 Task: Search one way flight ticket for 5 adults, 2 children, 1 infant in seat and 2 infants on lap in economy from Cedar City: Cedar City Regional Airport to Evansville: Evansville Regional Airport on 8-3-2023. Choice of flights is Emirates. Number of bags: 2 checked bags. Price is upto 35000. Outbound departure time preference is 19:00.
Action: Mouse moved to (423, 174)
Screenshot: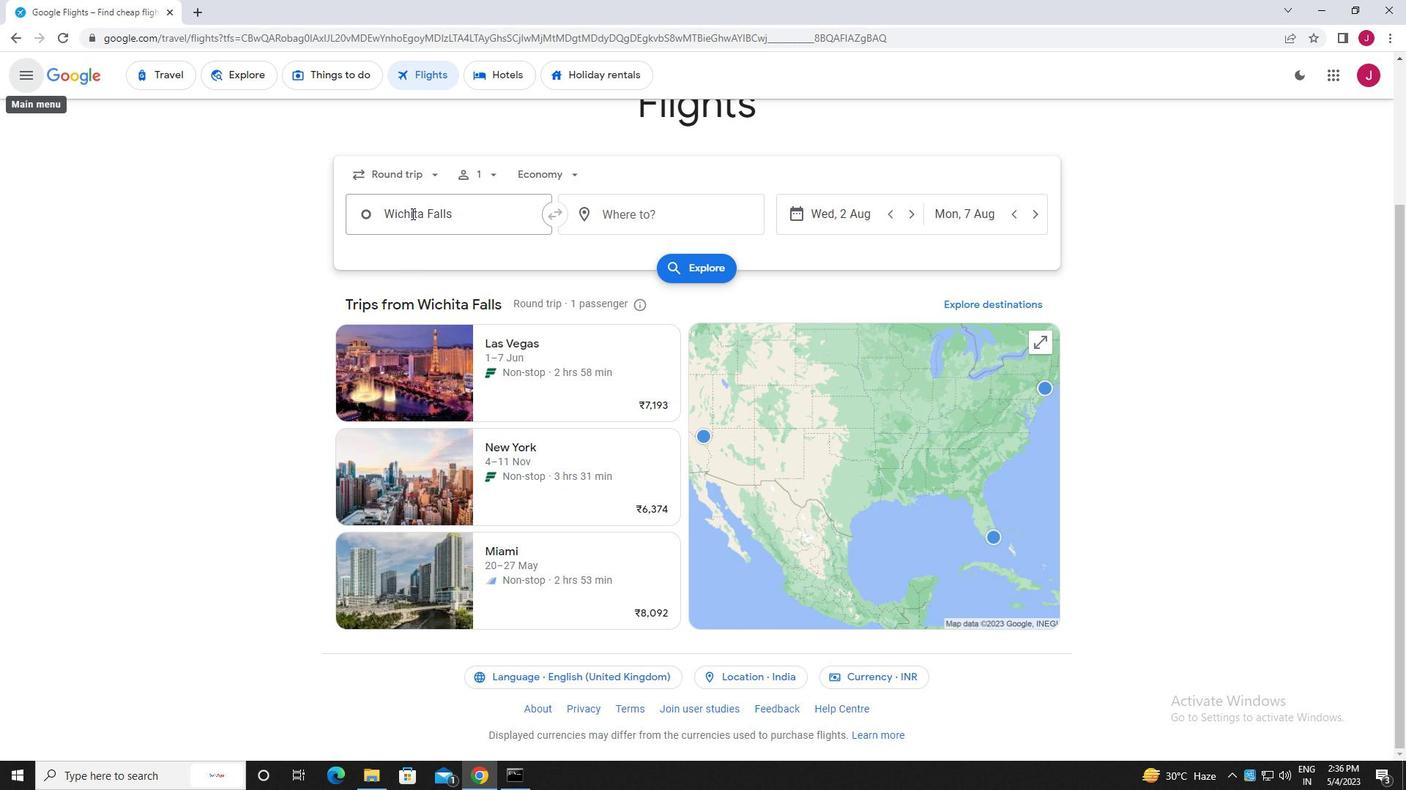
Action: Mouse pressed left at (423, 174)
Screenshot: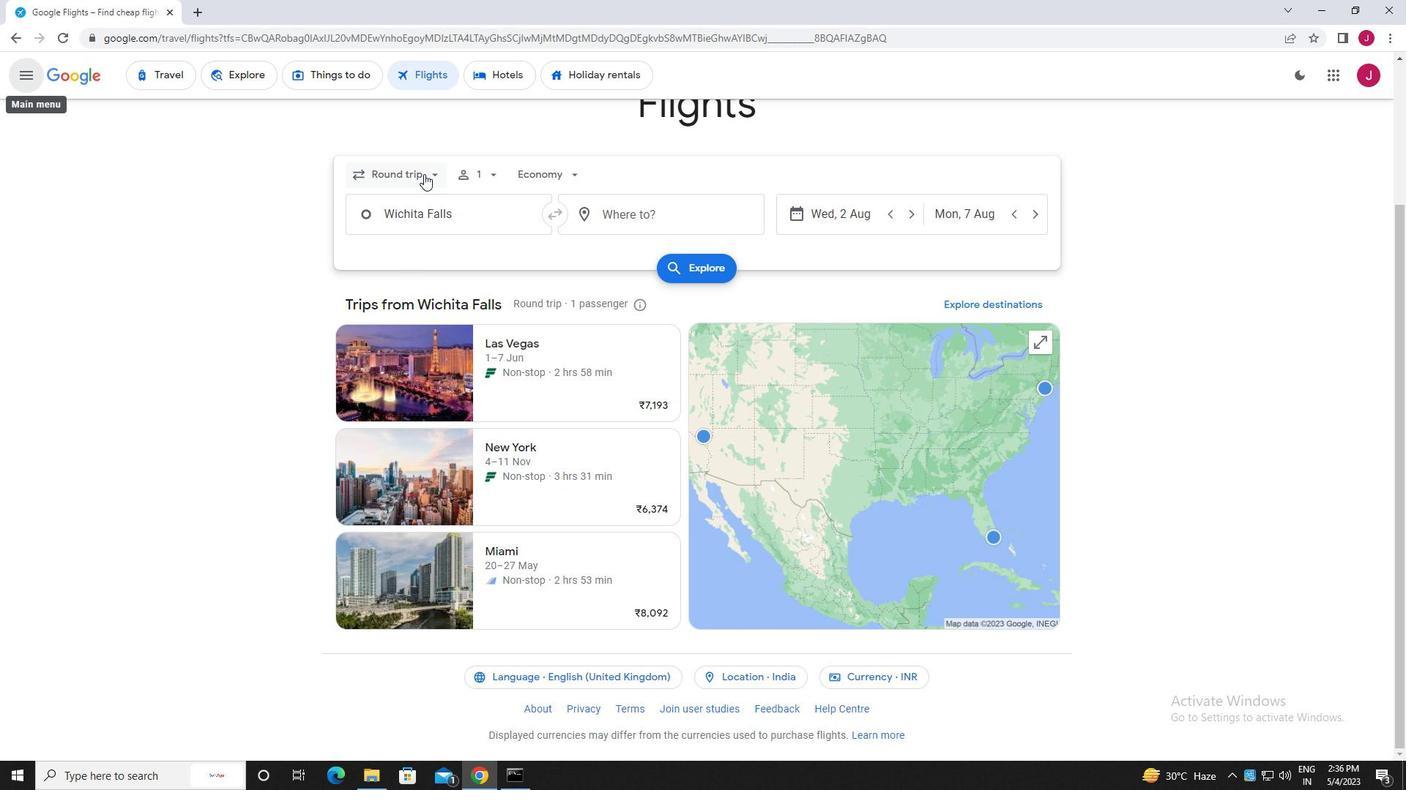 
Action: Mouse moved to (424, 241)
Screenshot: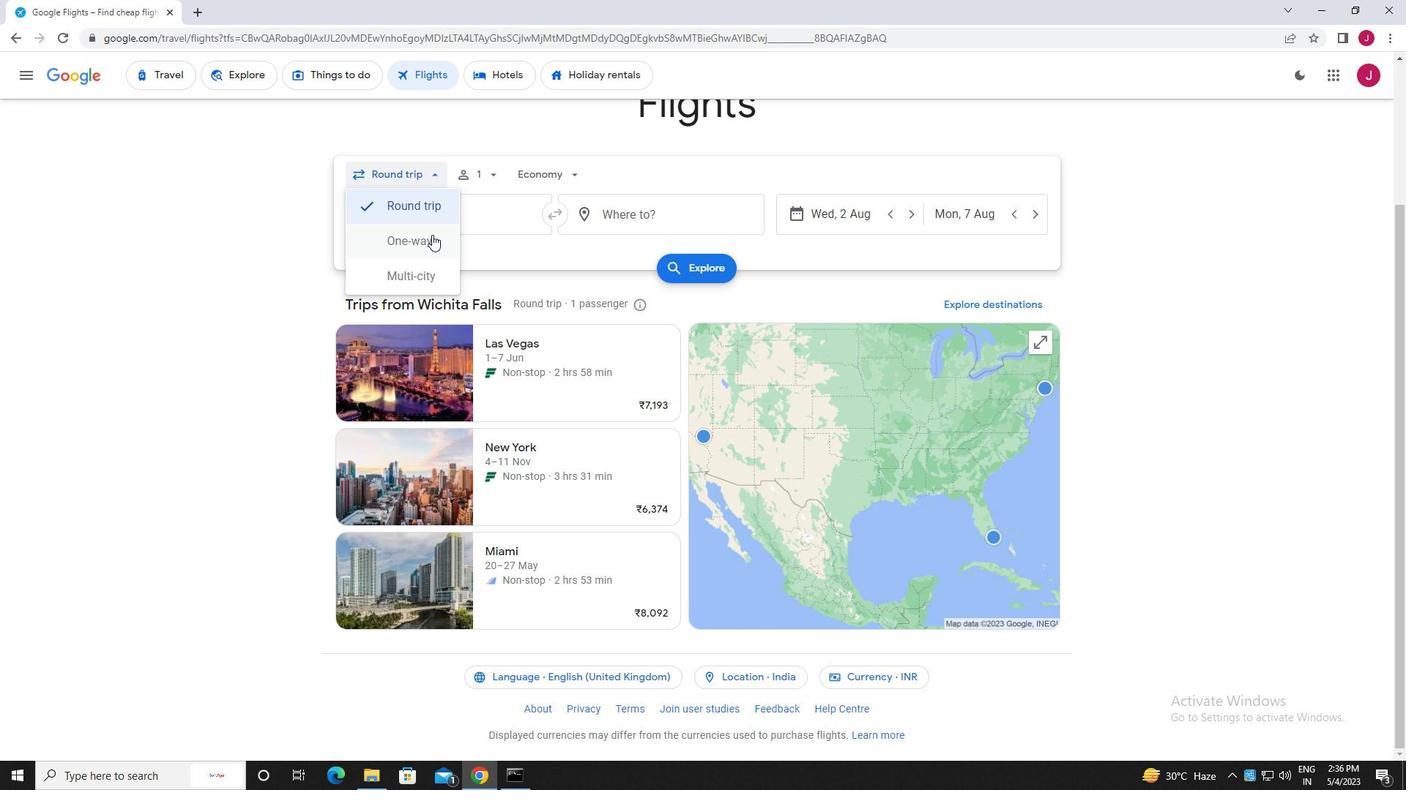 
Action: Mouse pressed left at (424, 241)
Screenshot: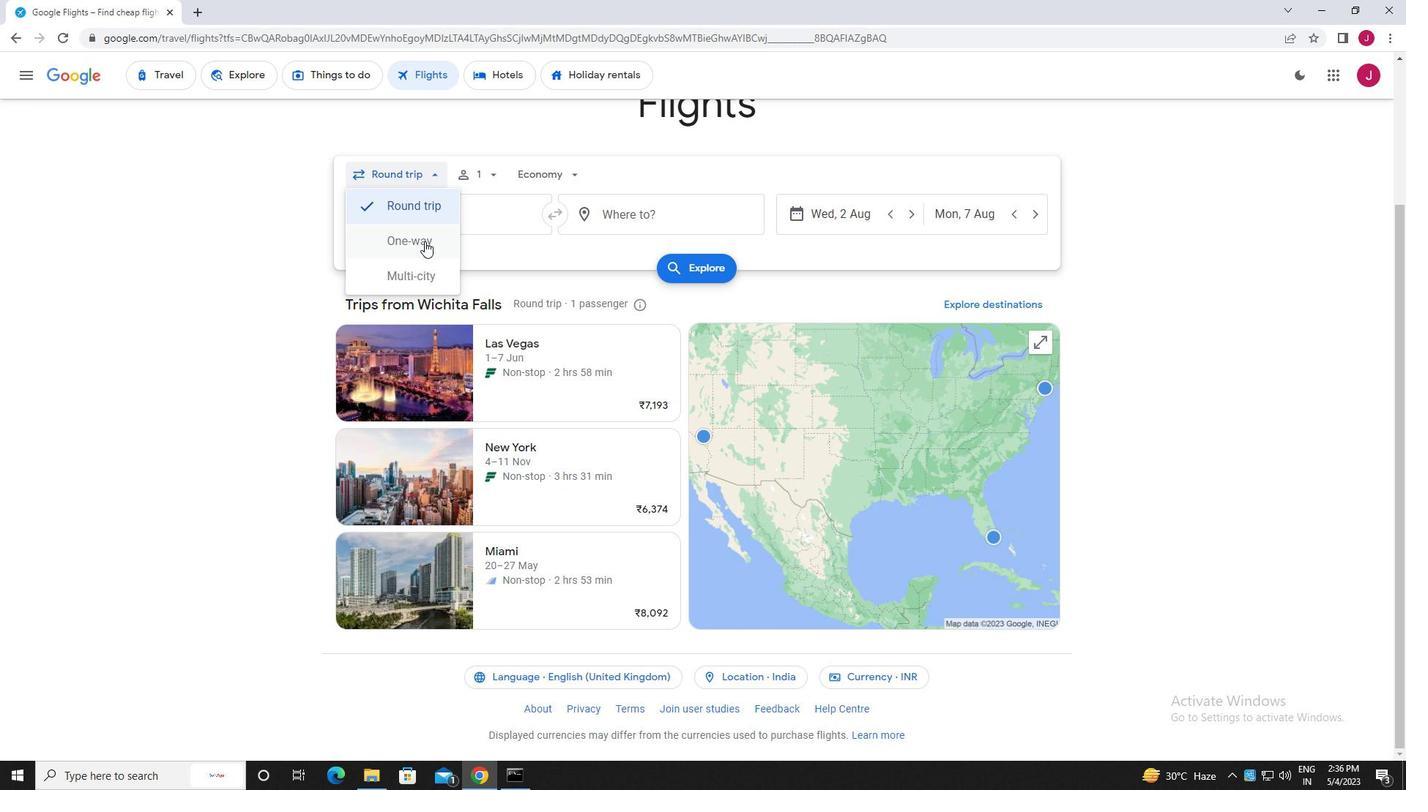 
Action: Mouse moved to (483, 175)
Screenshot: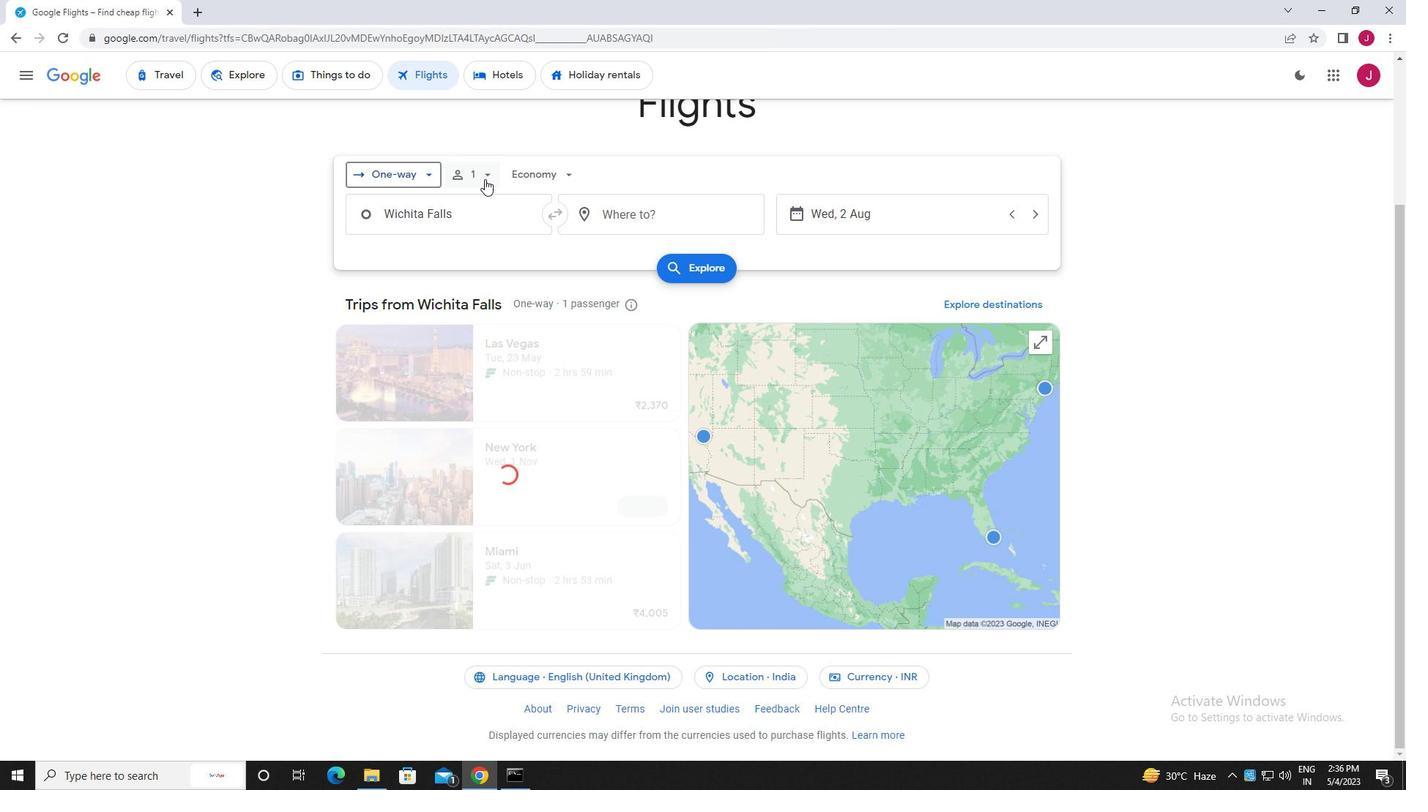 
Action: Mouse pressed left at (483, 175)
Screenshot: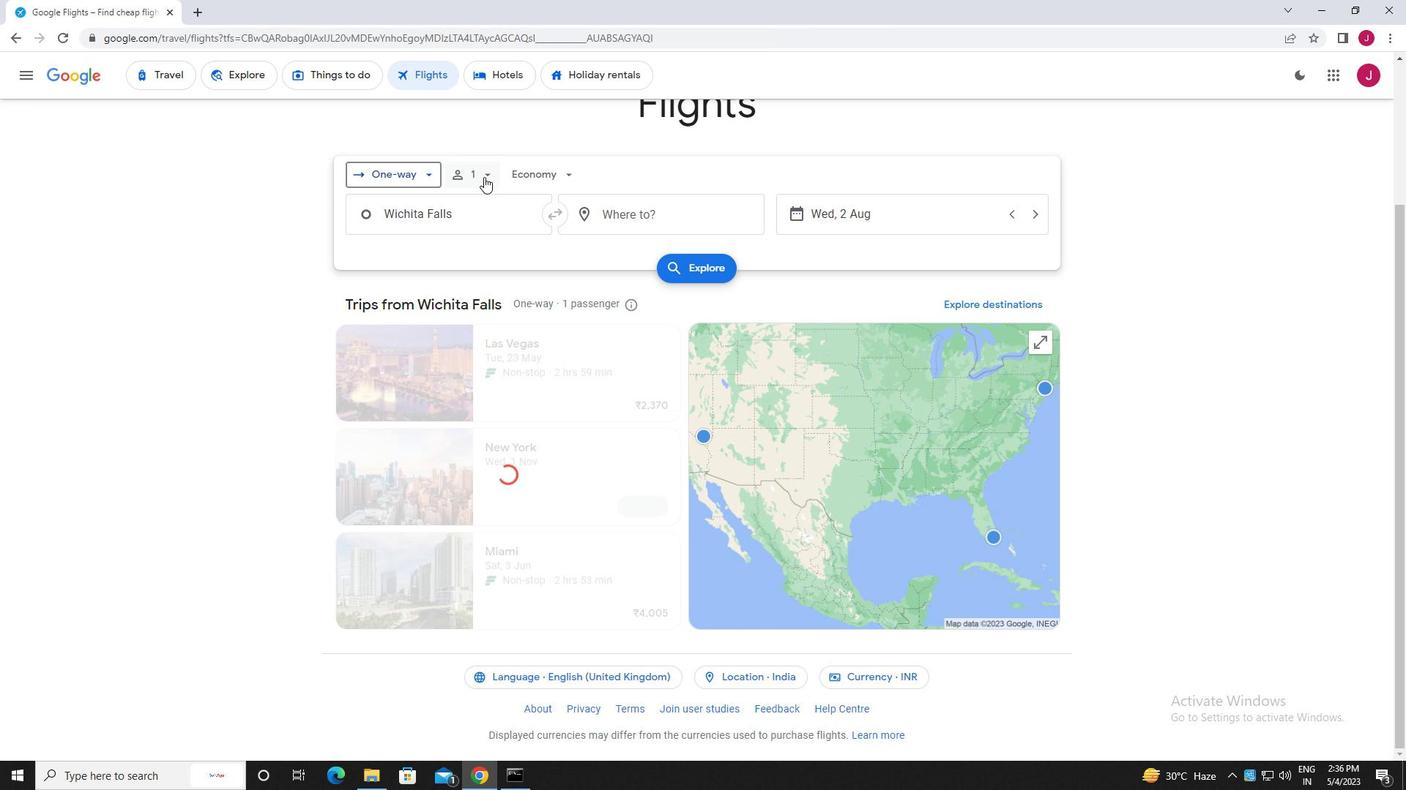 
Action: Mouse moved to (598, 213)
Screenshot: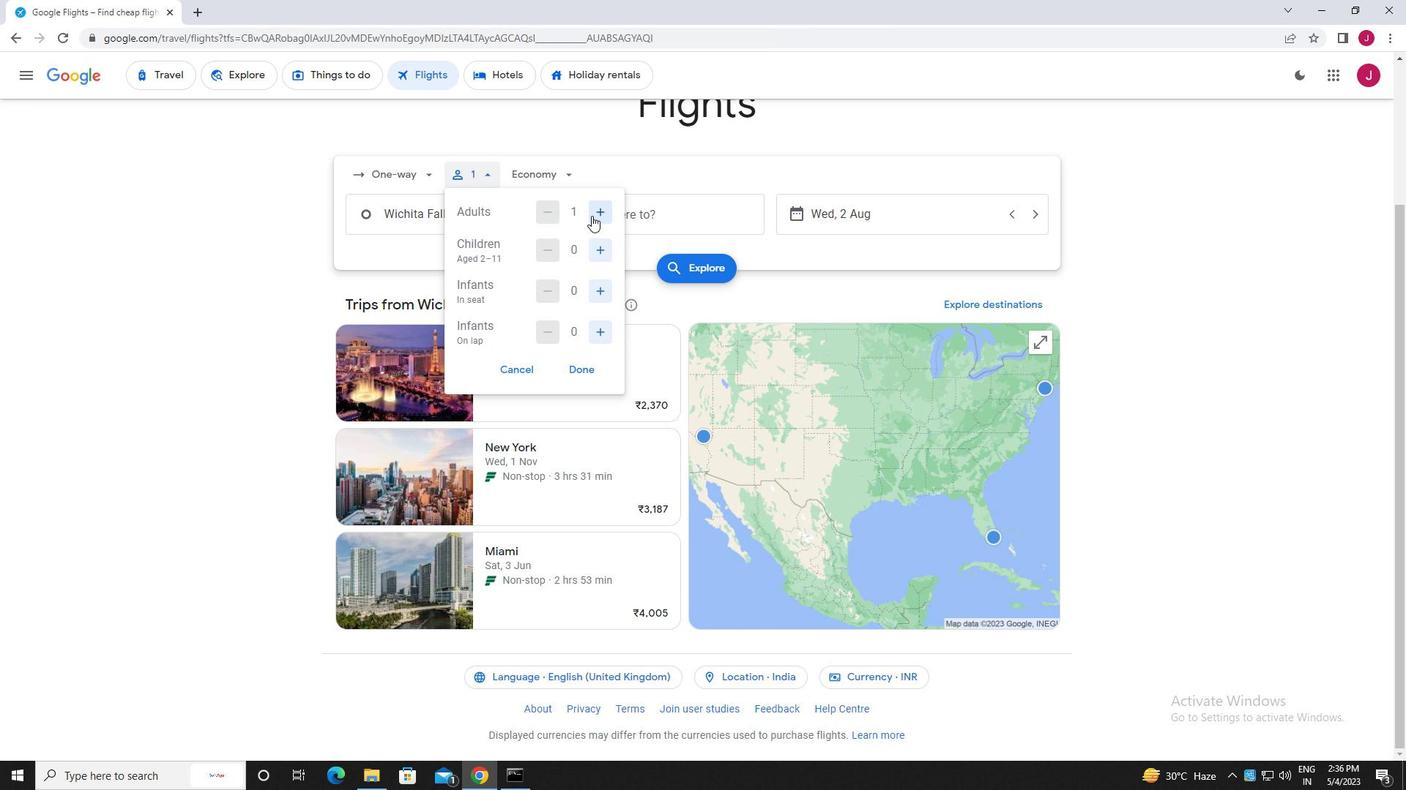 
Action: Mouse pressed left at (598, 213)
Screenshot: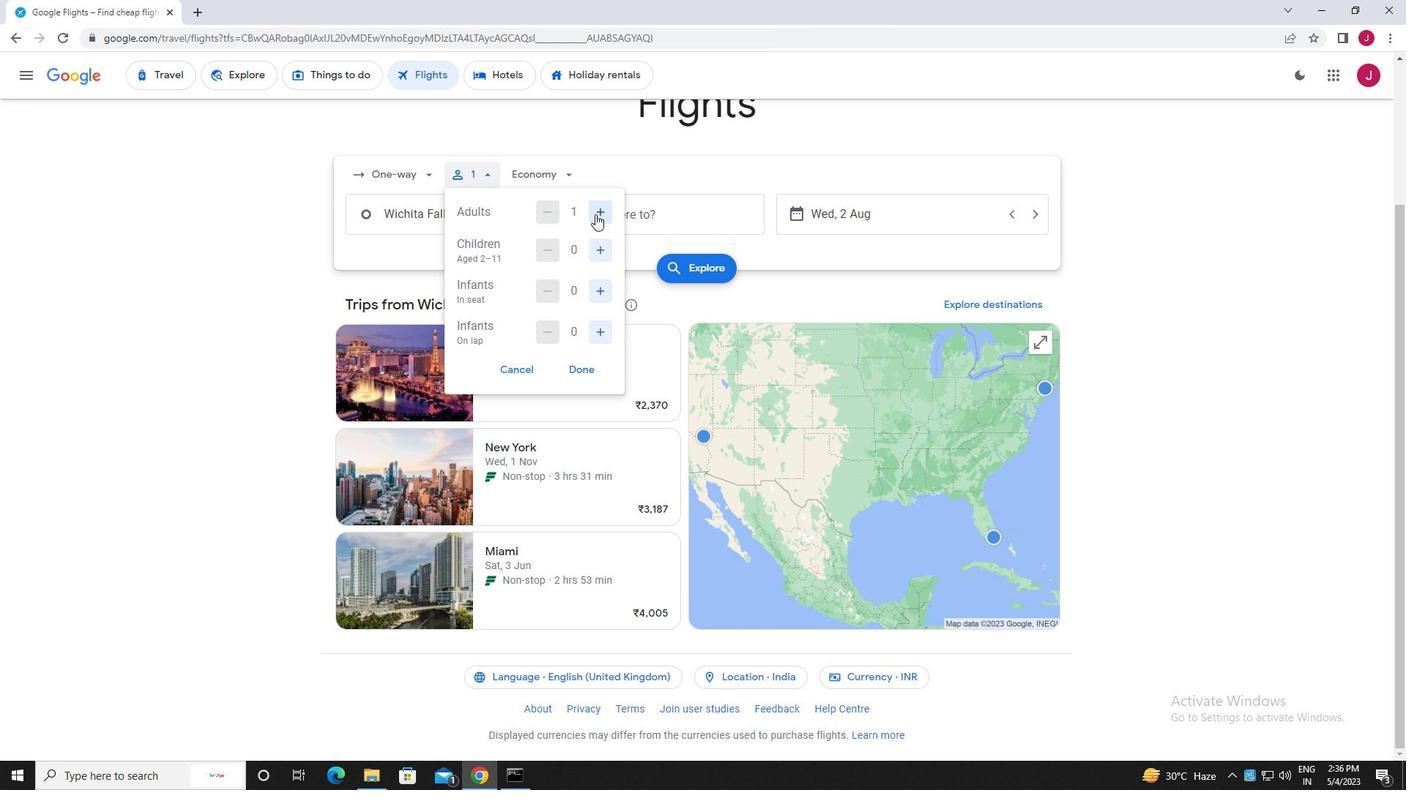 
Action: Mouse moved to (599, 213)
Screenshot: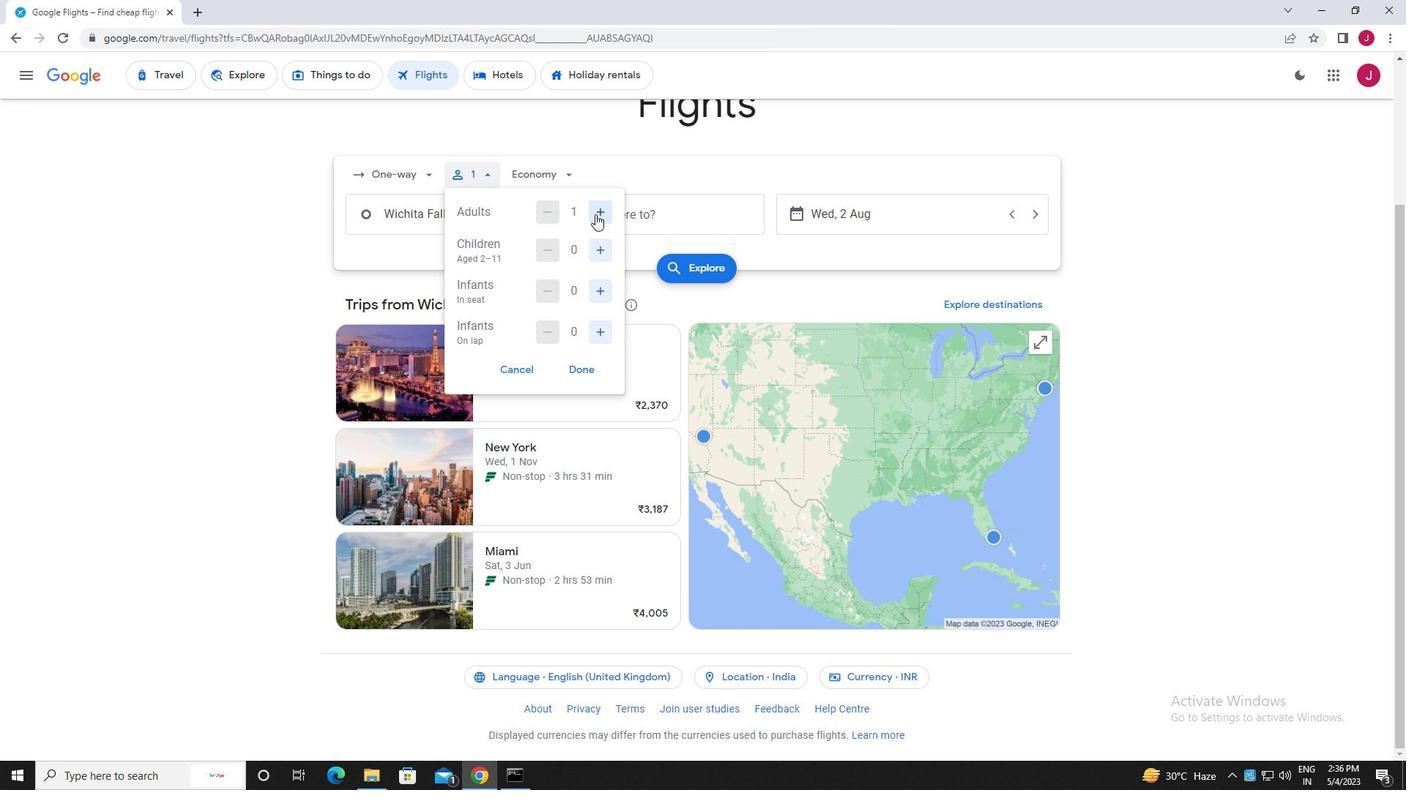 
Action: Mouse pressed left at (599, 213)
Screenshot: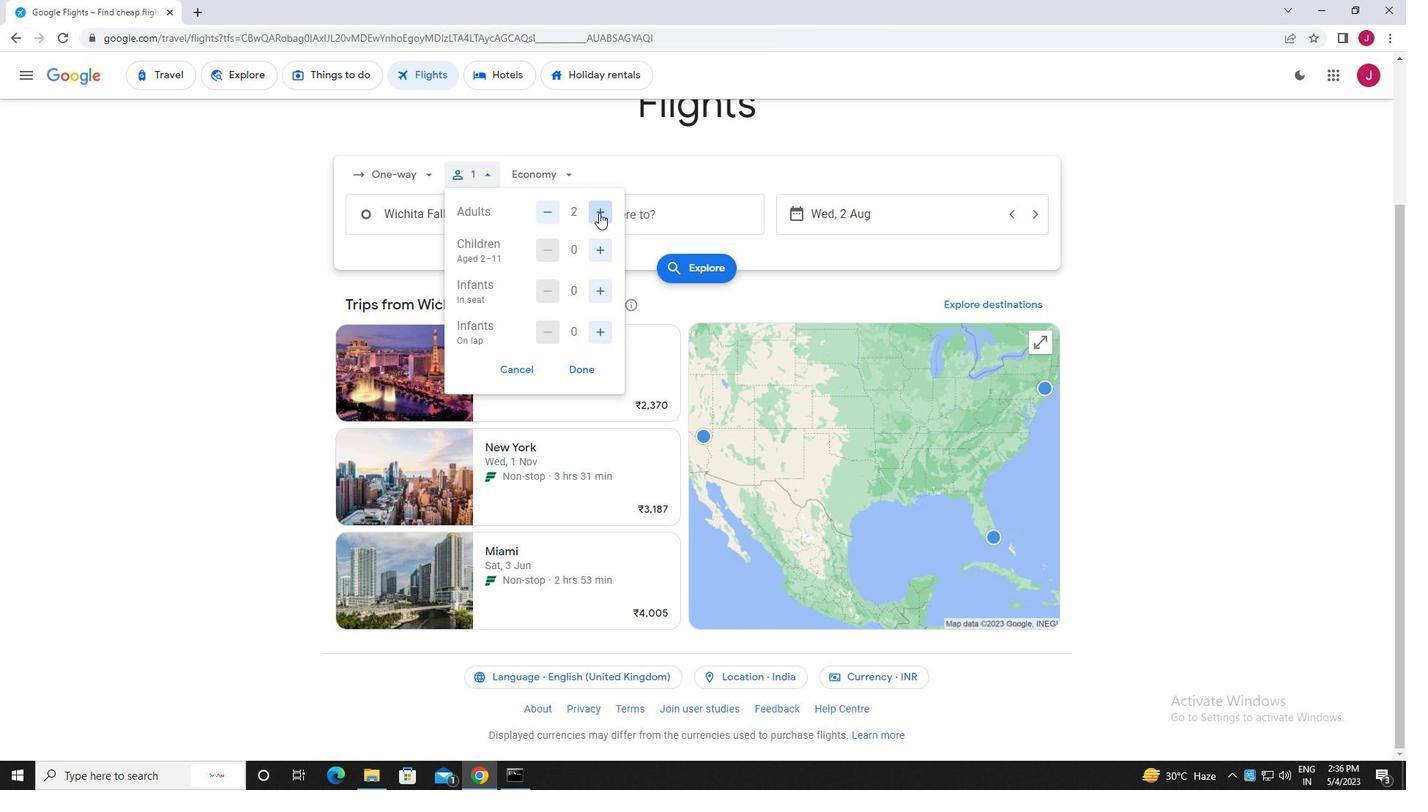 
Action: Mouse pressed left at (599, 213)
Screenshot: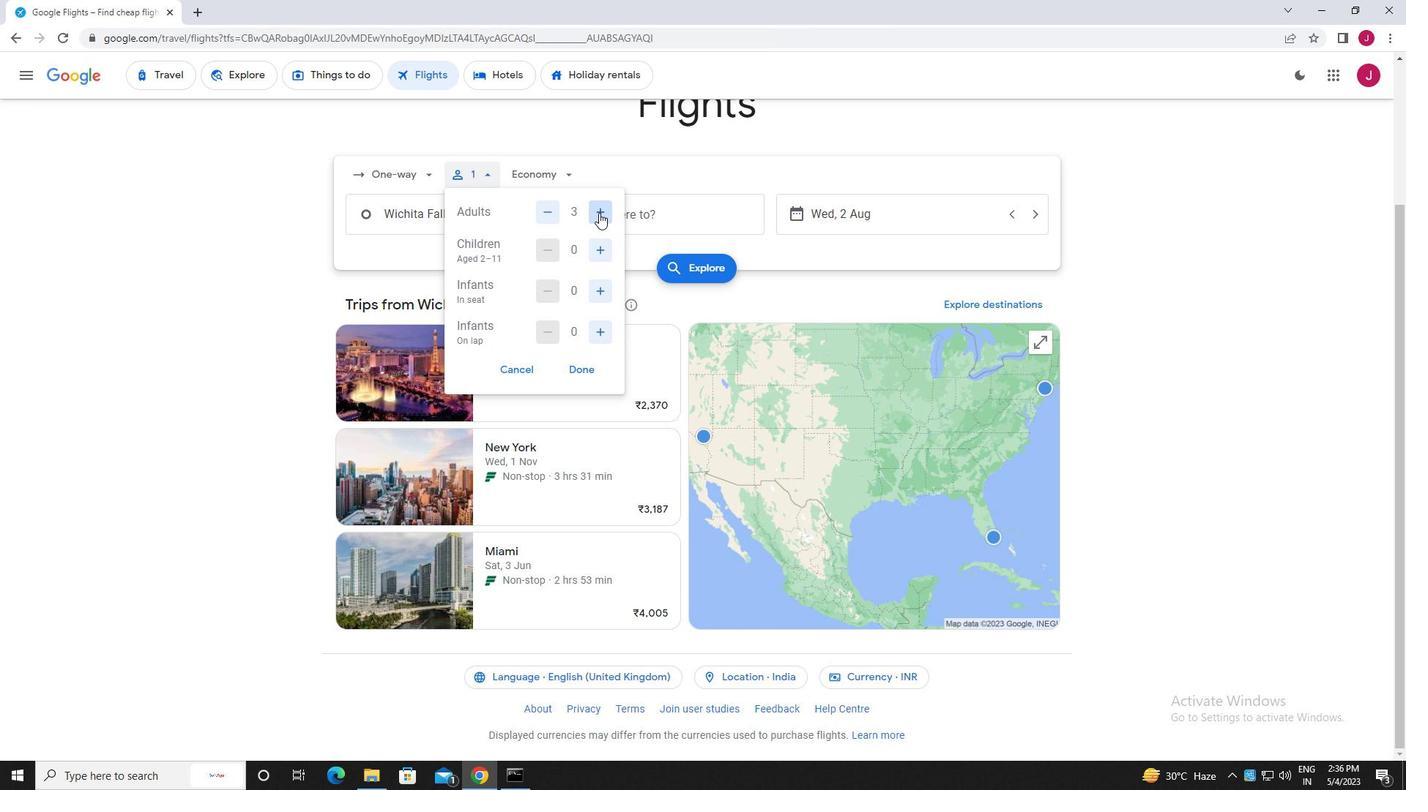 
Action: Mouse pressed left at (599, 213)
Screenshot: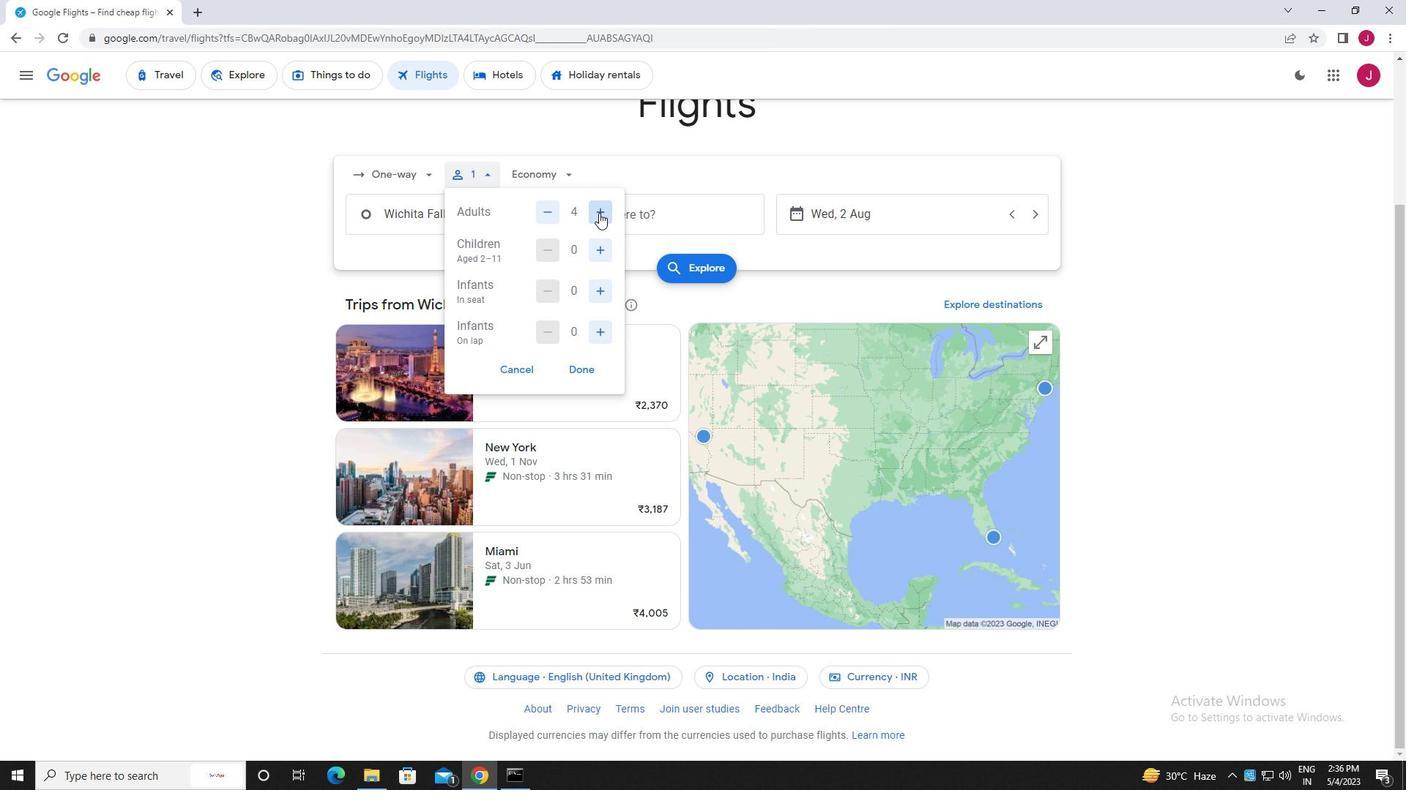 
Action: Mouse moved to (604, 249)
Screenshot: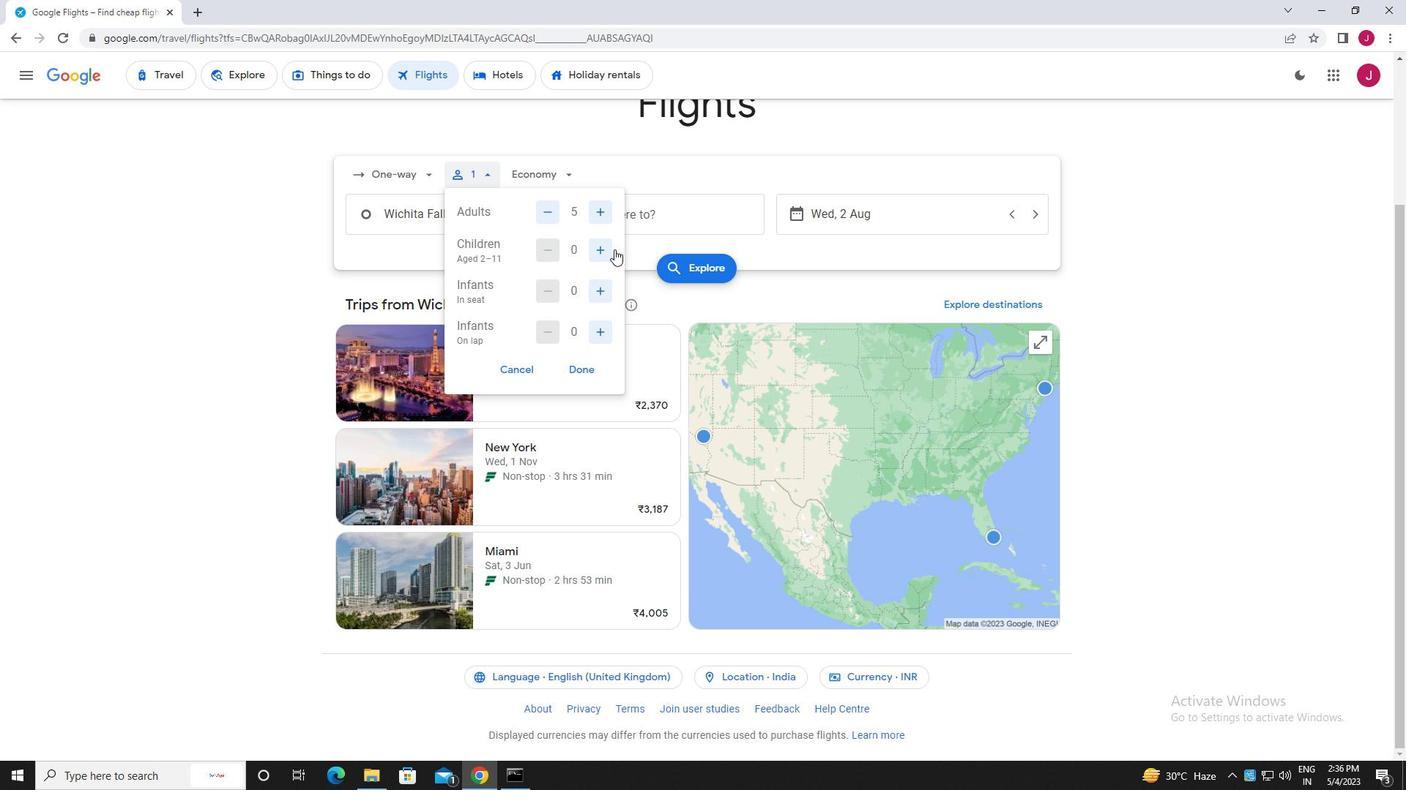 
Action: Mouse pressed left at (604, 249)
Screenshot: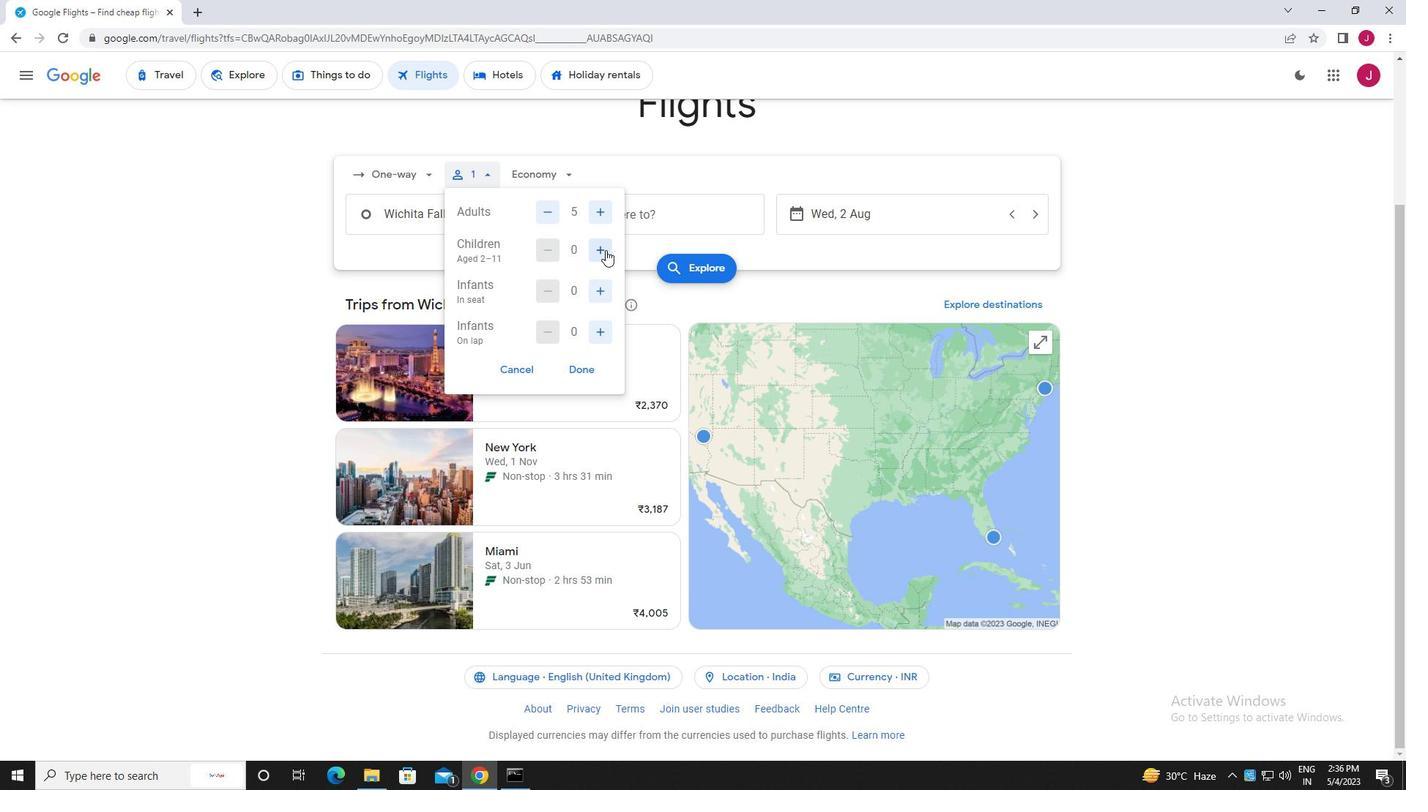 
Action: Mouse pressed left at (604, 249)
Screenshot: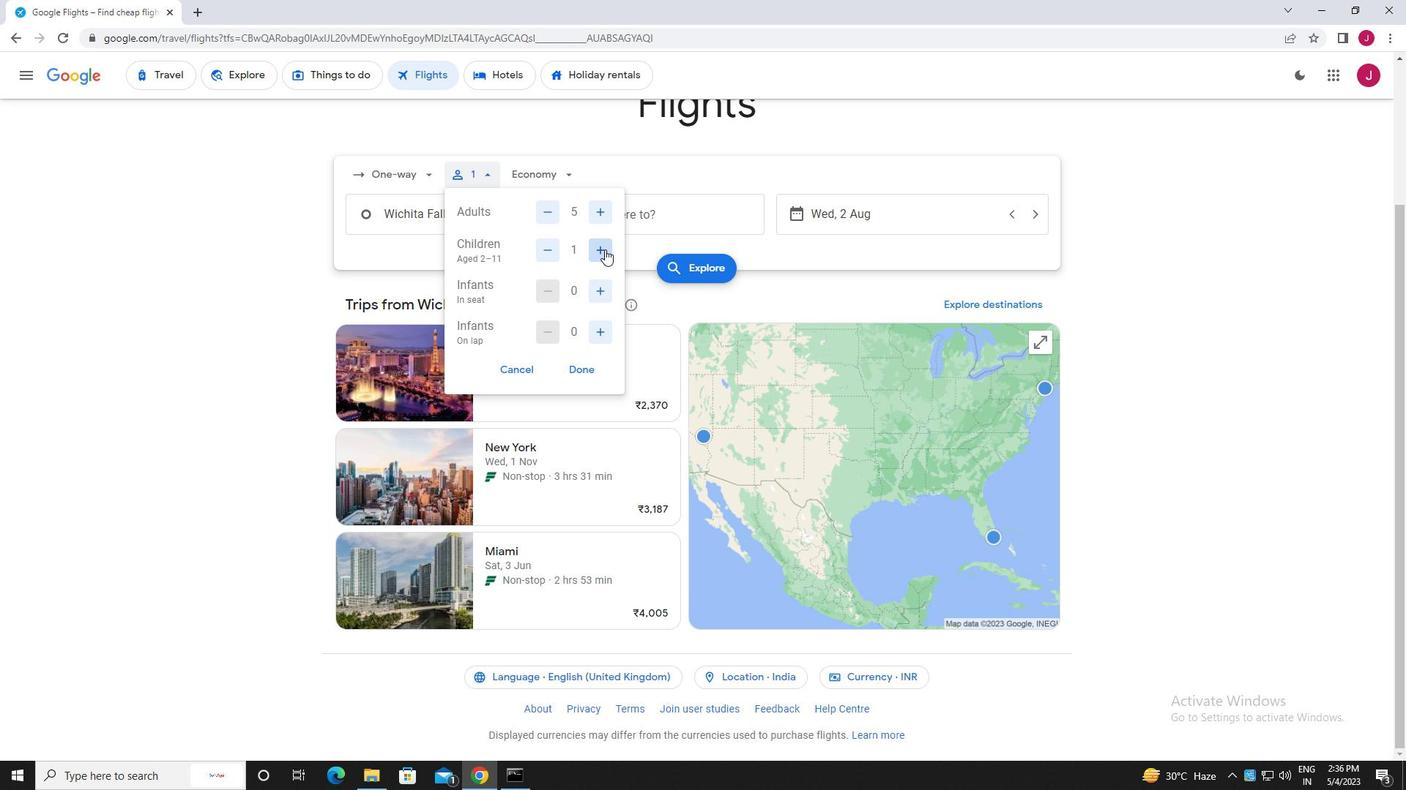 
Action: Mouse moved to (601, 289)
Screenshot: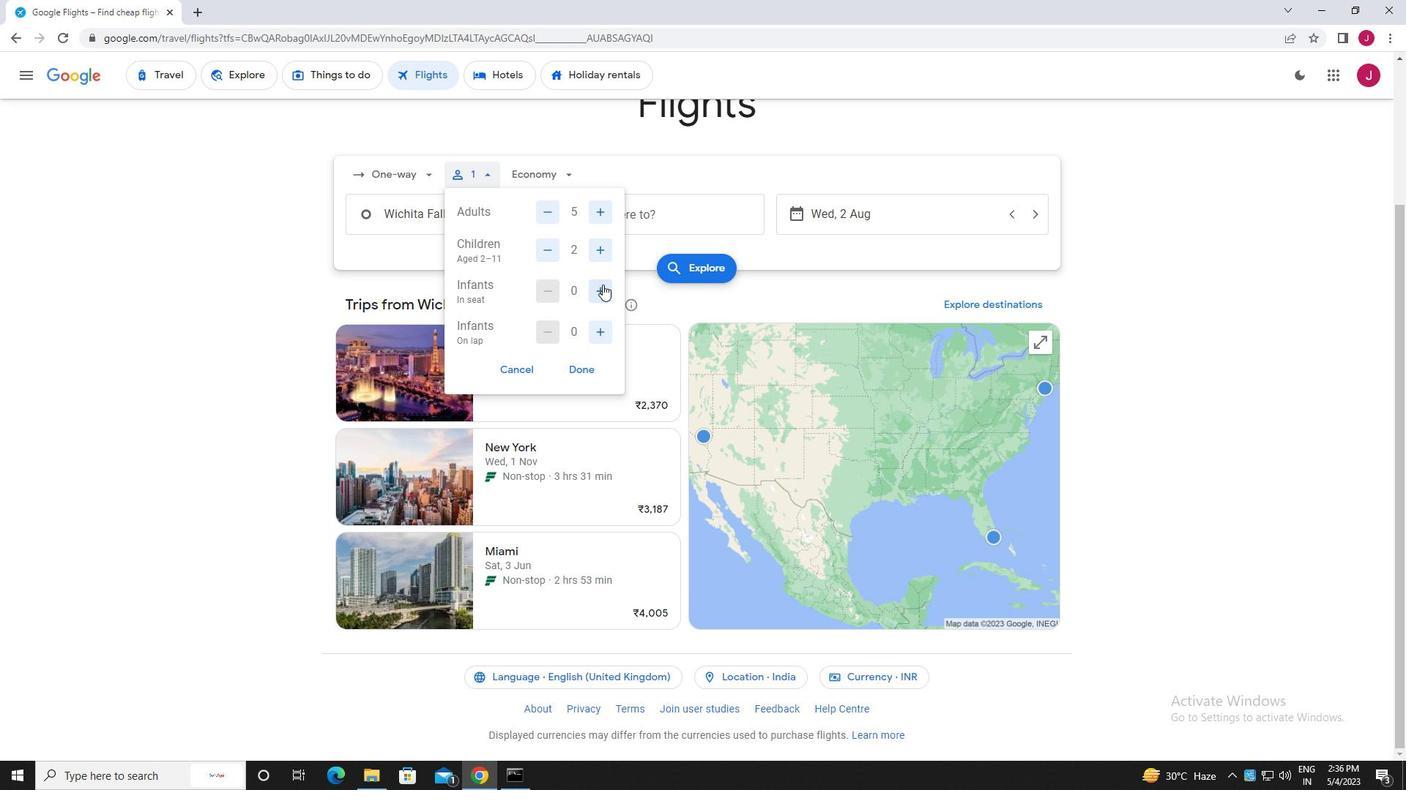 
Action: Mouse pressed left at (601, 289)
Screenshot: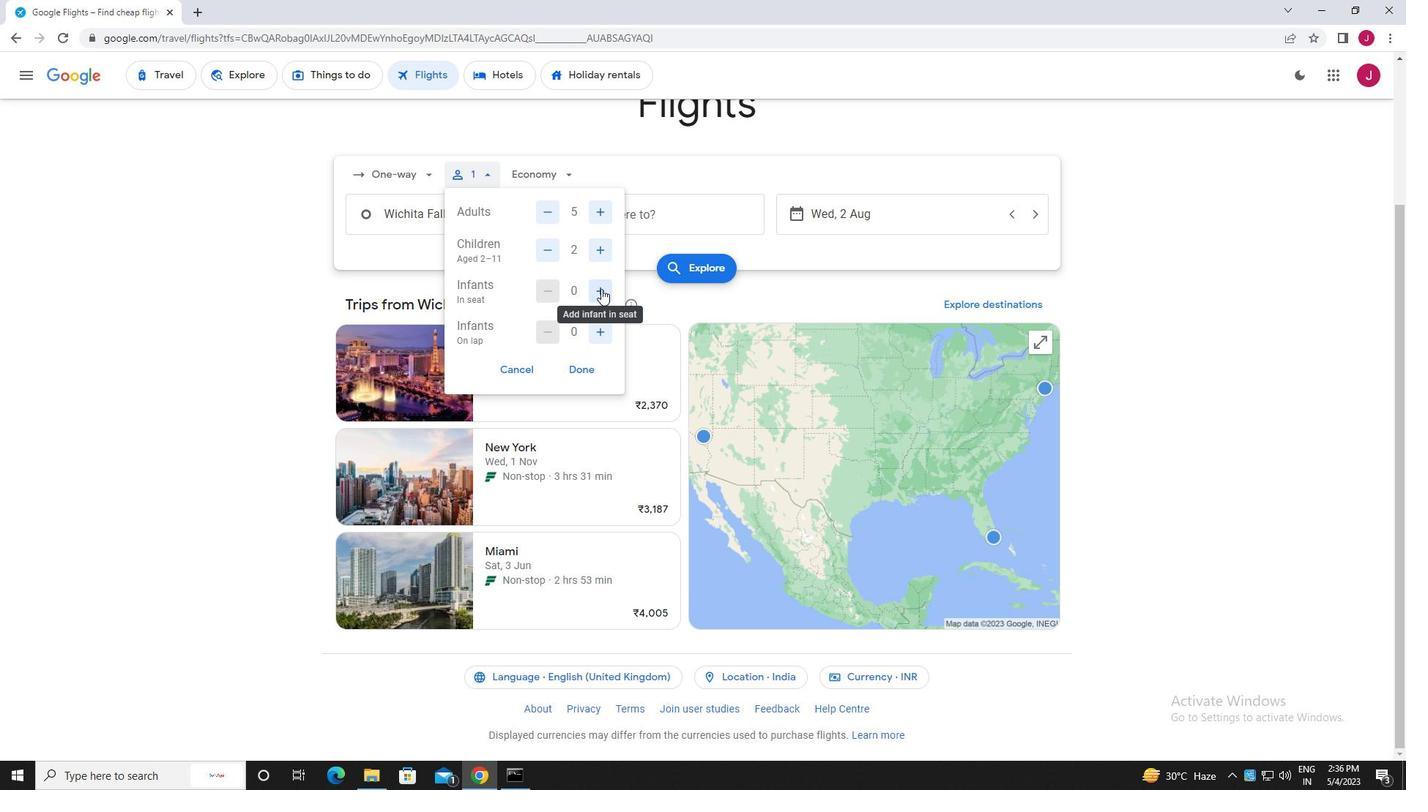 
Action: Mouse moved to (601, 324)
Screenshot: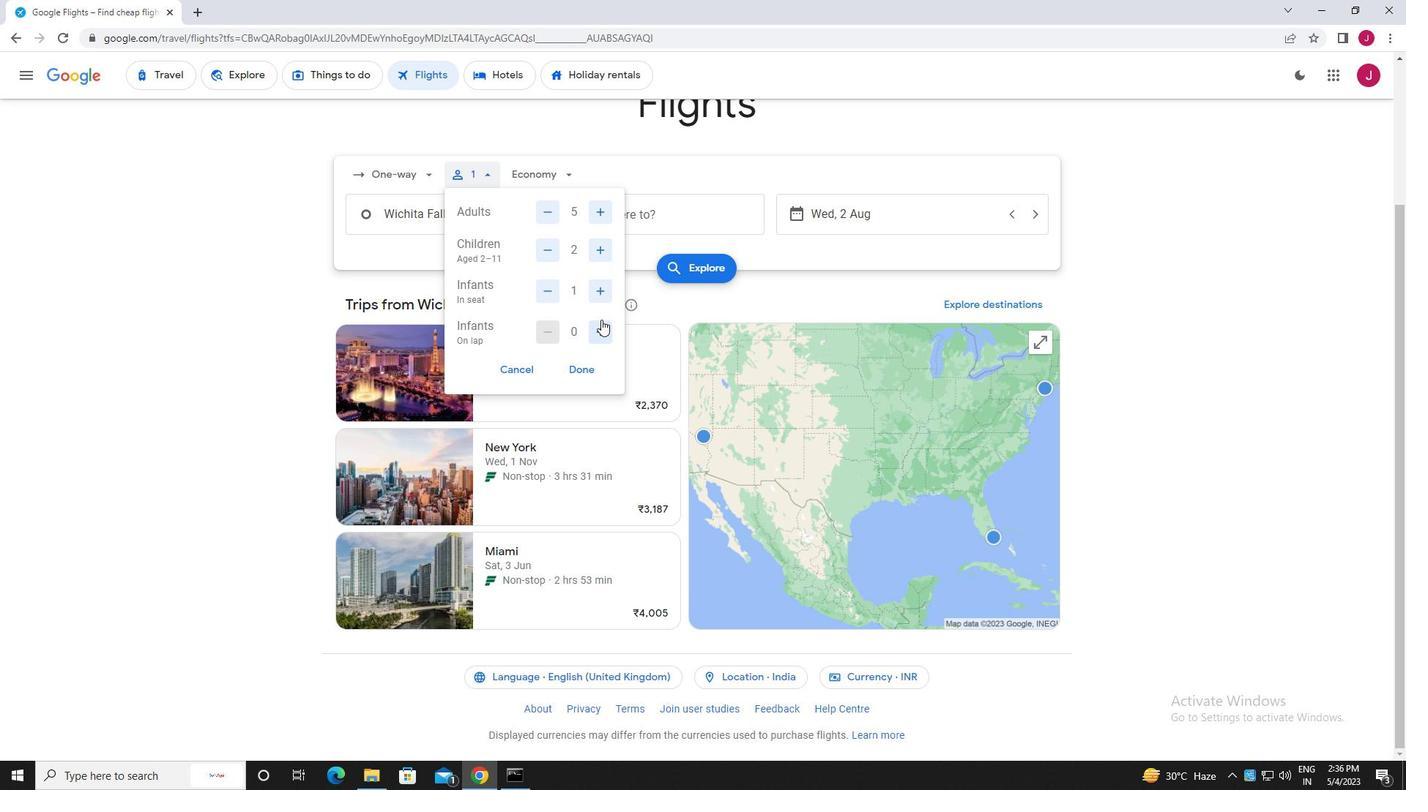 
Action: Mouse pressed left at (601, 324)
Screenshot: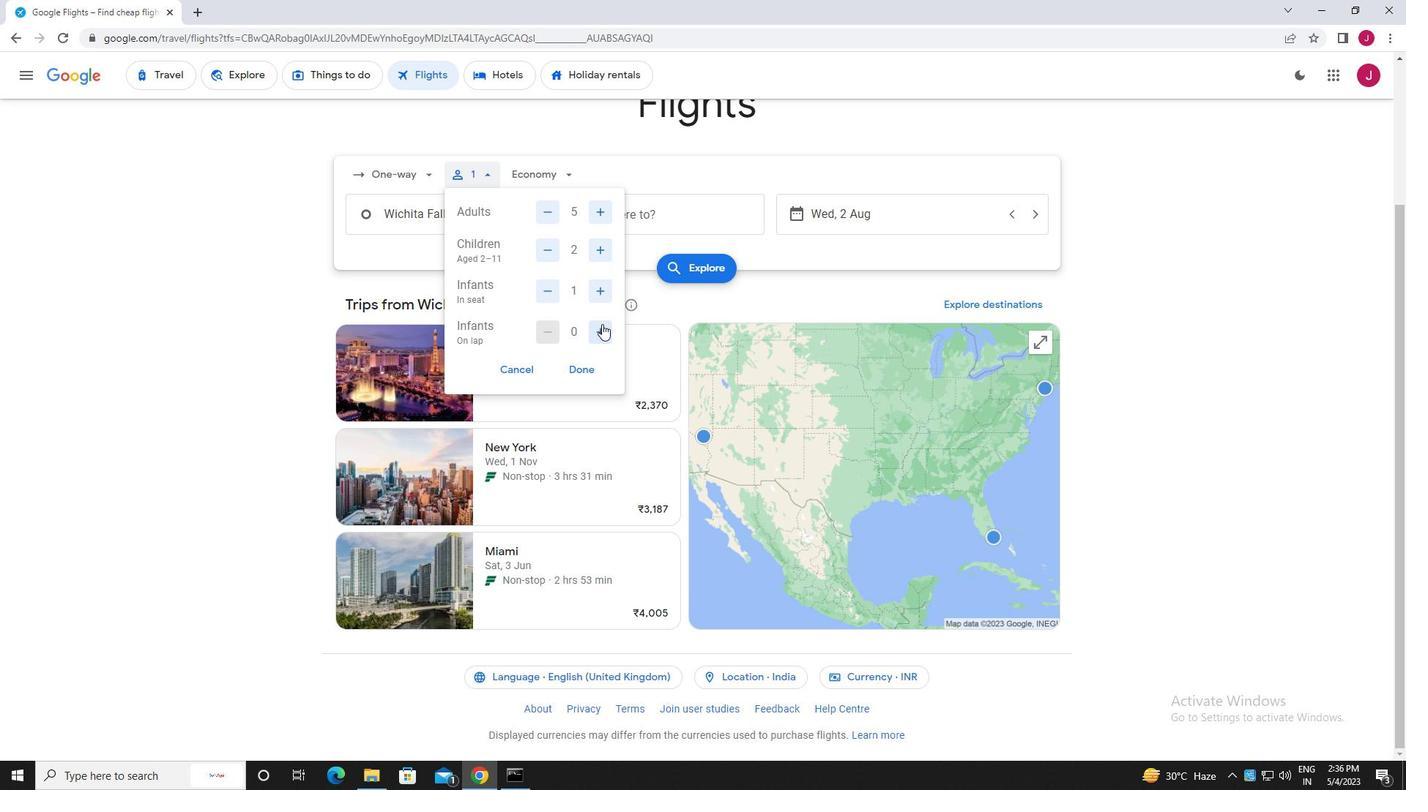 
Action: Mouse moved to (601, 327)
Screenshot: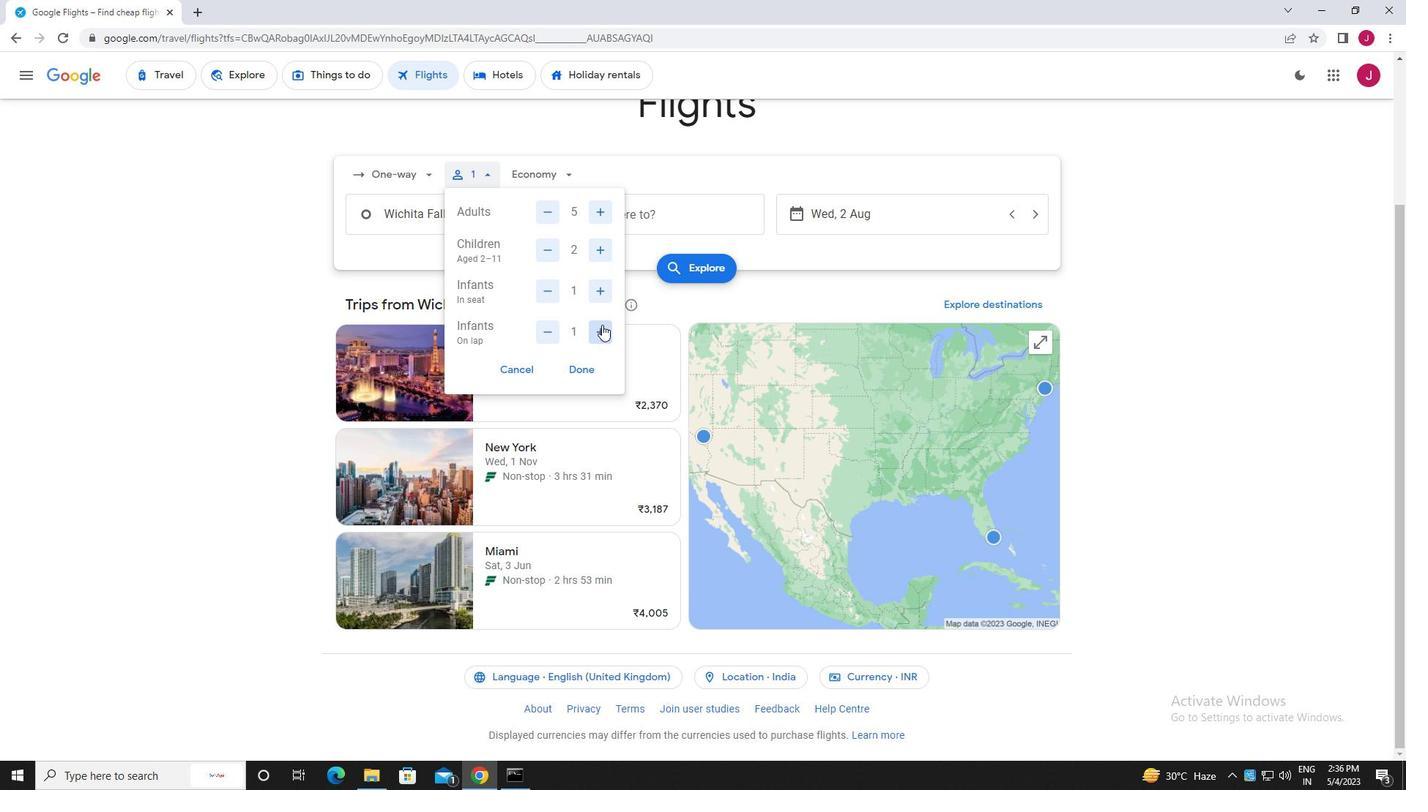
Action: Mouse pressed left at (601, 327)
Screenshot: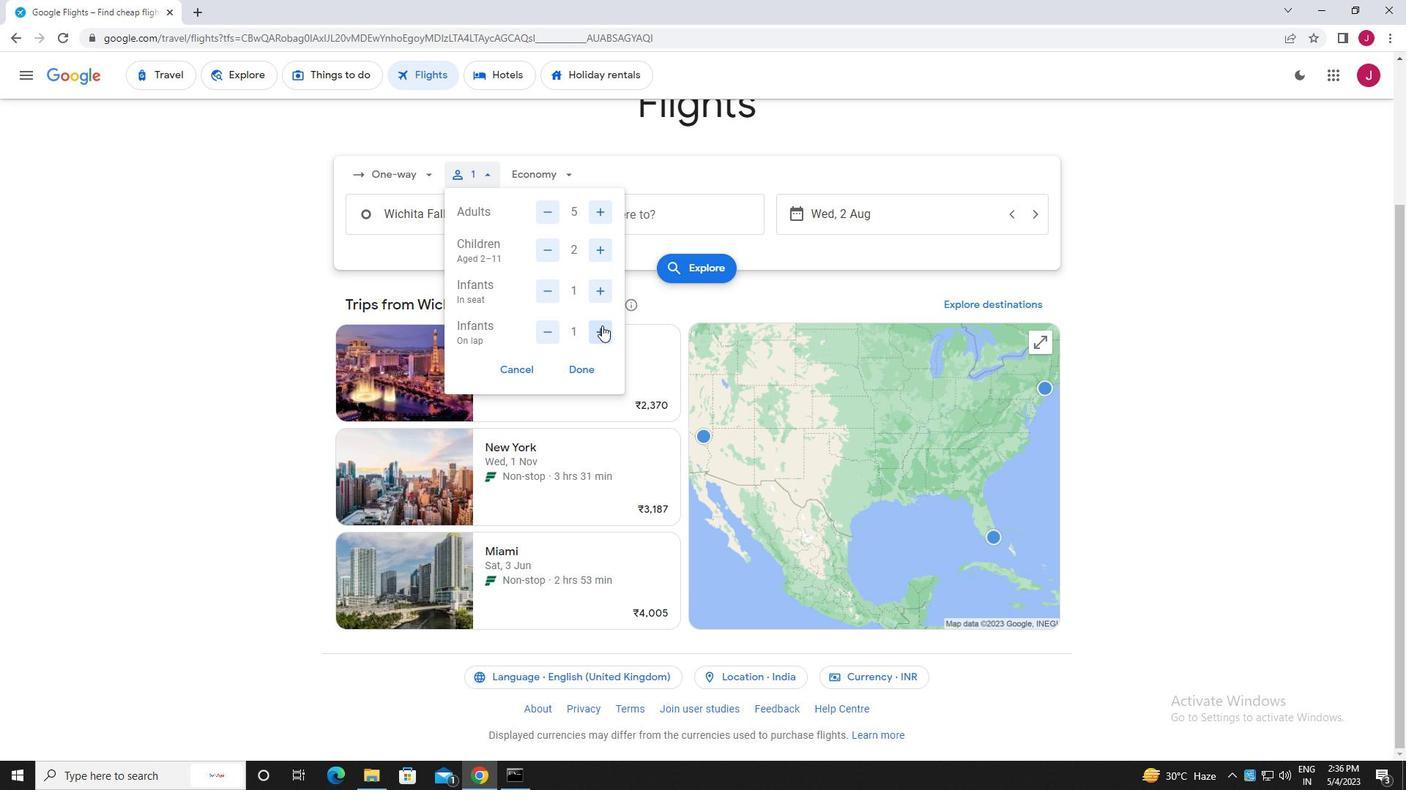 
Action: Mouse moved to (542, 330)
Screenshot: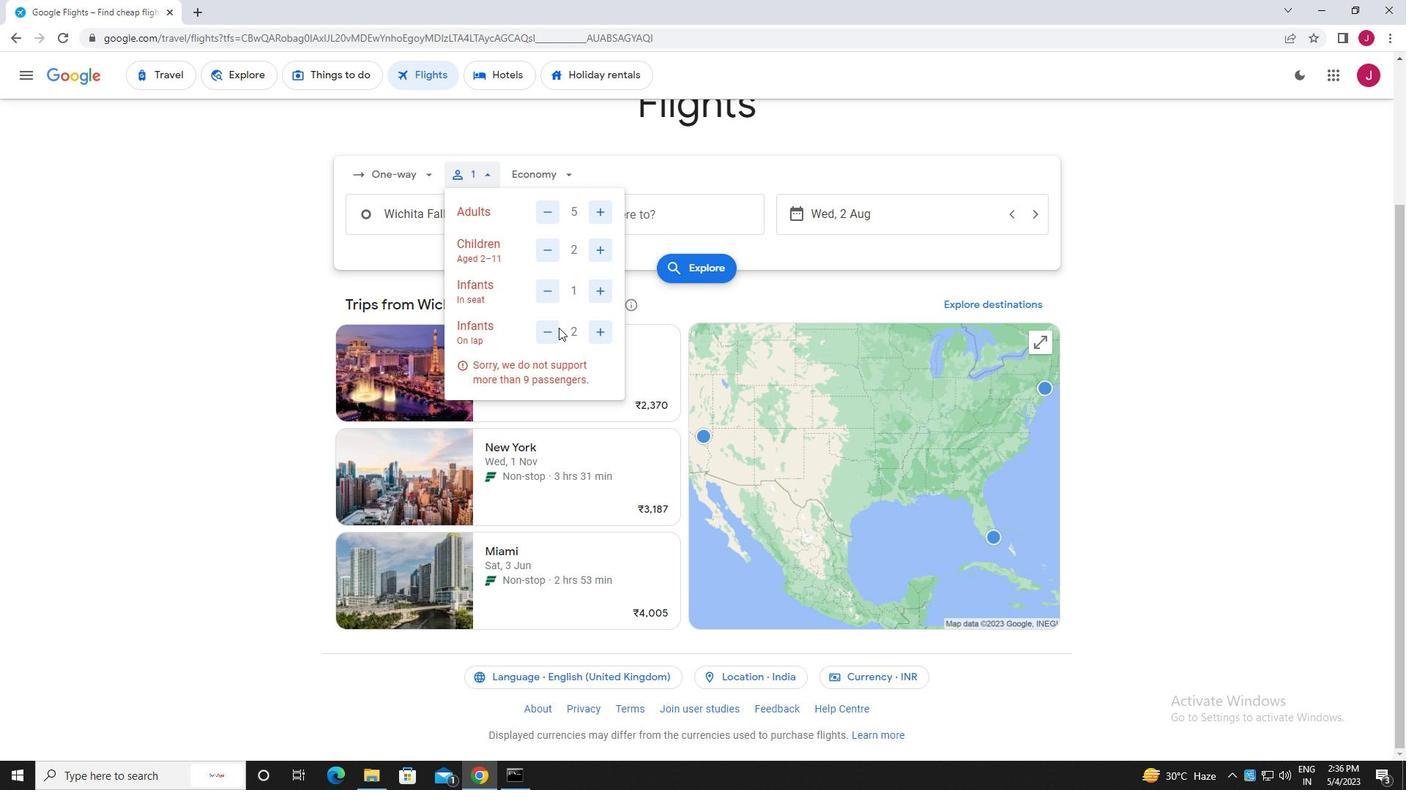 
Action: Mouse pressed left at (542, 330)
Screenshot: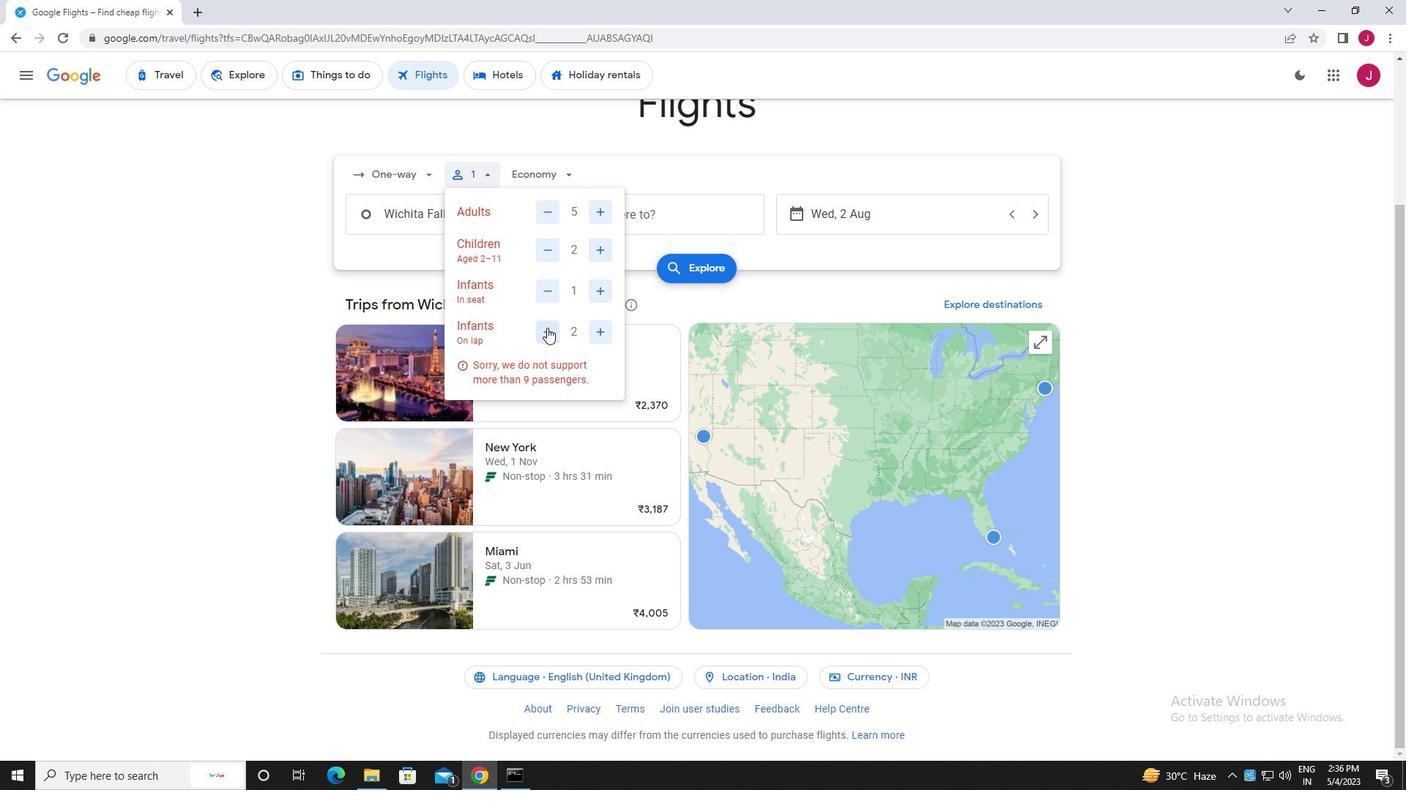 
Action: Mouse moved to (577, 369)
Screenshot: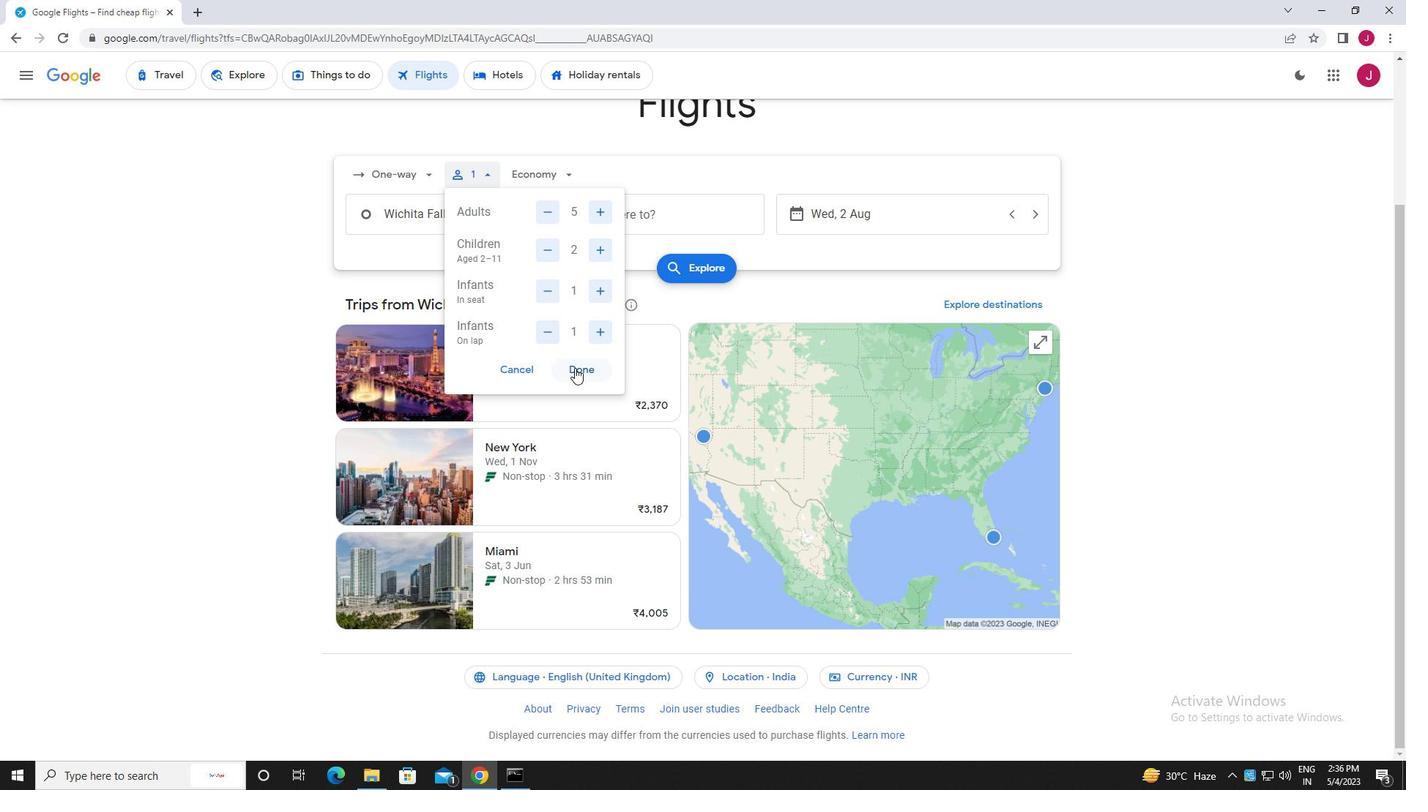 
Action: Mouse pressed left at (577, 369)
Screenshot: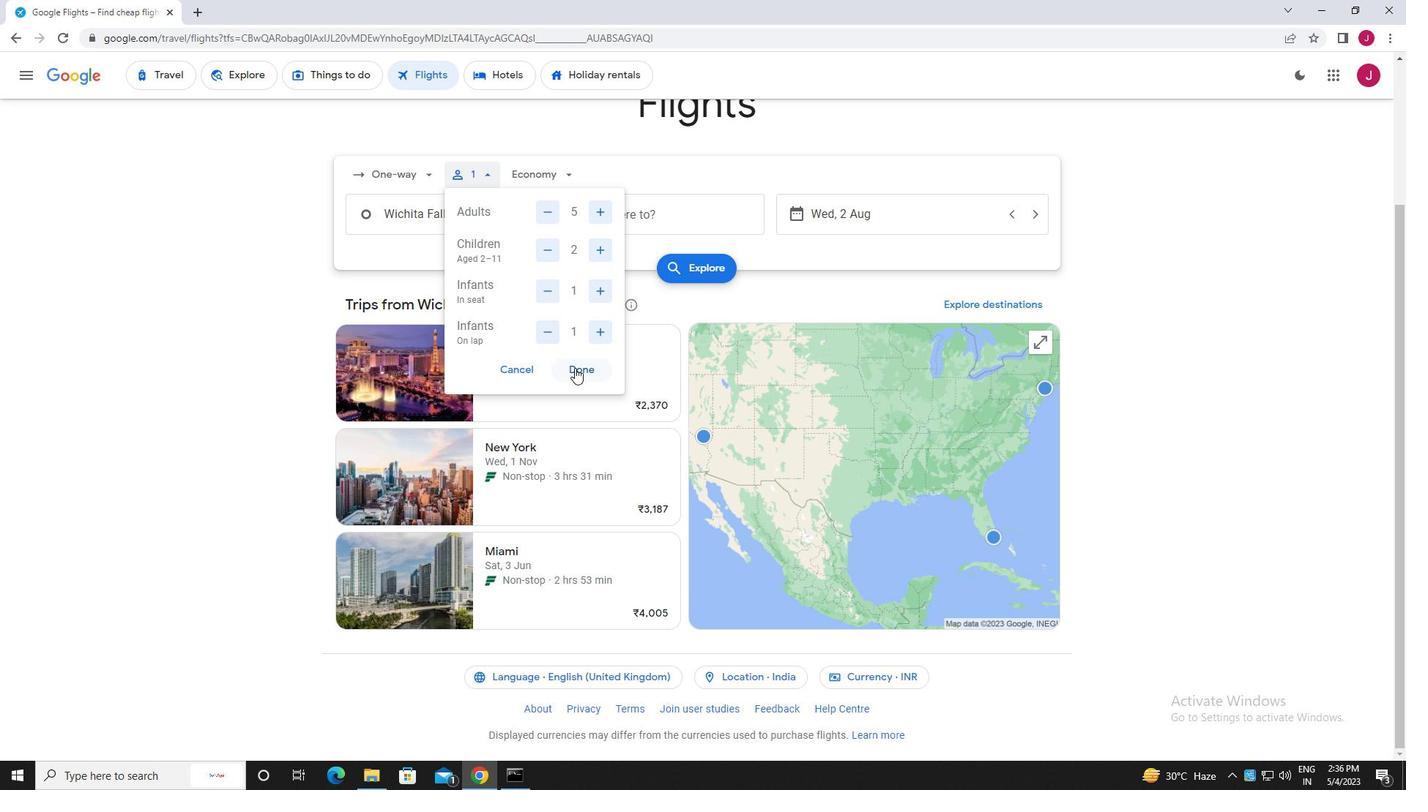 
Action: Mouse moved to (546, 174)
Screenshot: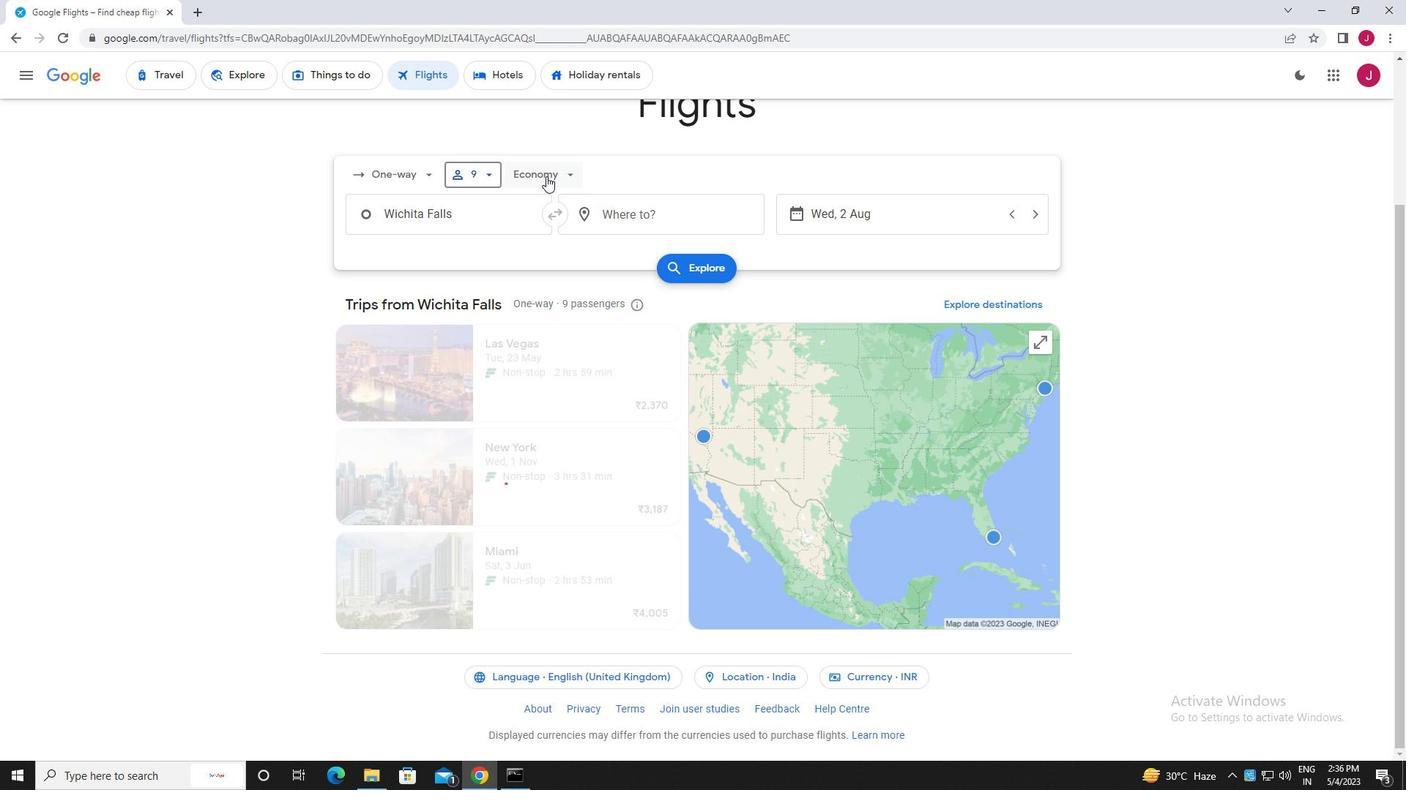 
Action: Mouse pressed left at (546, 174)
Screenshot: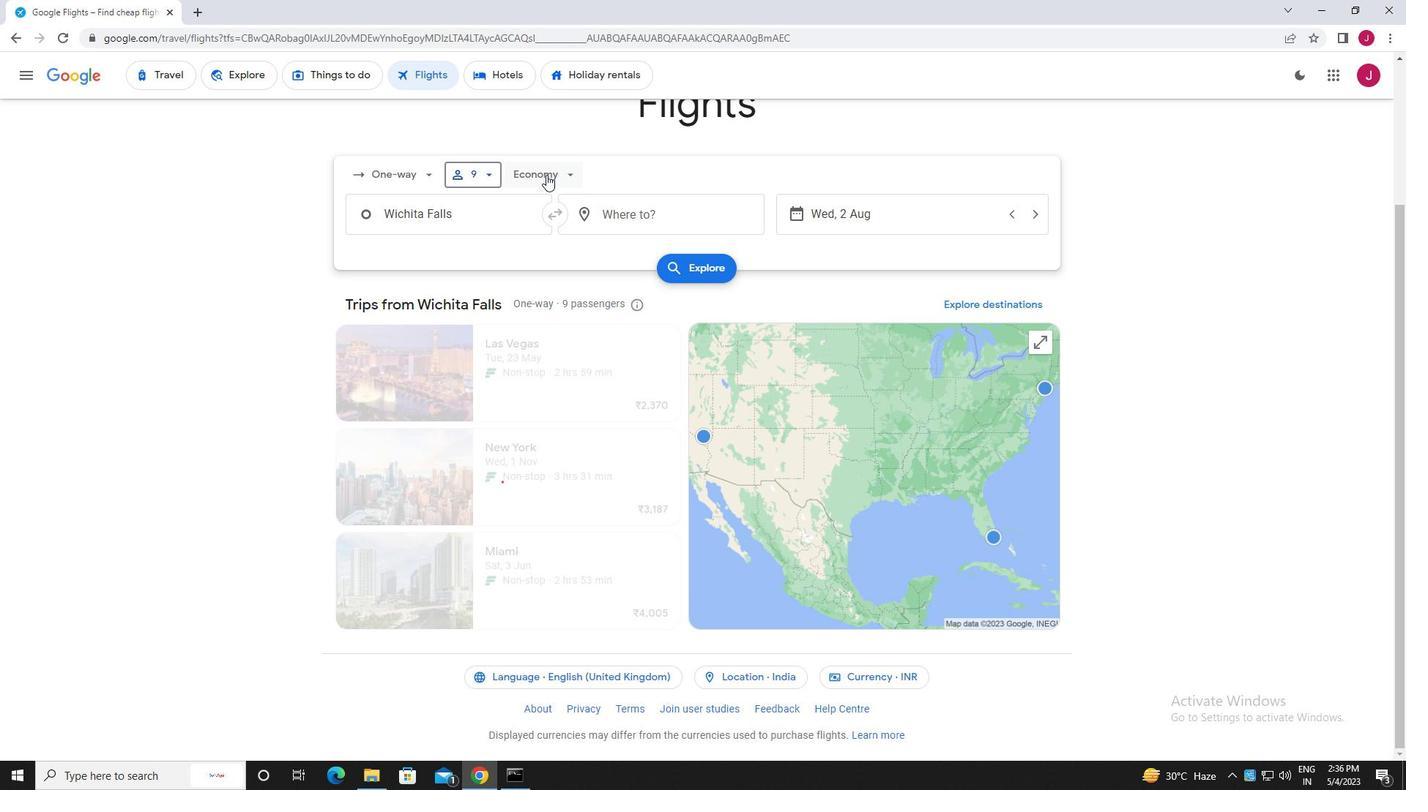 
Action: Mouse moved to (560, 194)
Screenshot: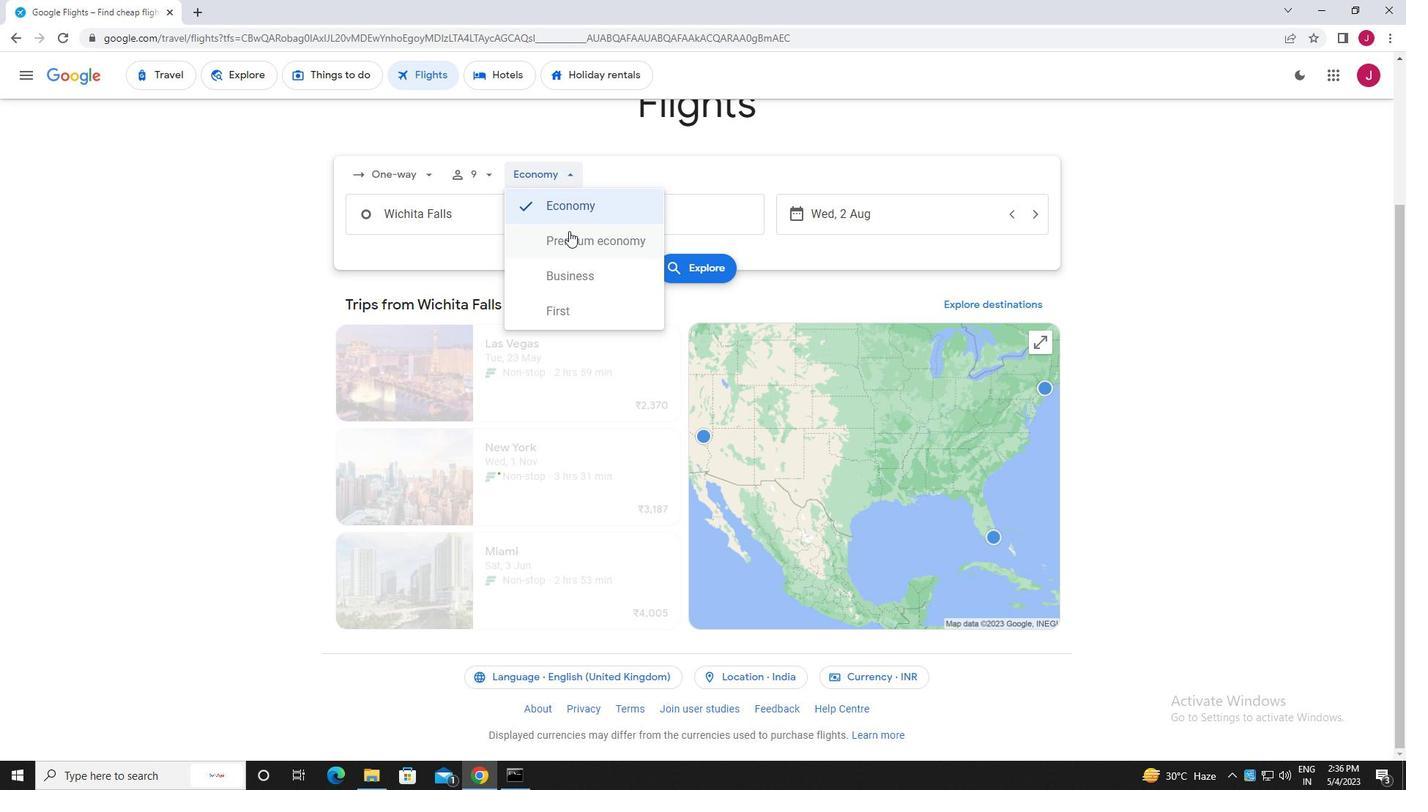 
Action: Mouse pressed left at (560, 194)
Screenshot: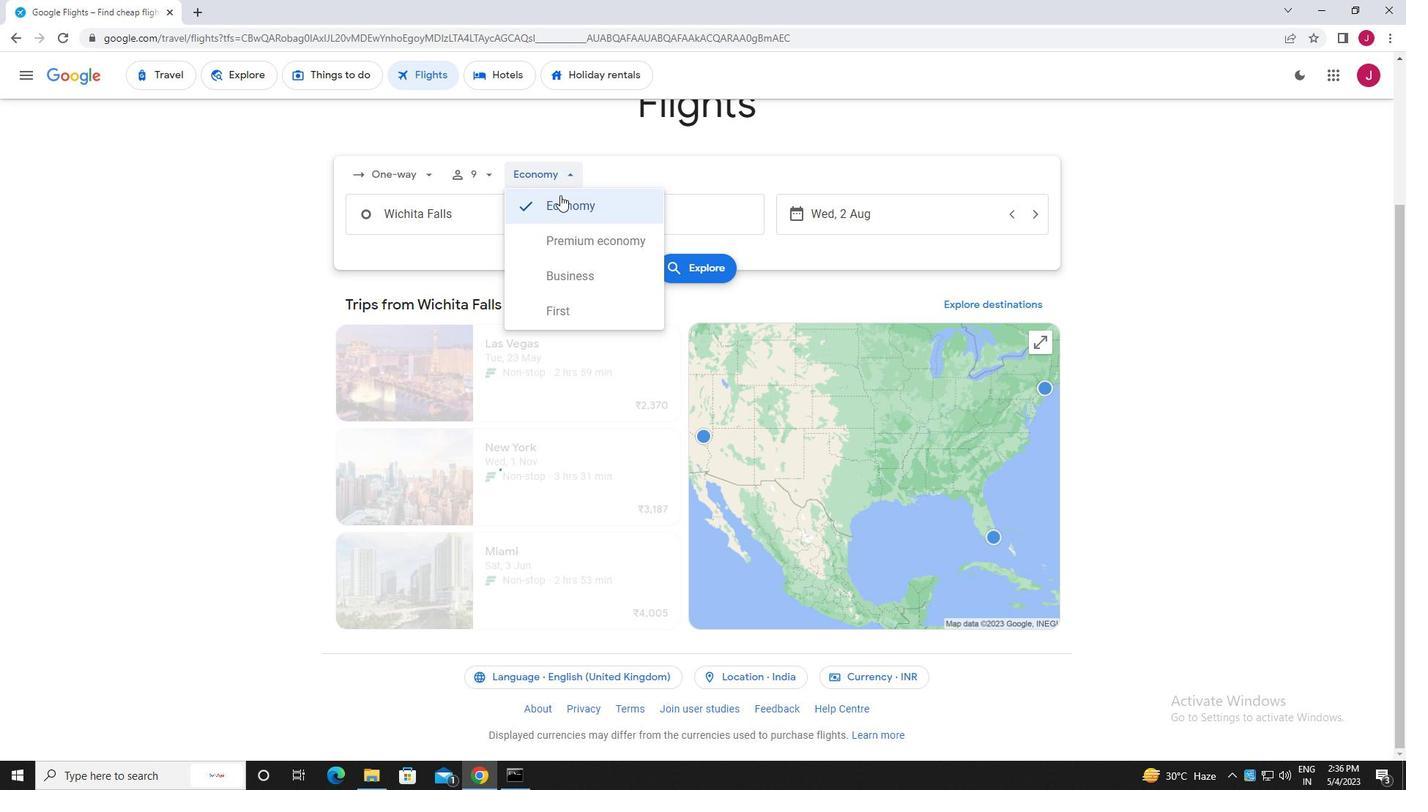 
Action: Mouse moved to (471, 222)
Screenshot: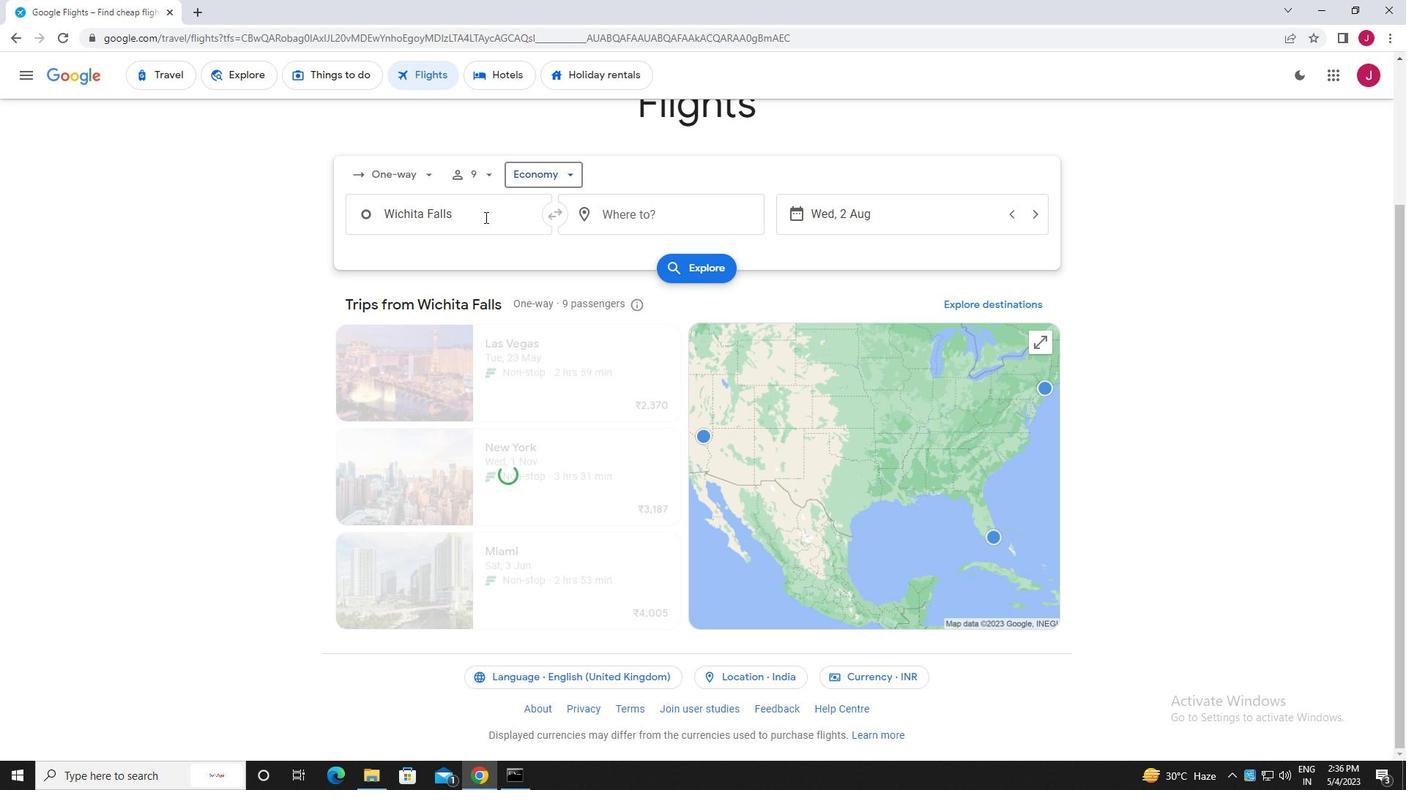 
Action: Mouse pressed left at (471, 222)
Screenshot: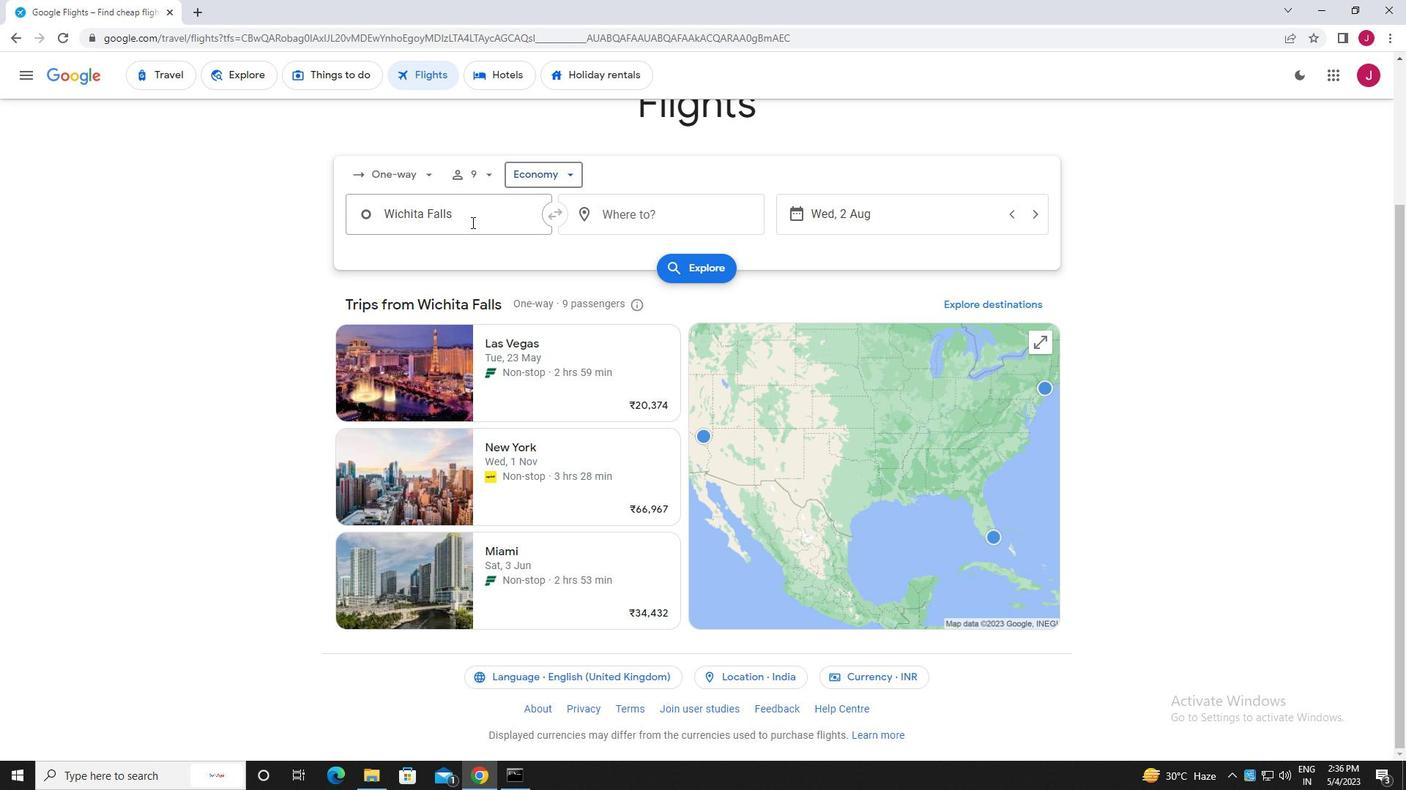 
Action: Mouse moved to (471, 222)
Screenshot: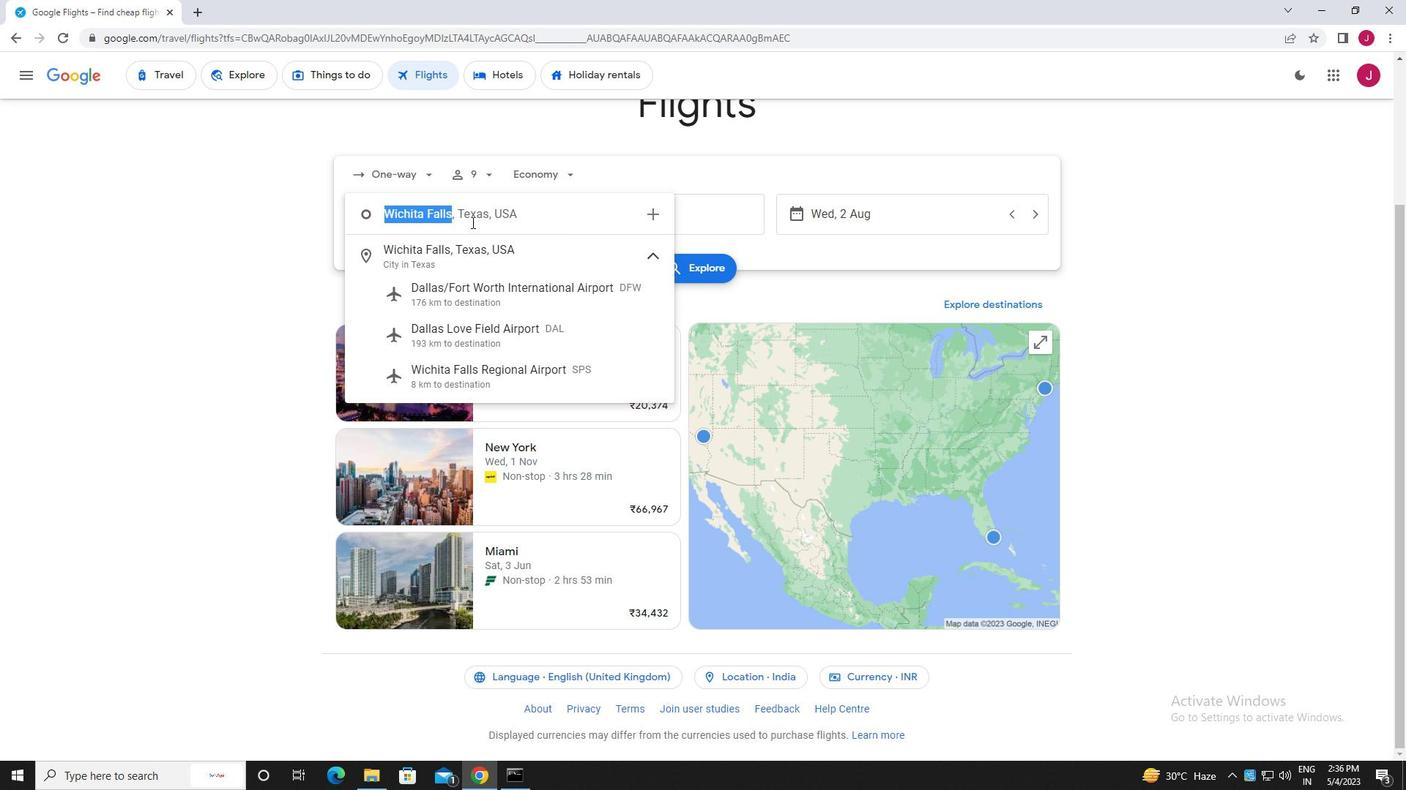 
Action: Key pressed cedar<Key.space>city
Screenshot: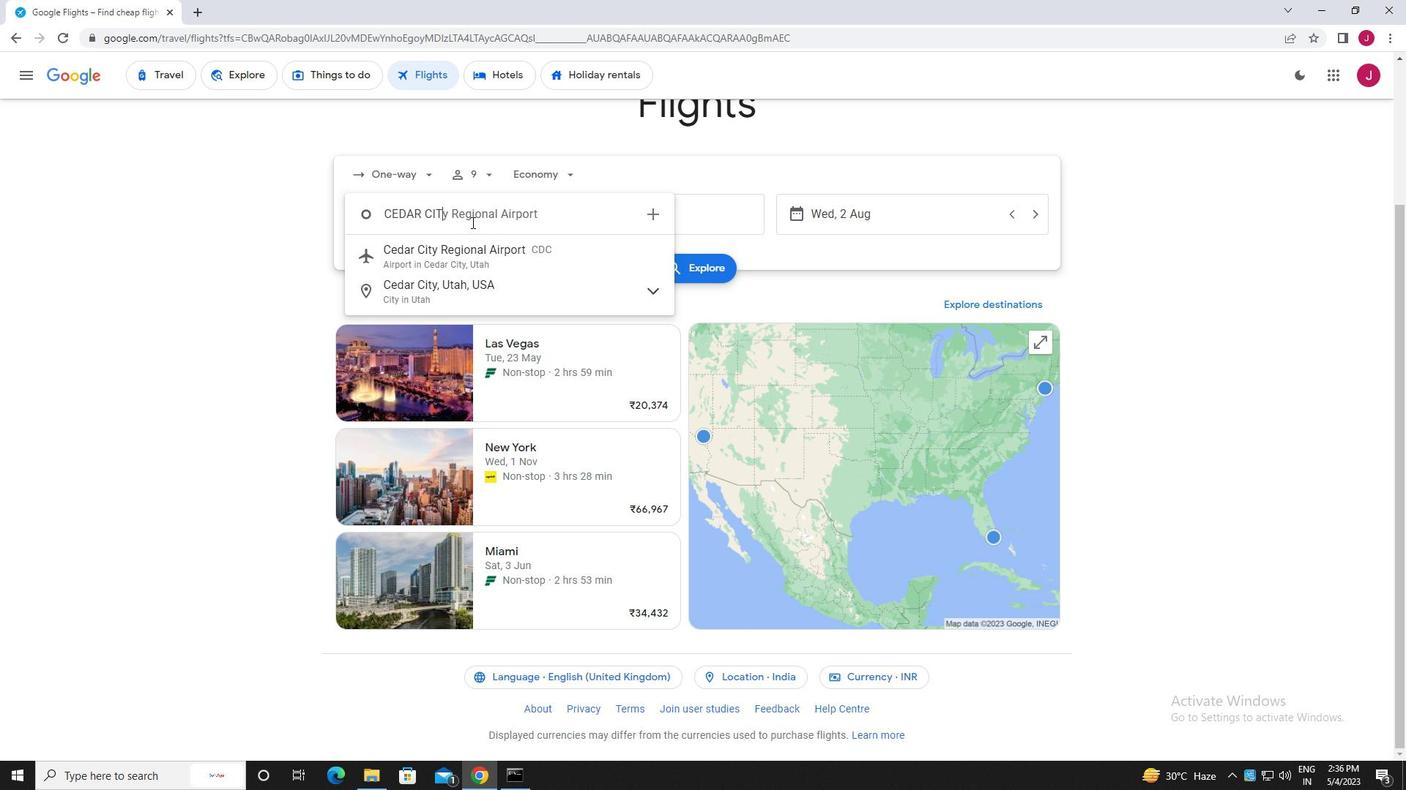 
Action: Mouse moved to (507, 253)
Screenshot: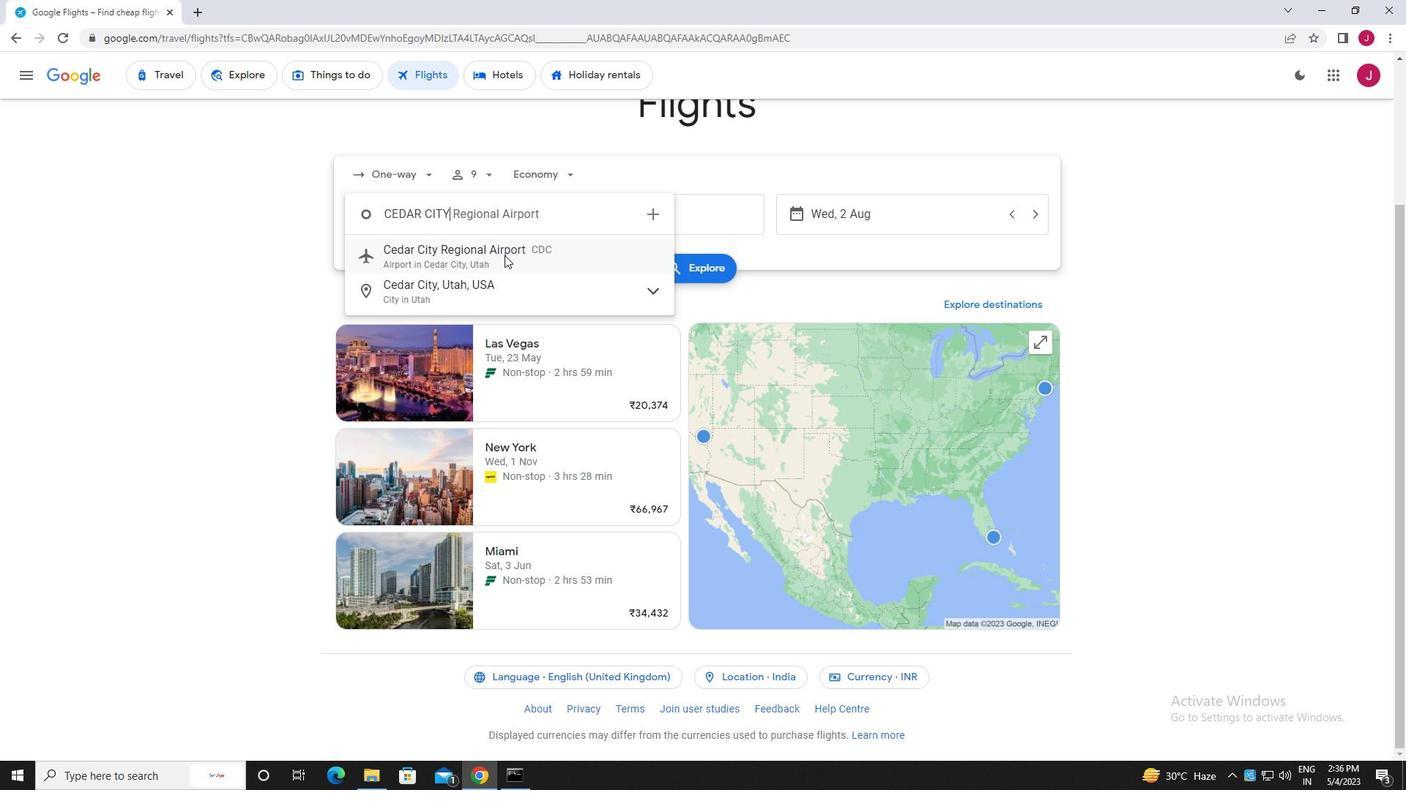
Action: Mouse pressed left at (507, 253)
Screenshot: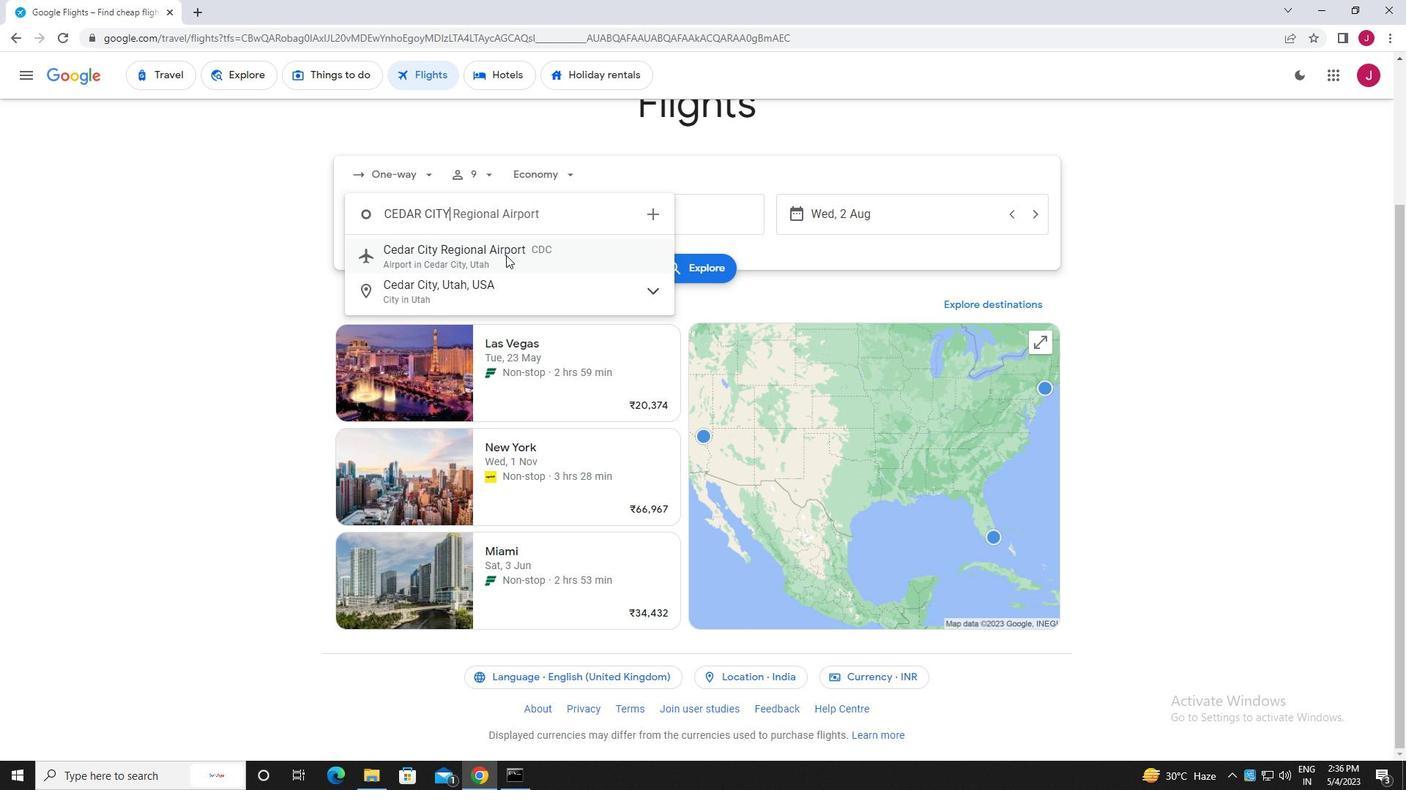 
Action: Mouse moved to (659, 218)
Screenshot: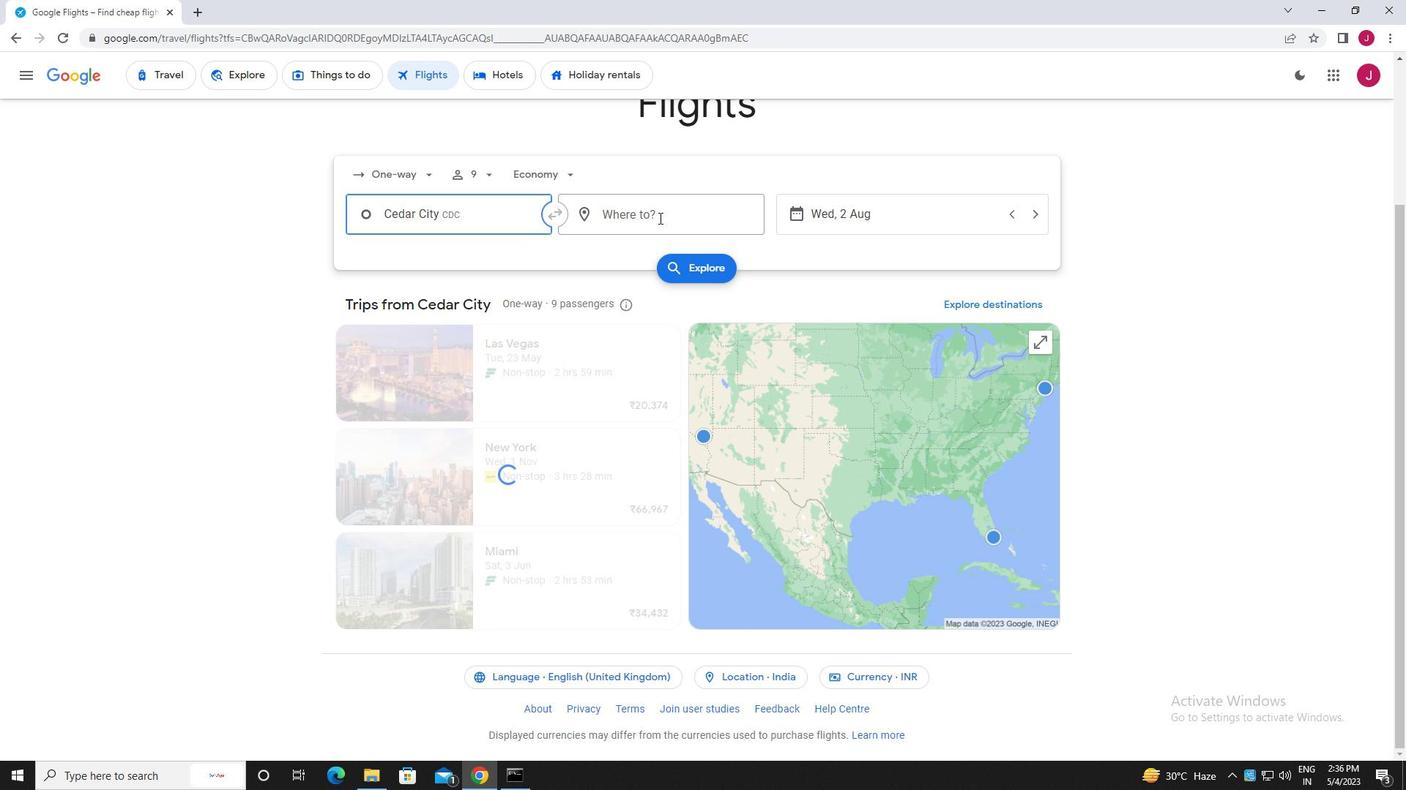 
Action: Mouse pressed left at (659, 218)
Screenshot: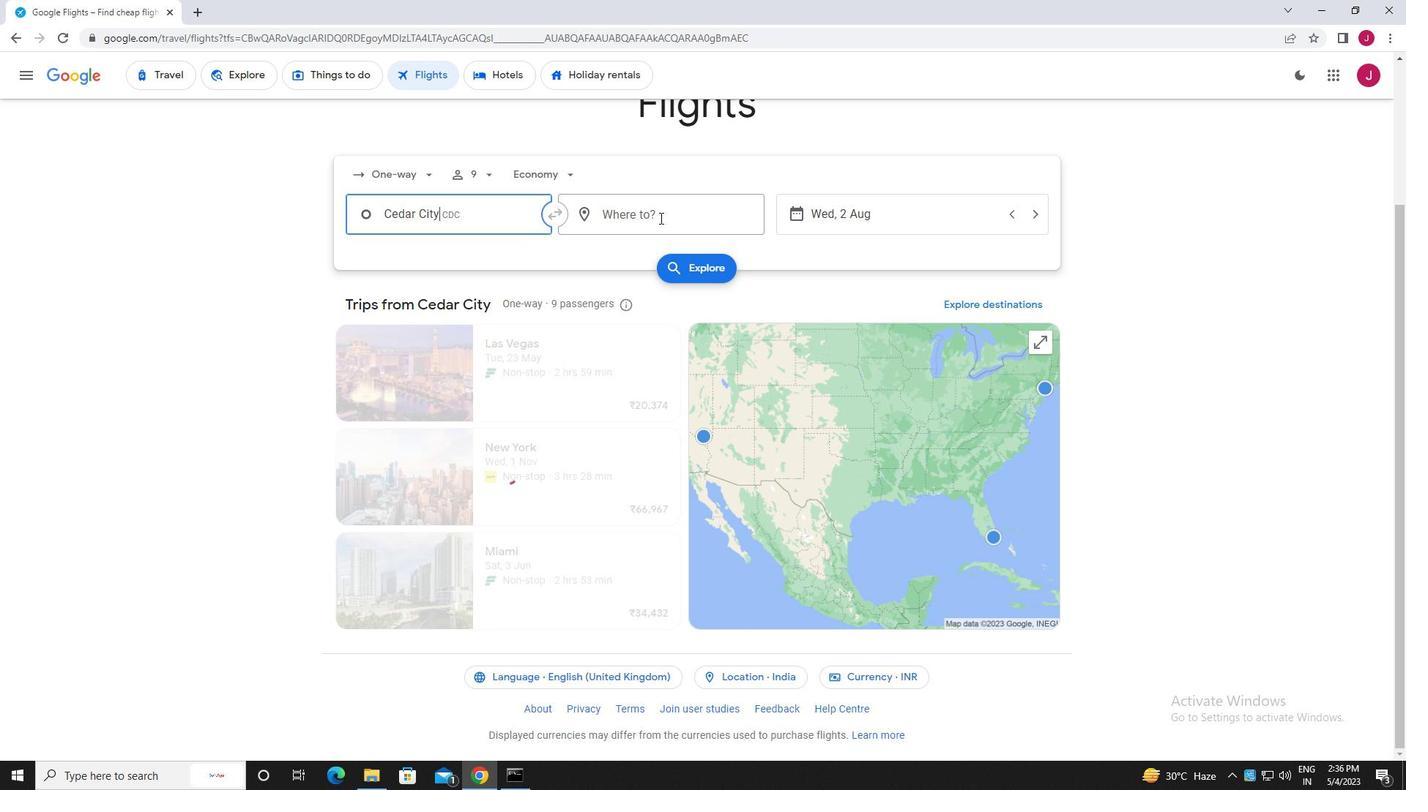 
Action: Mouse moved to (659, 218)
Screenshot: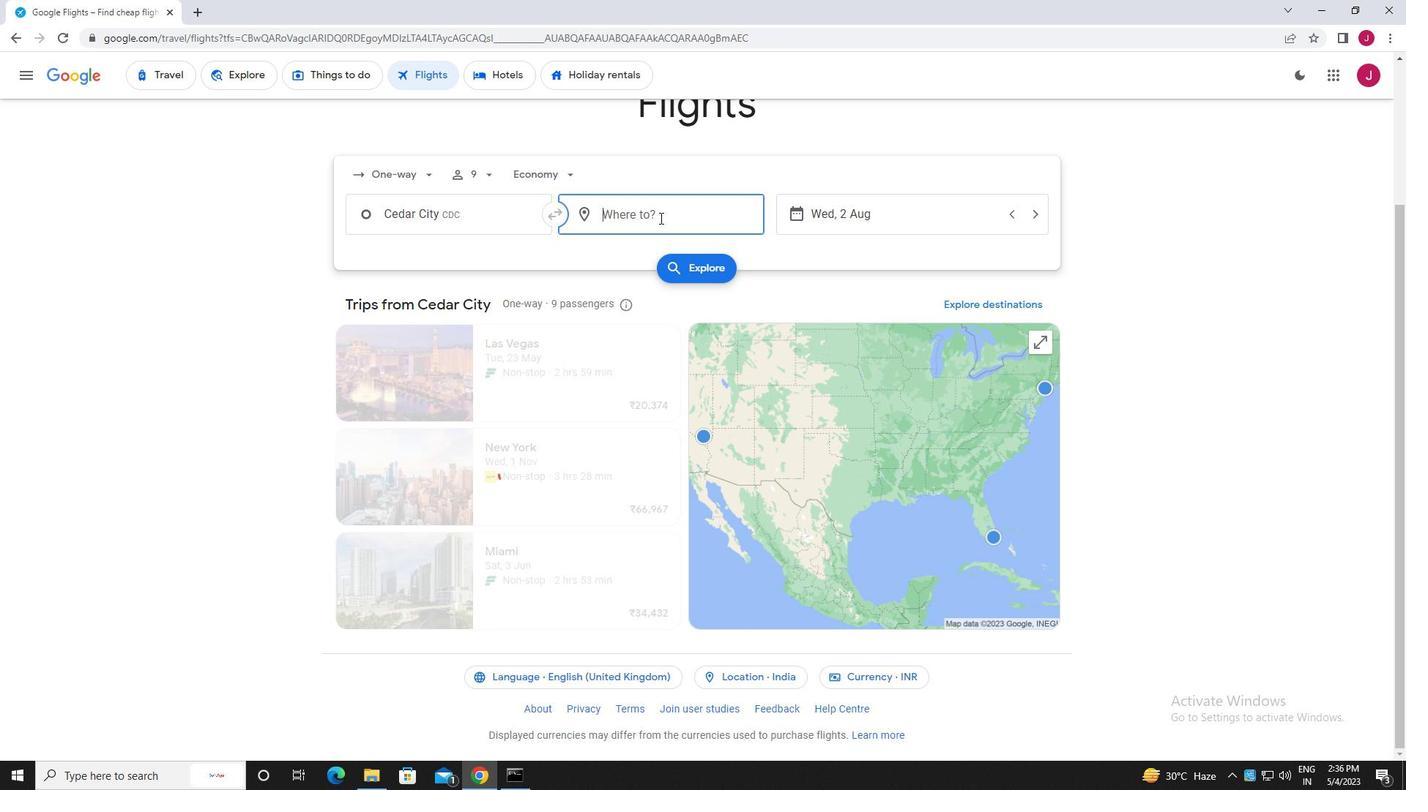 
Action: Key pressed envans
Screenshot: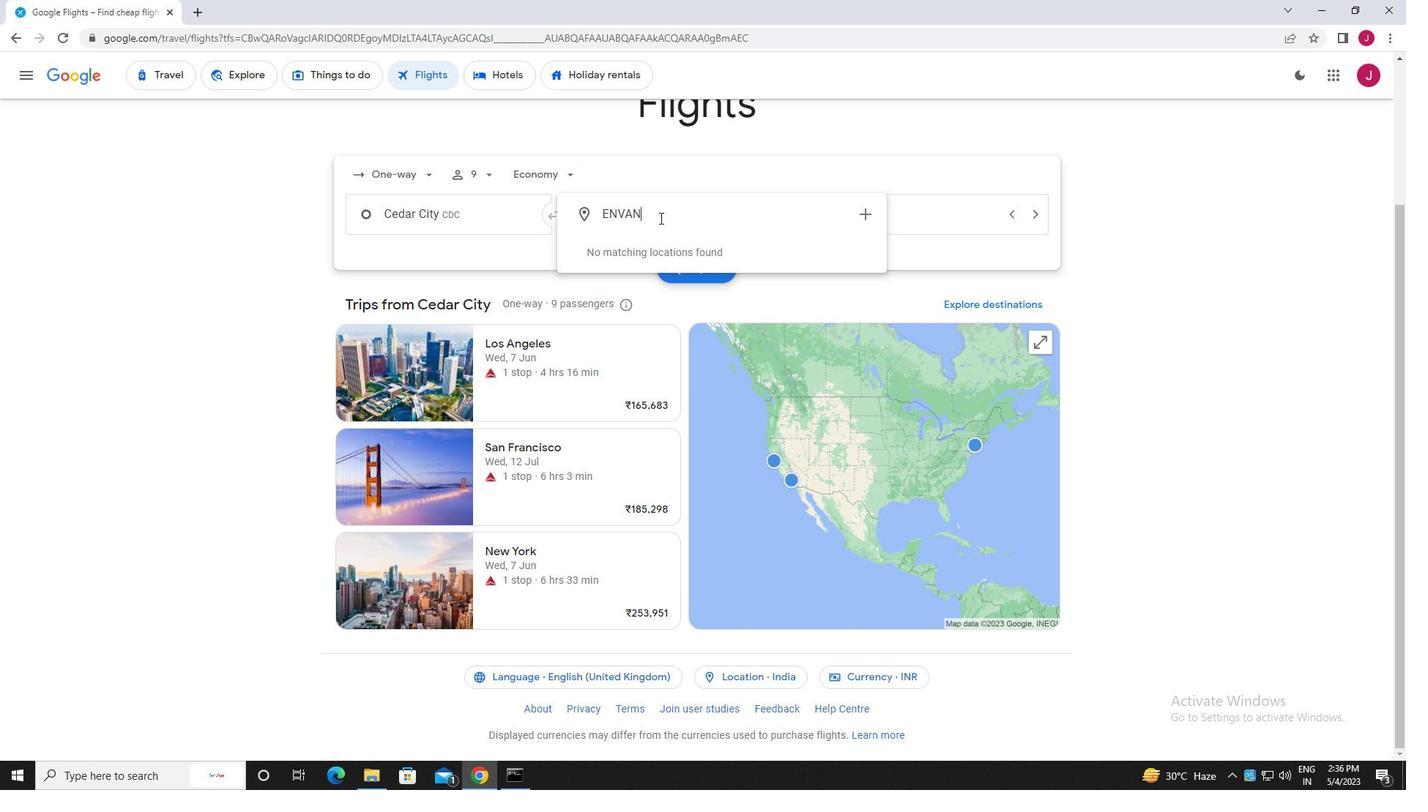 
Action: Mouse moved to (727, 299)
Screenshot: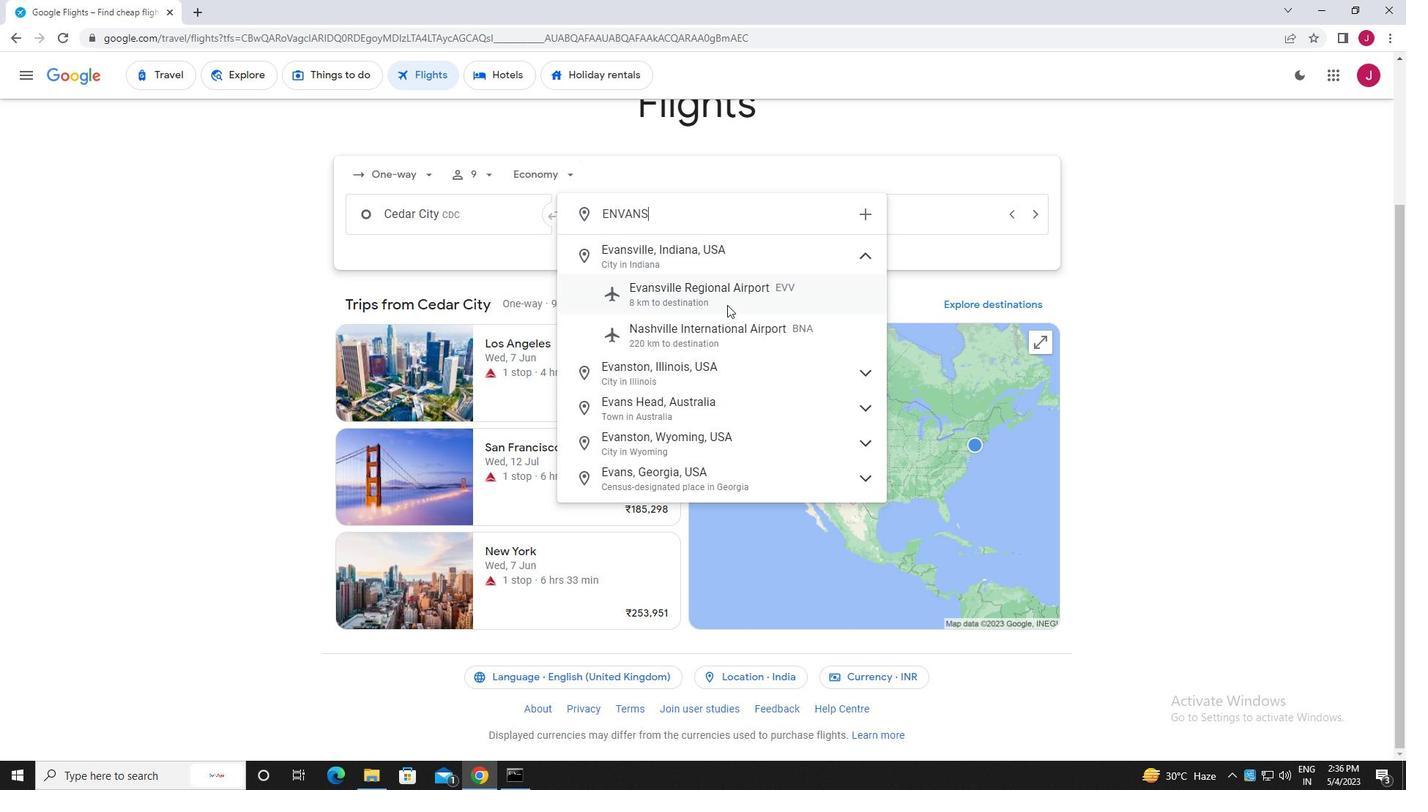 
Action: Mouse pressed left at (727, 299)
Screenshot: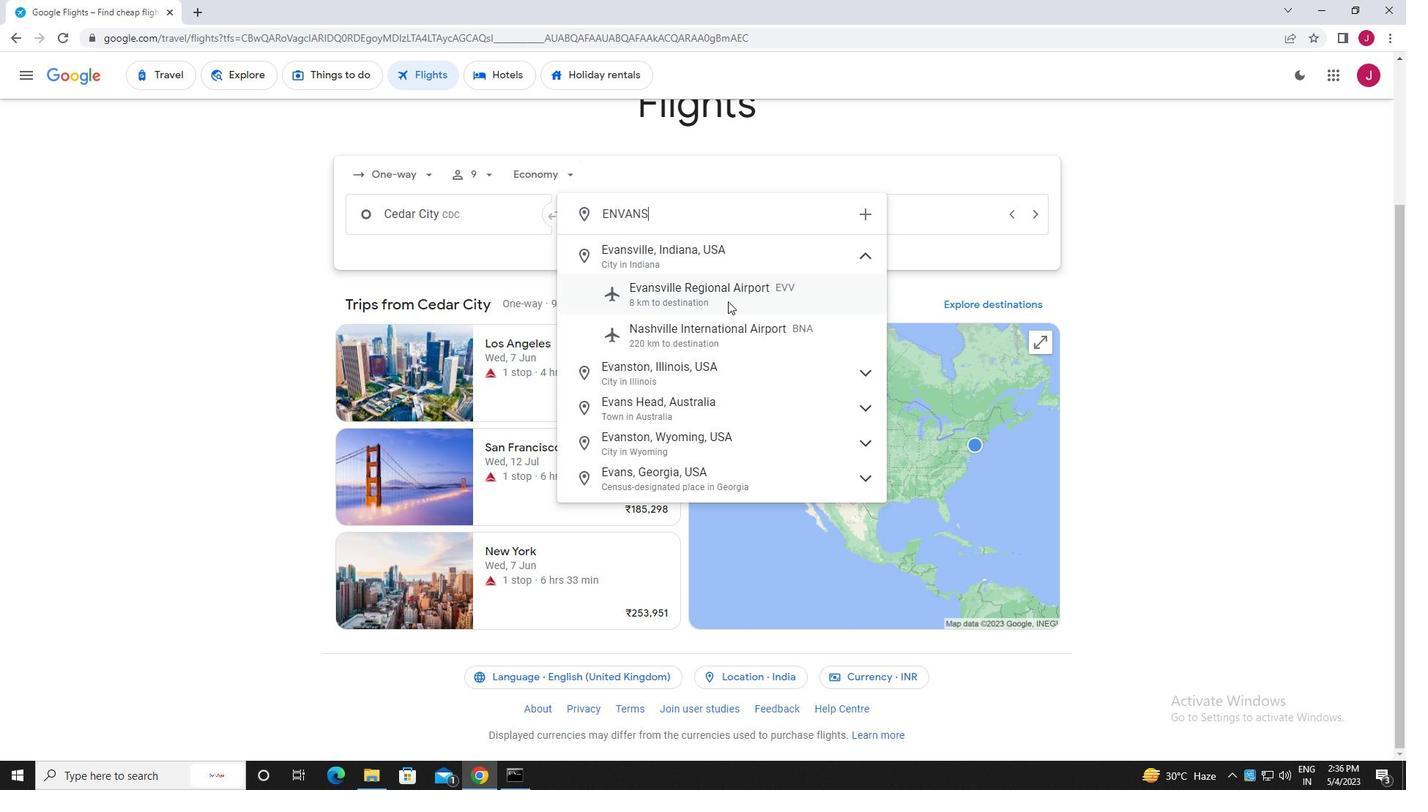 
Action: Mouse moved to (837, 225)
Screenshot: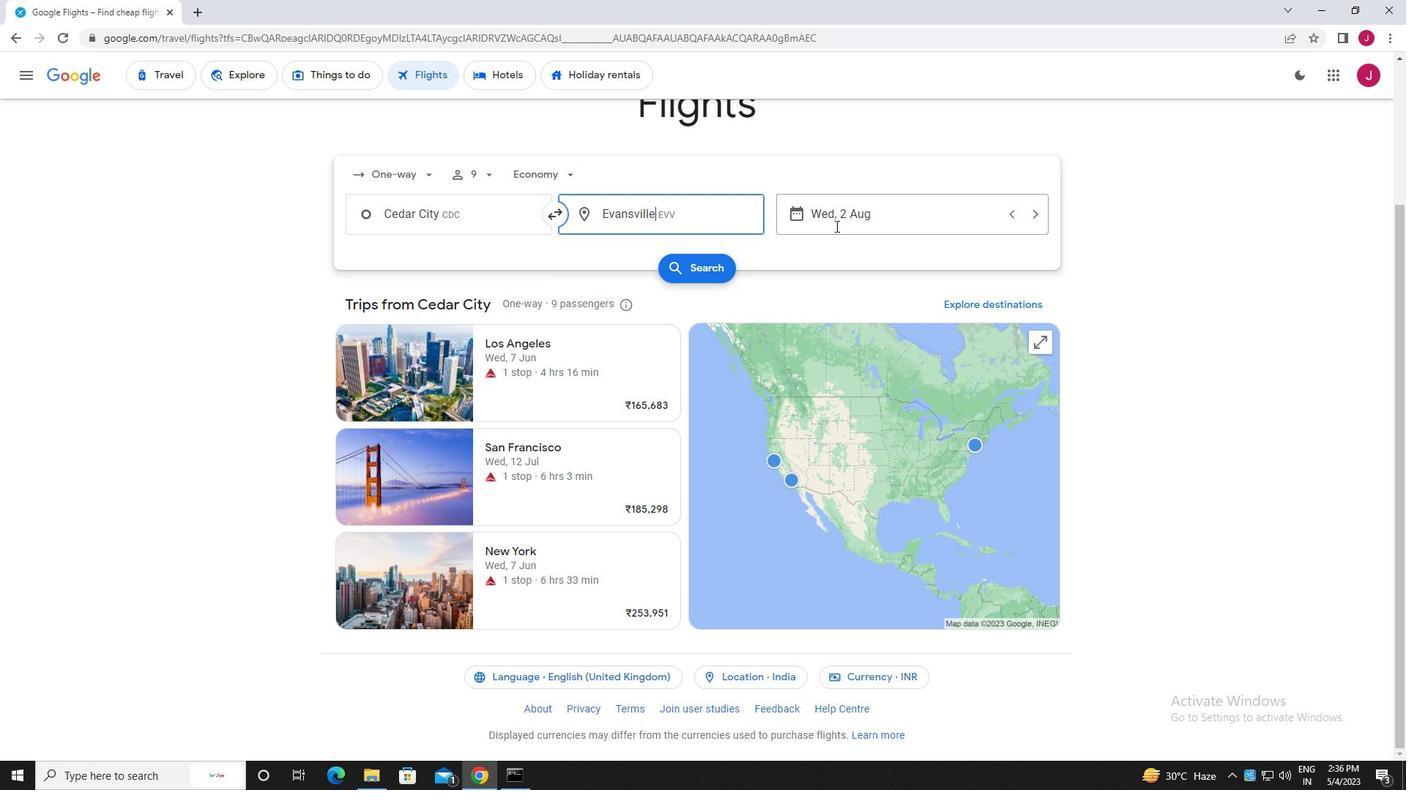 
Action: Mouse pressed left at (837, 225)
Screenshot: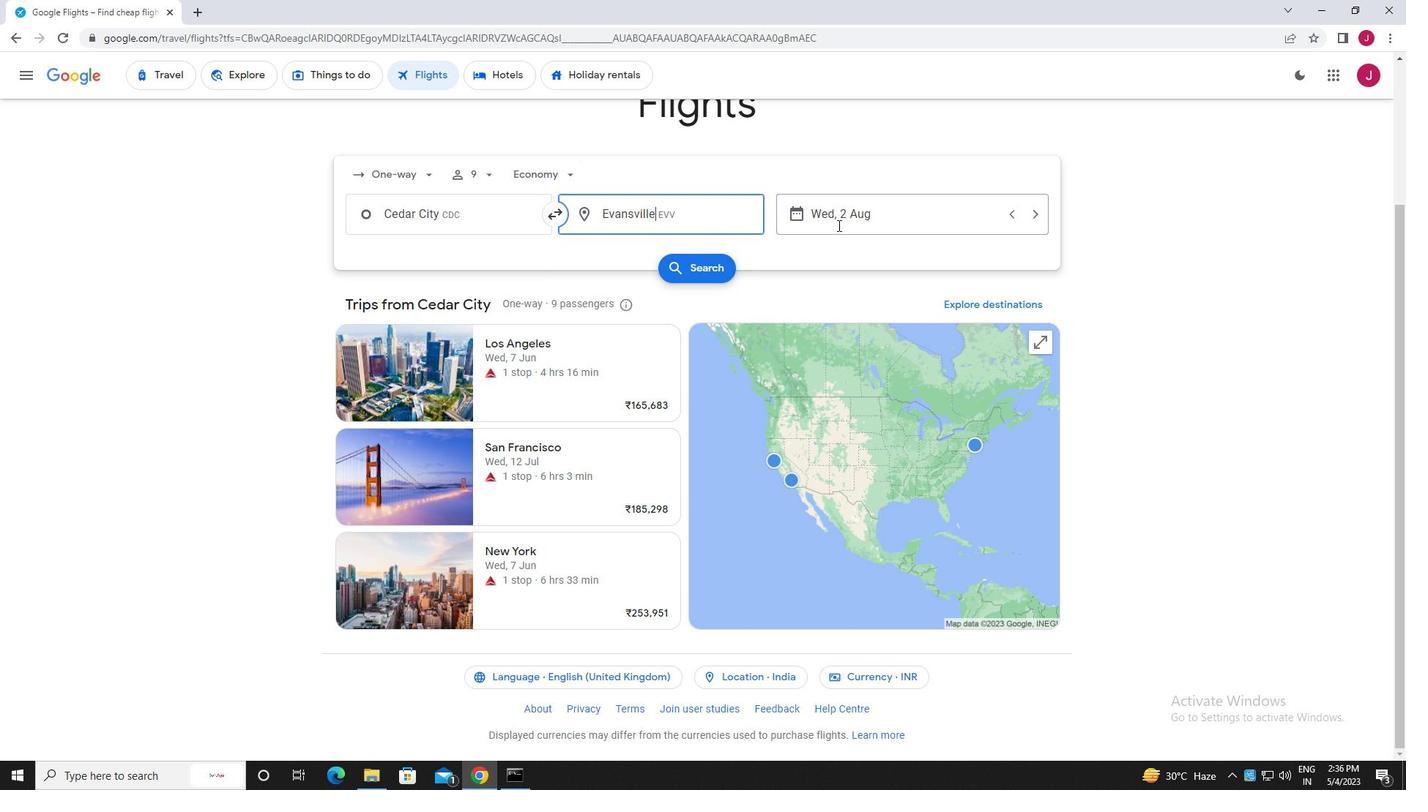 
Action: Mouse moved to (677, 326)
Screenshot: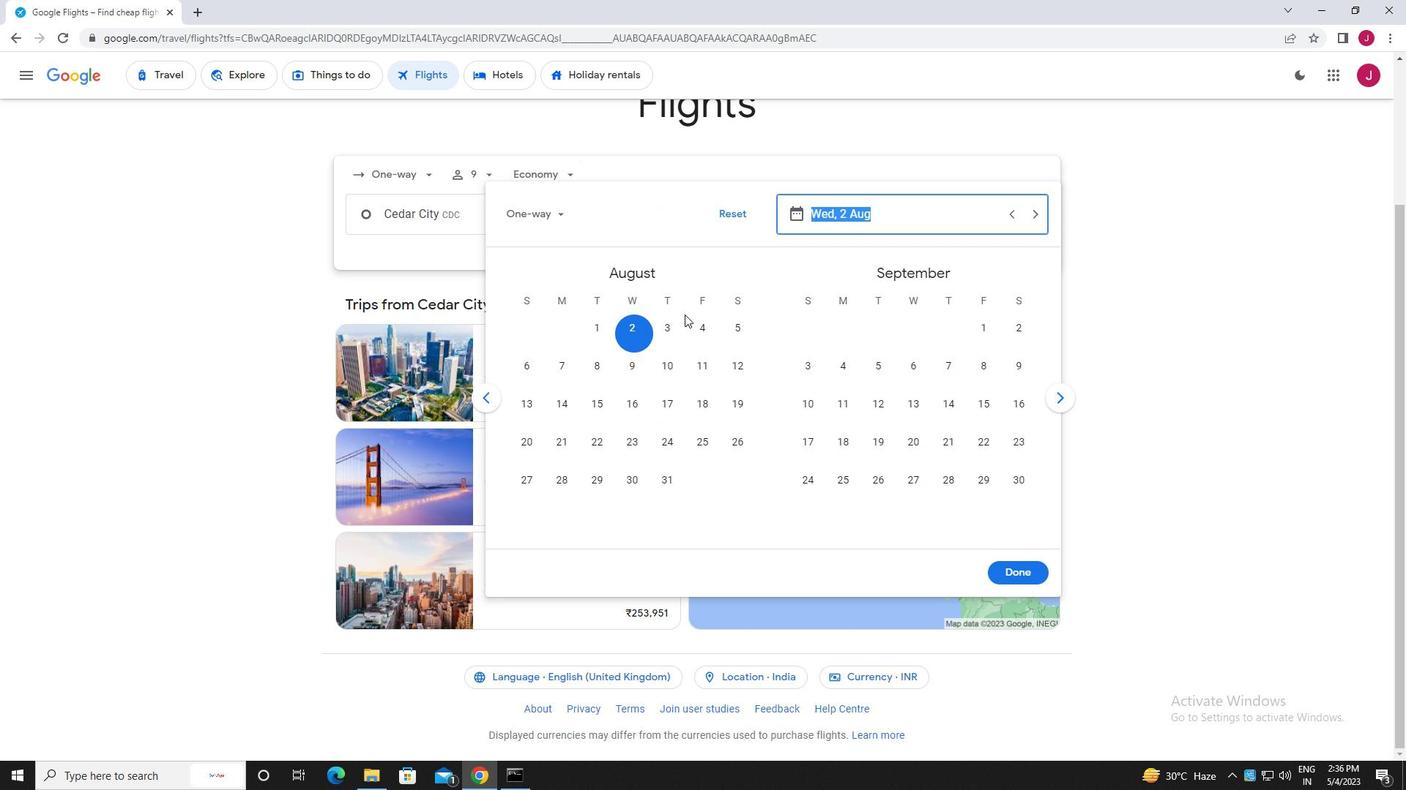 
Action: Mouse pressed left at (677, 326)
Screenshot: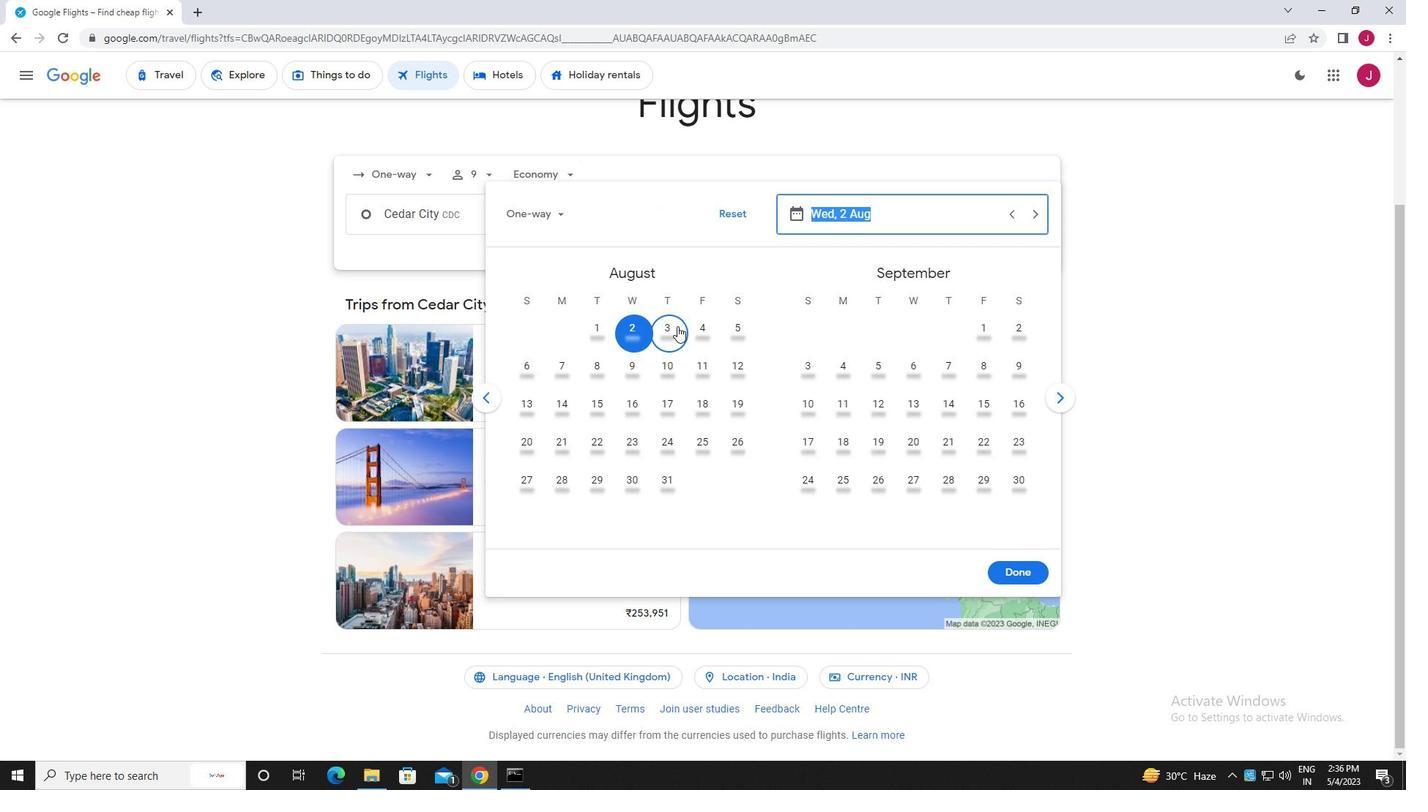 
Action: Mouse moved to (1031, 571)
Screenshot: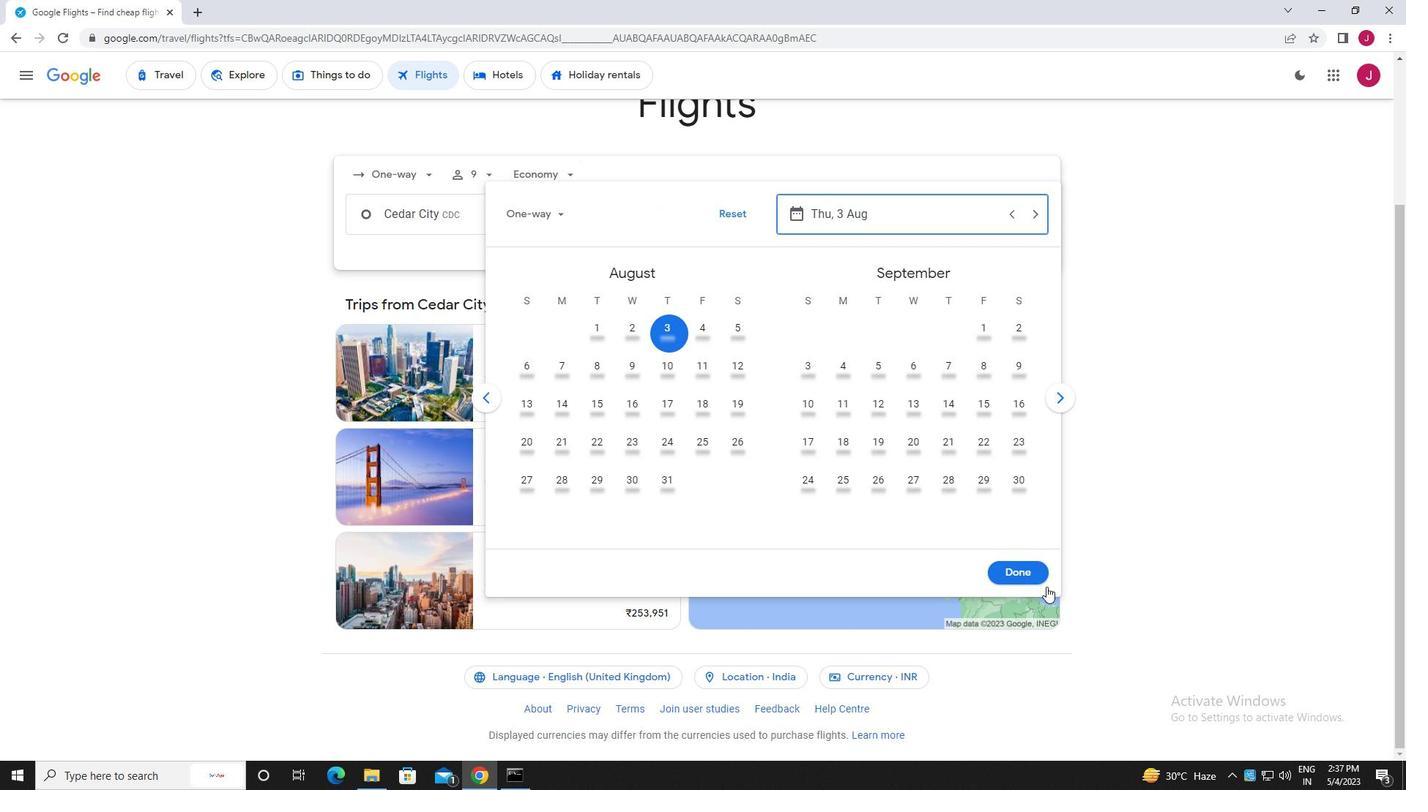 
Action: Mouse pressed left at (1031, 571)
Screenshot: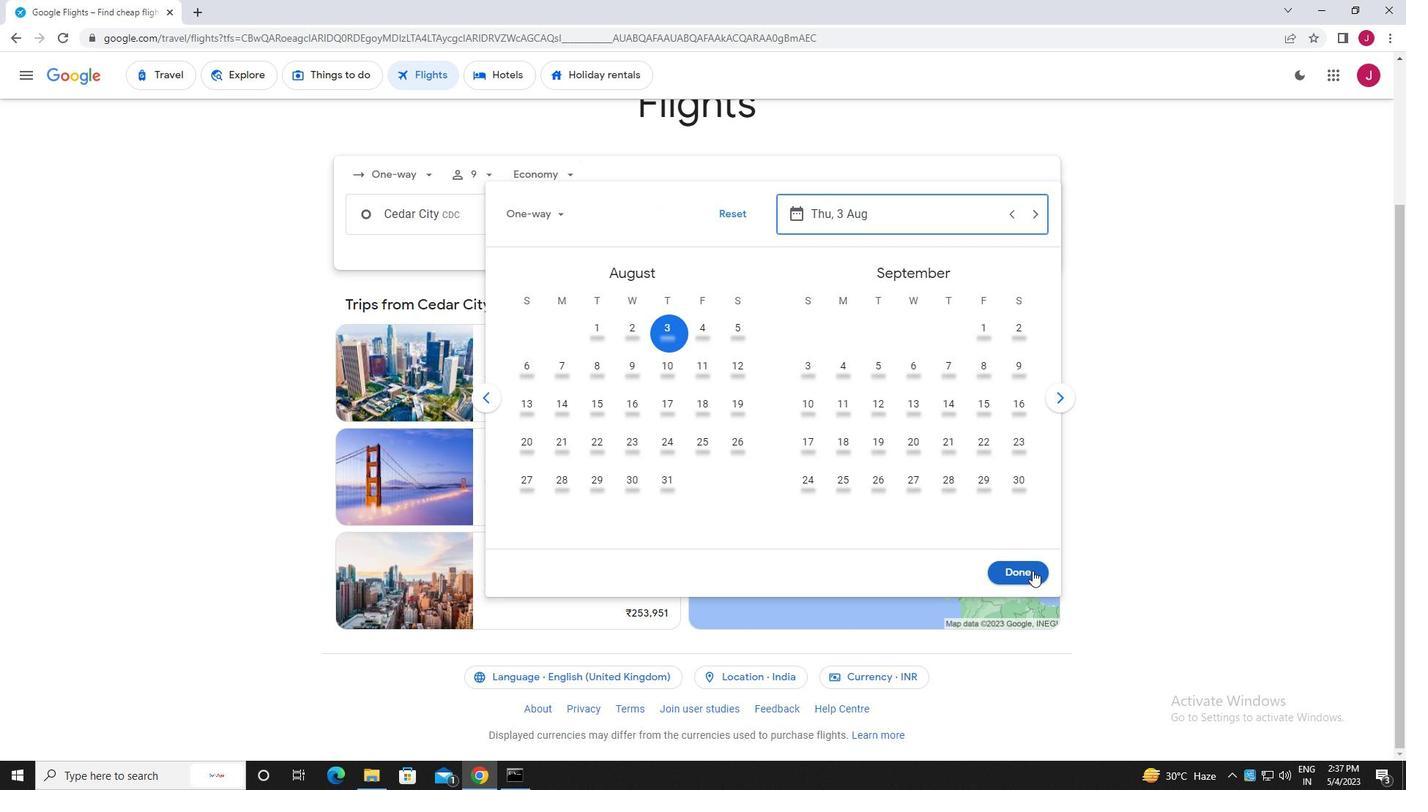 
Action: Mouse moved to (705, 268)
Screenshot: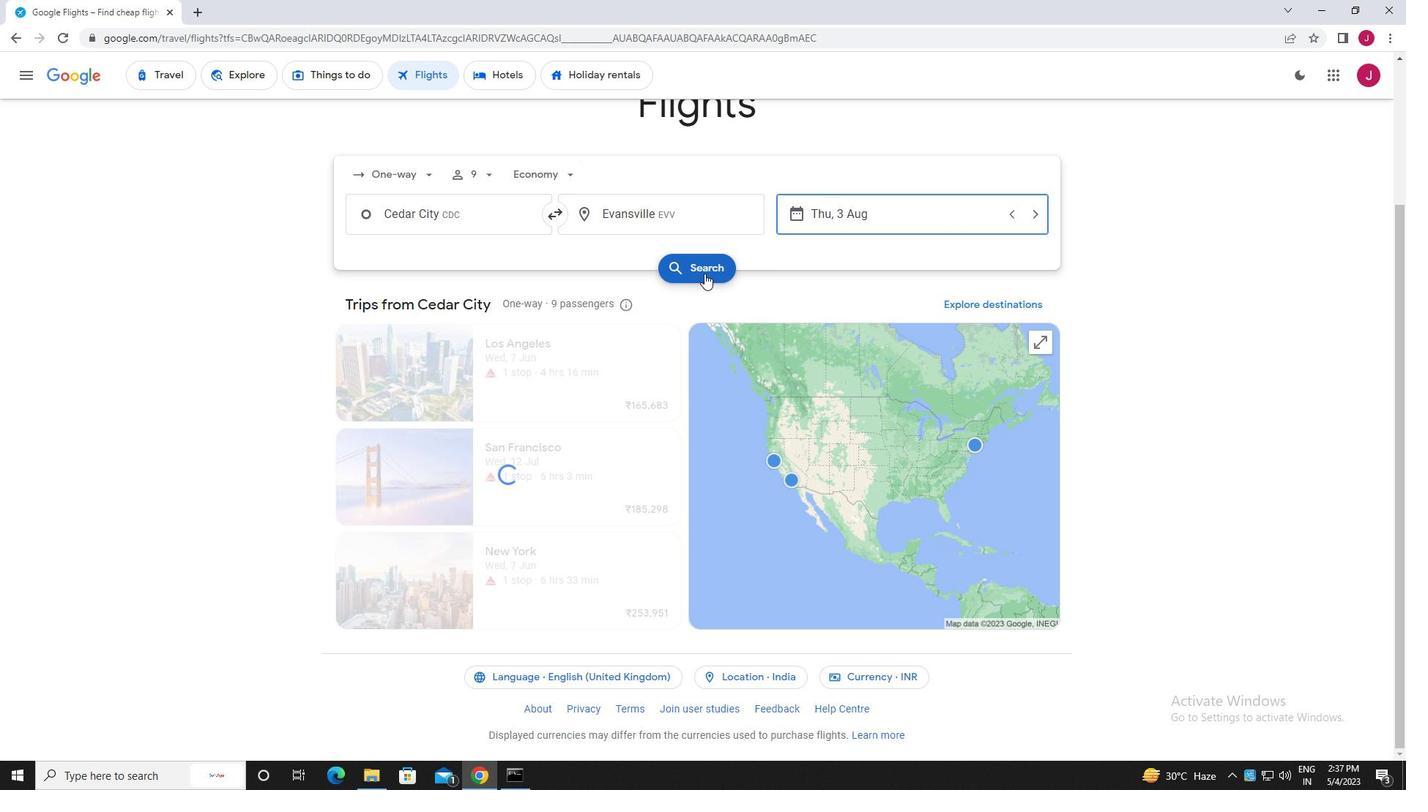 
Action: Mouse pressed left at (705, 268)
Screenshot: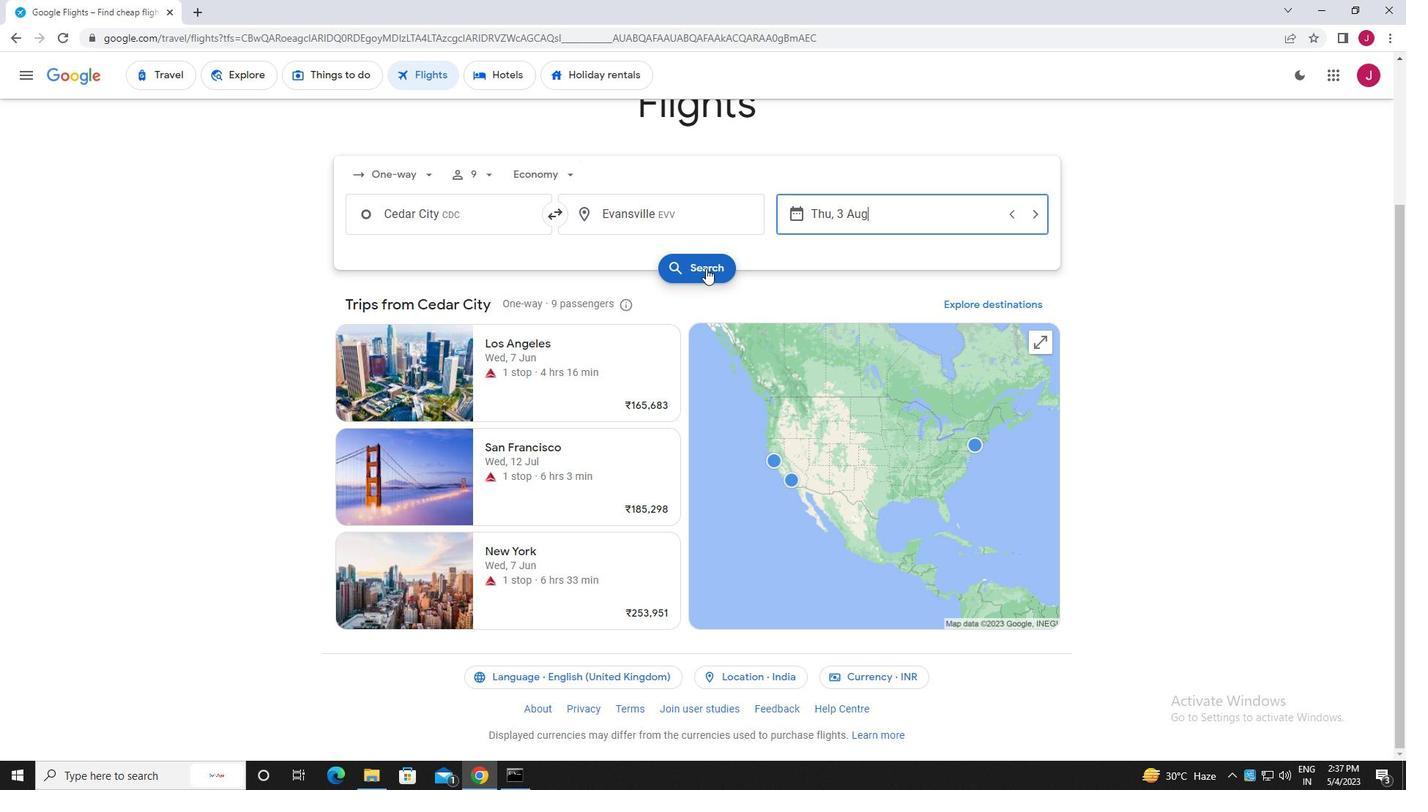 
Action: Mouse moved to (380, 210)
Screenshot: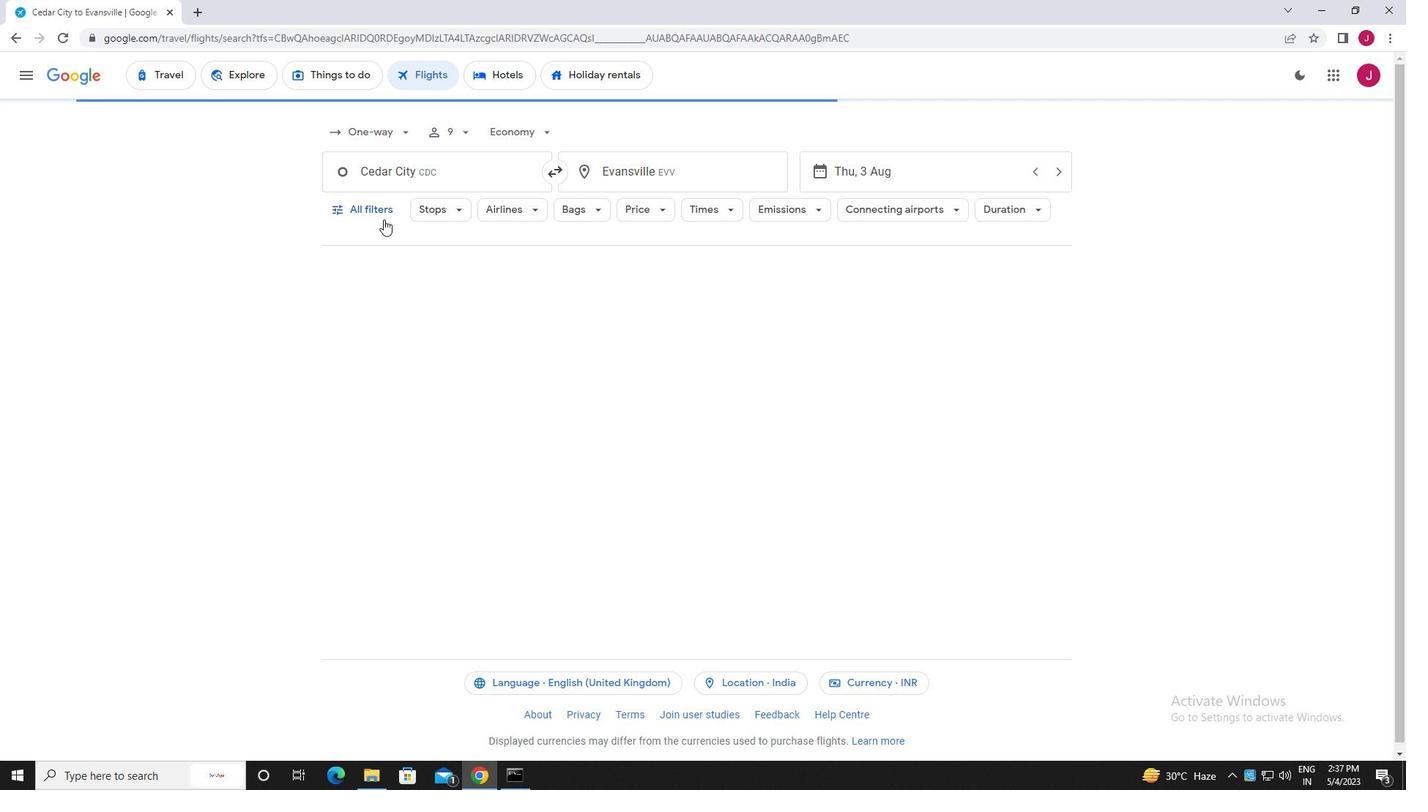 
Action: Mouse pressed left at (380, 210)
Screenshot: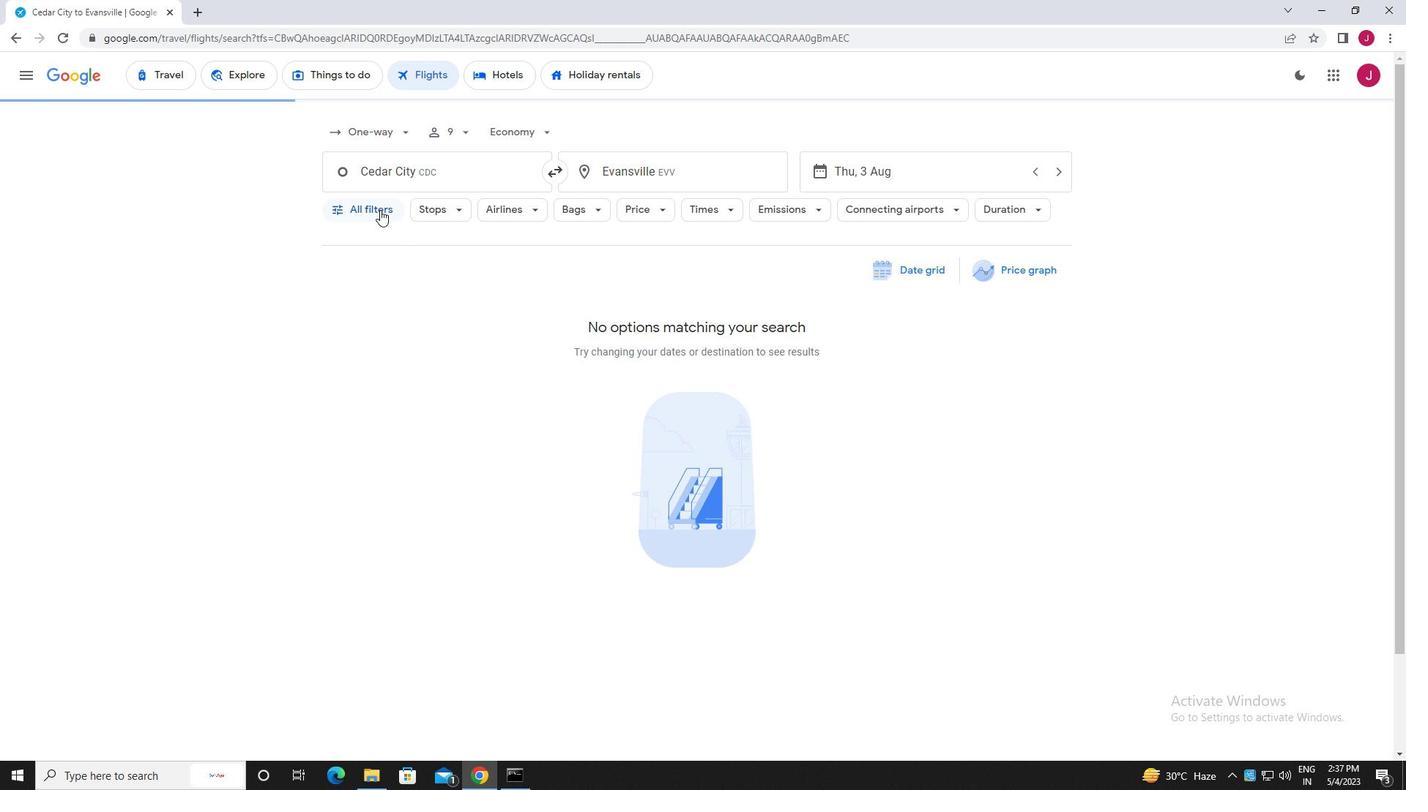 
Action: Mouse moved to (475, 311)
Screenshot: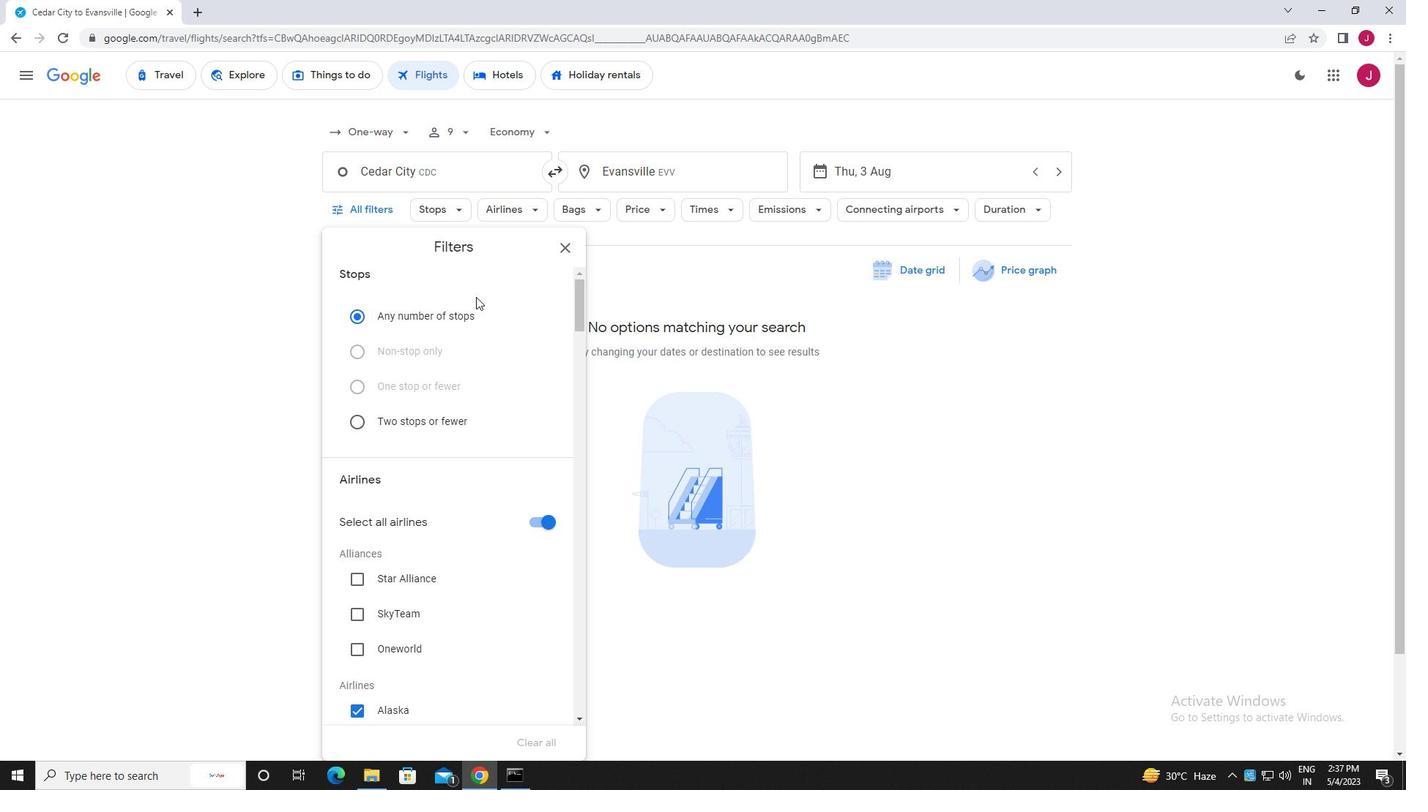 
Action: Mouse scrolled (475, 311) with delta (0, 0)
Screenshot: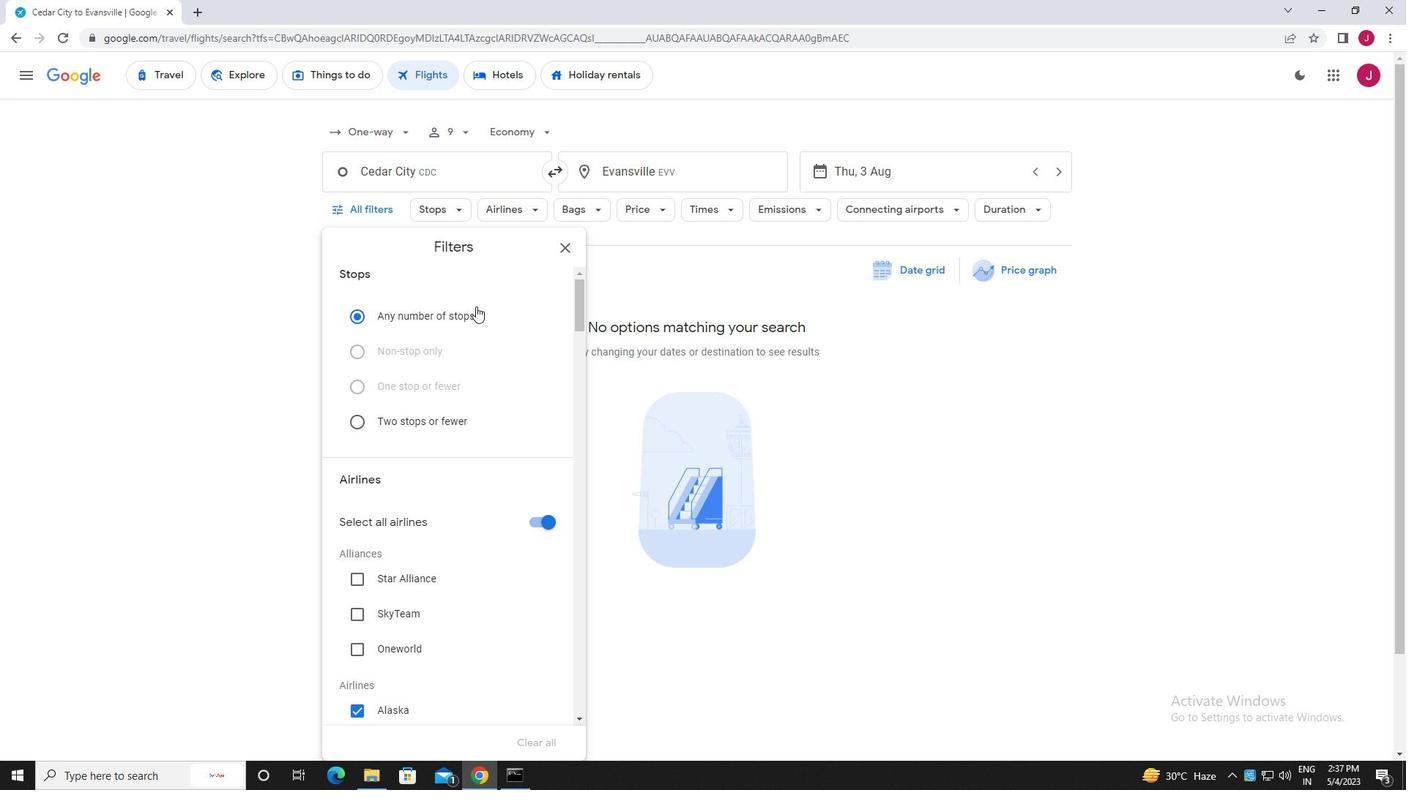 
Action: Mouse moved to (475, 311)
Screenshot: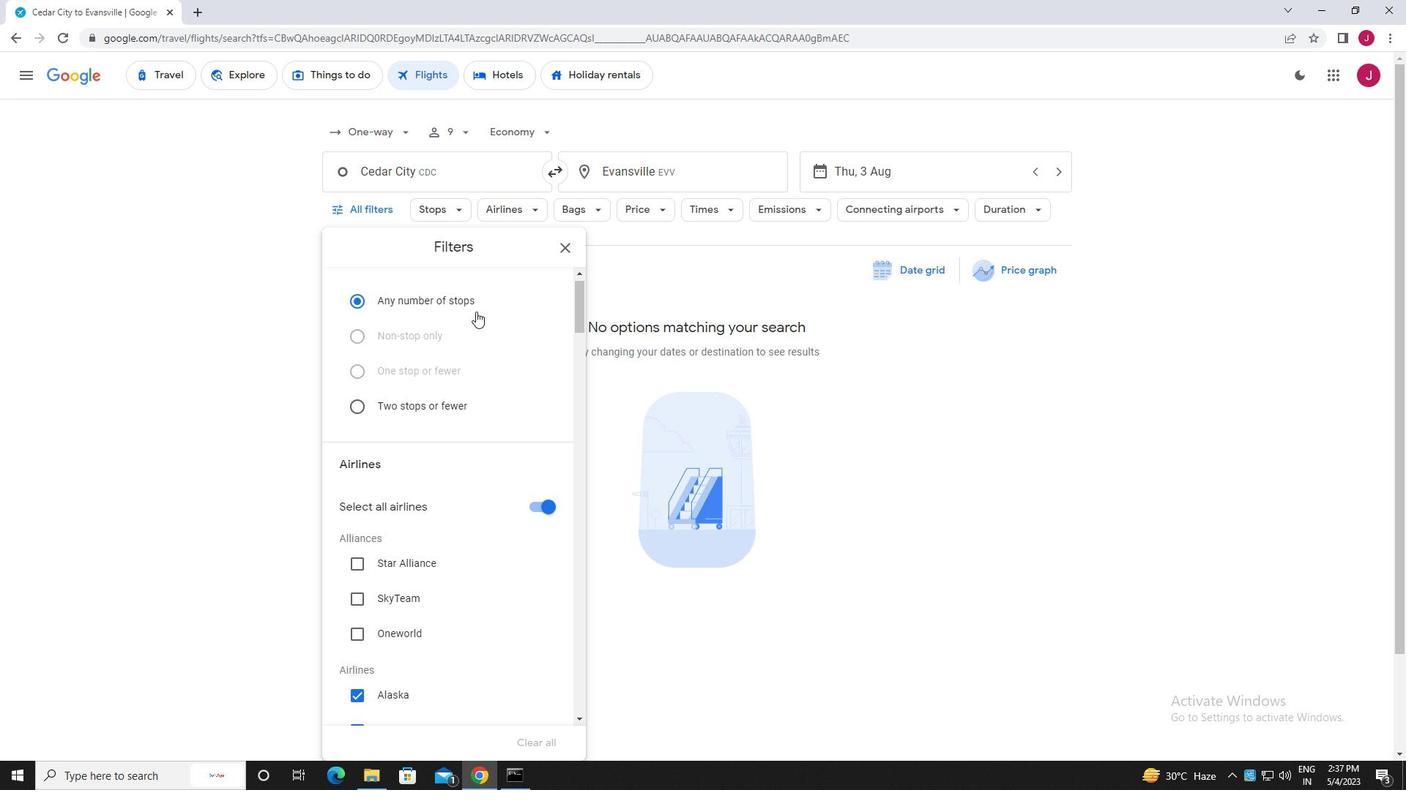 
Action: Mouse scrolled (475, 310) with delta (0, 0)
Screenshot: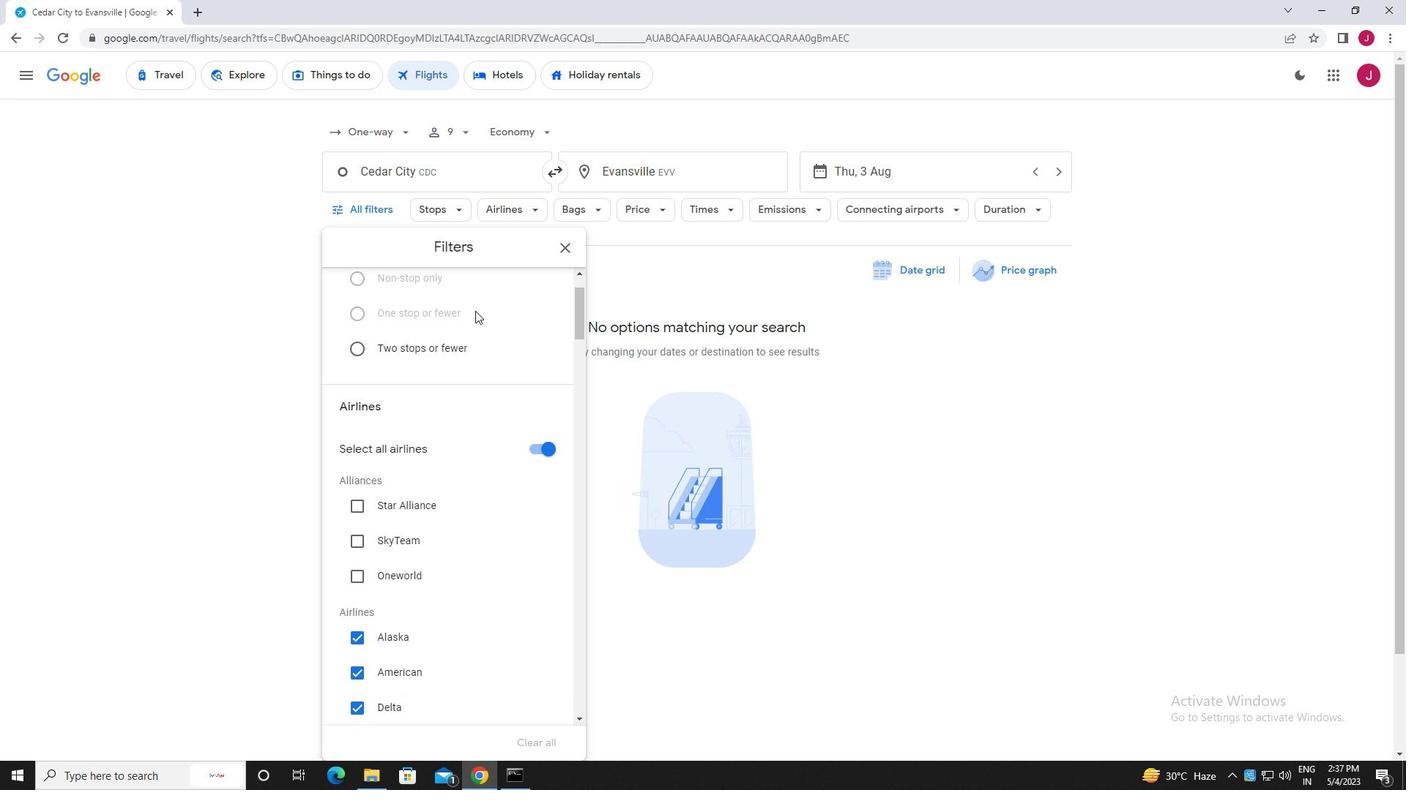 
Action: Mouse scrolled (475, 310) with delta (0, 0)
Screenshot: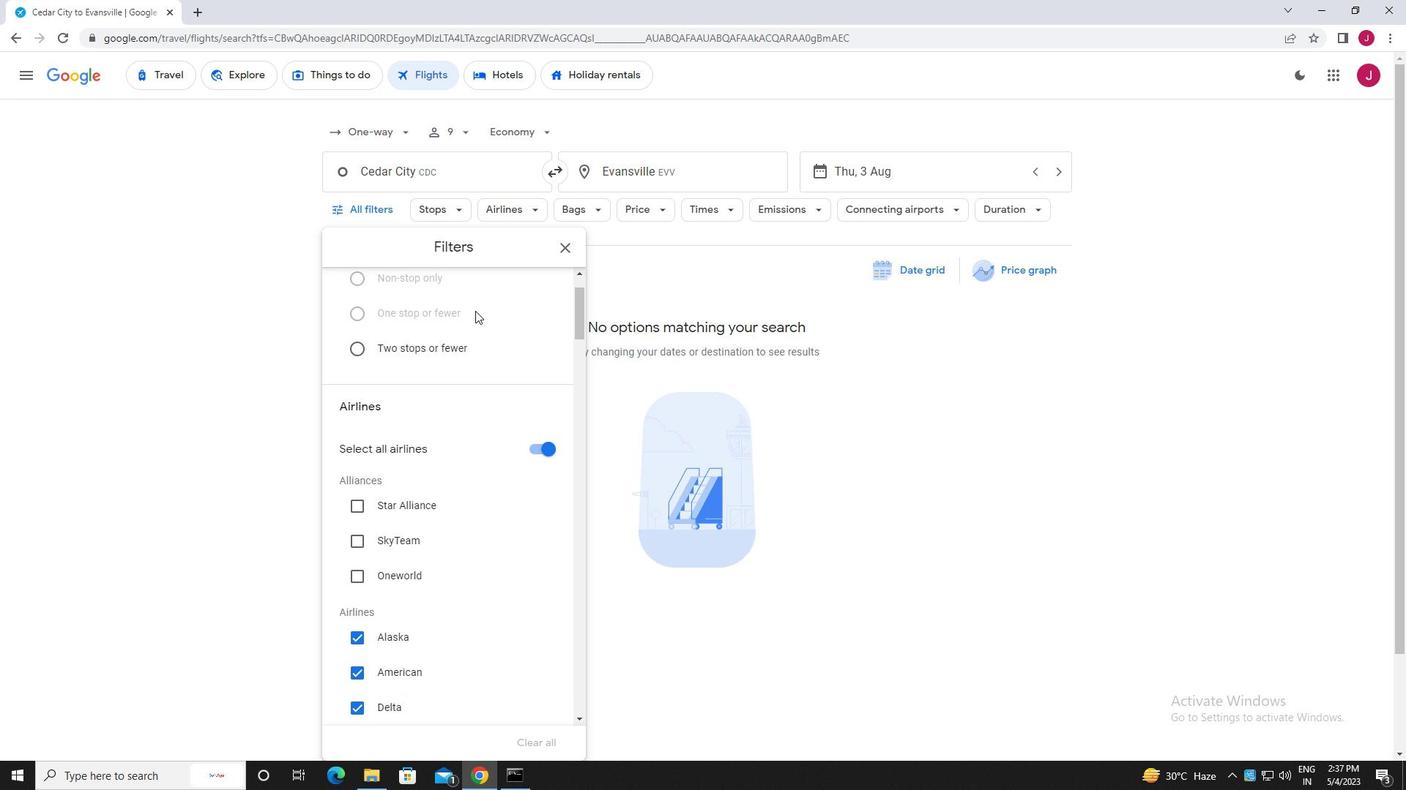 
Action: Mouse moved to (530, 301)
Screenshot: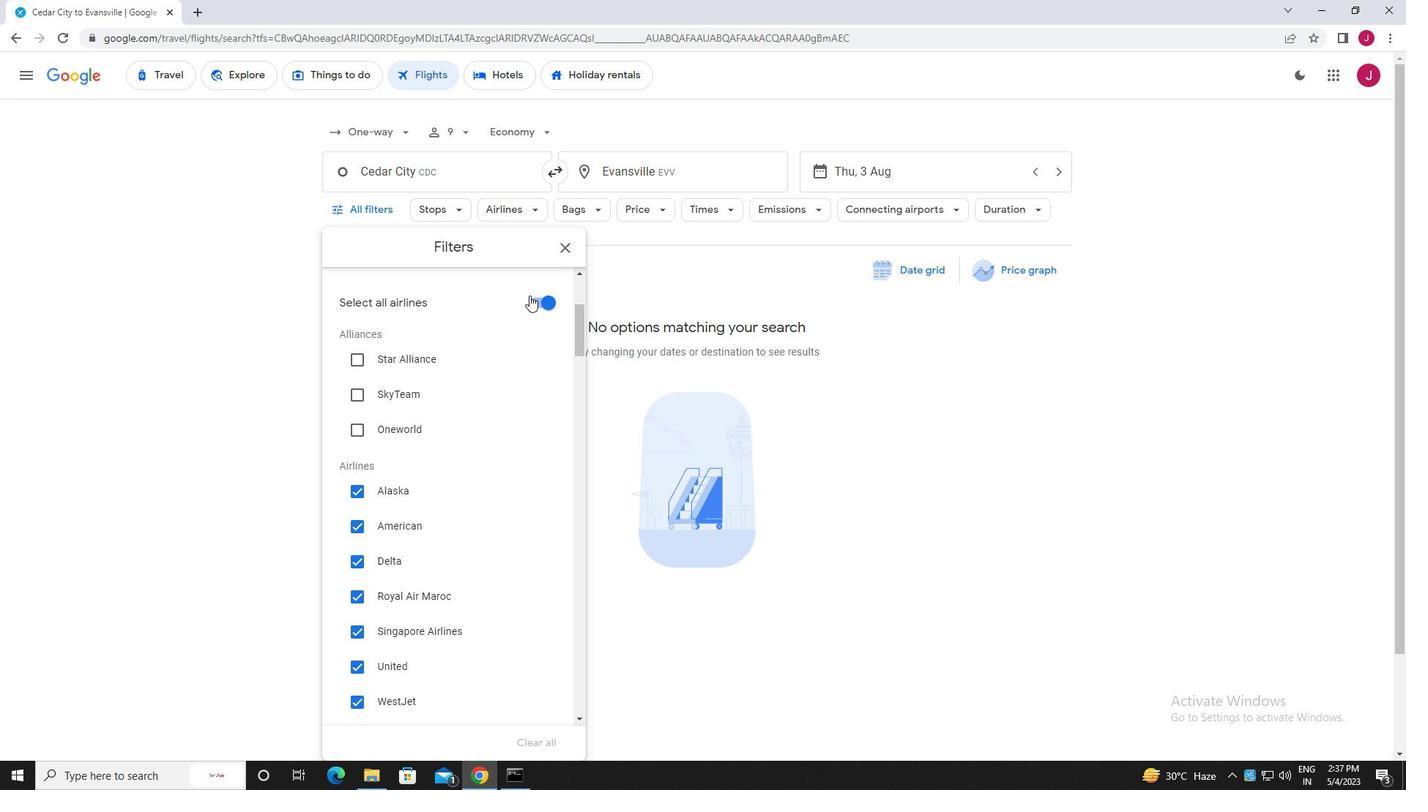 
Action: Mouse pressed left at (530, 301)
Screenshot: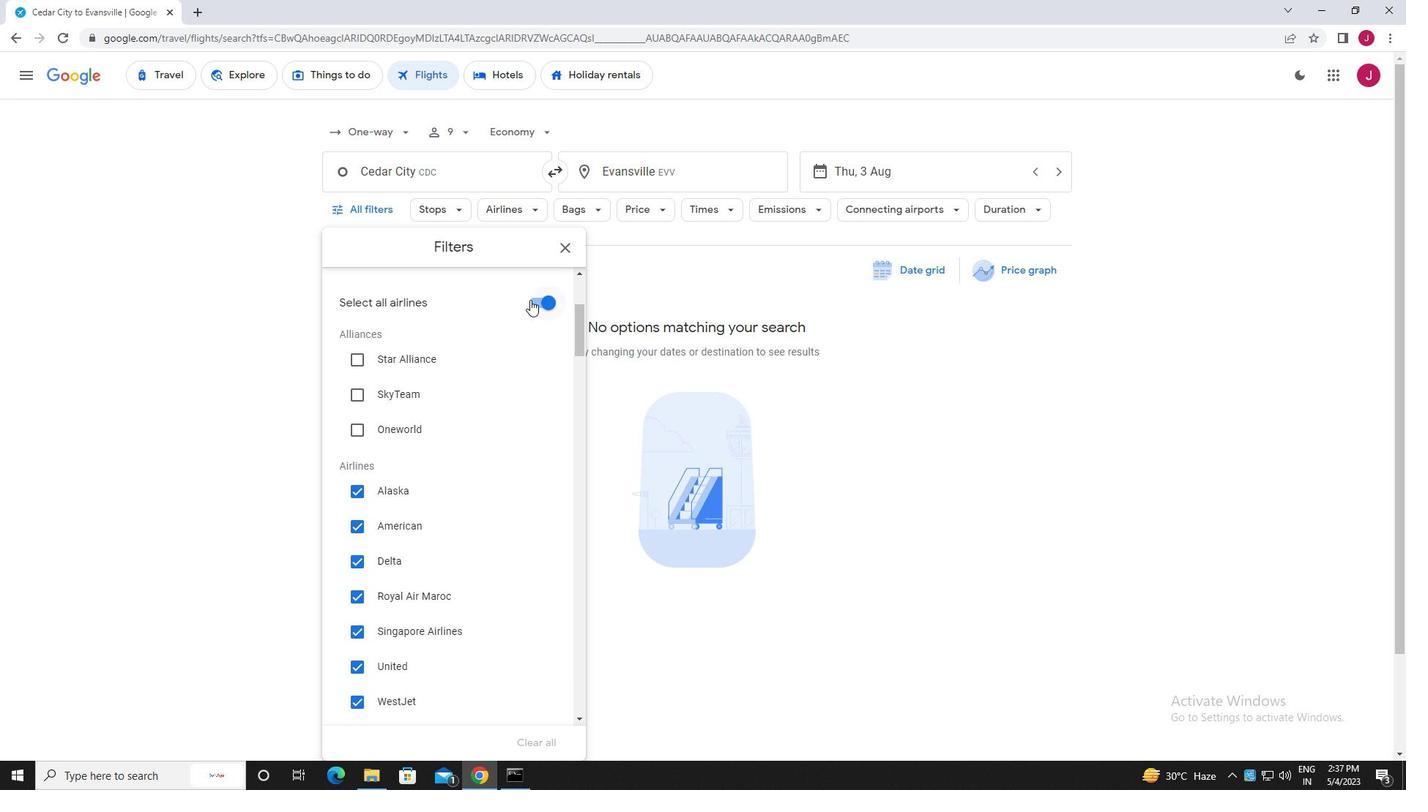 
Action: Mouse moved to (473, 328)
Screenshot: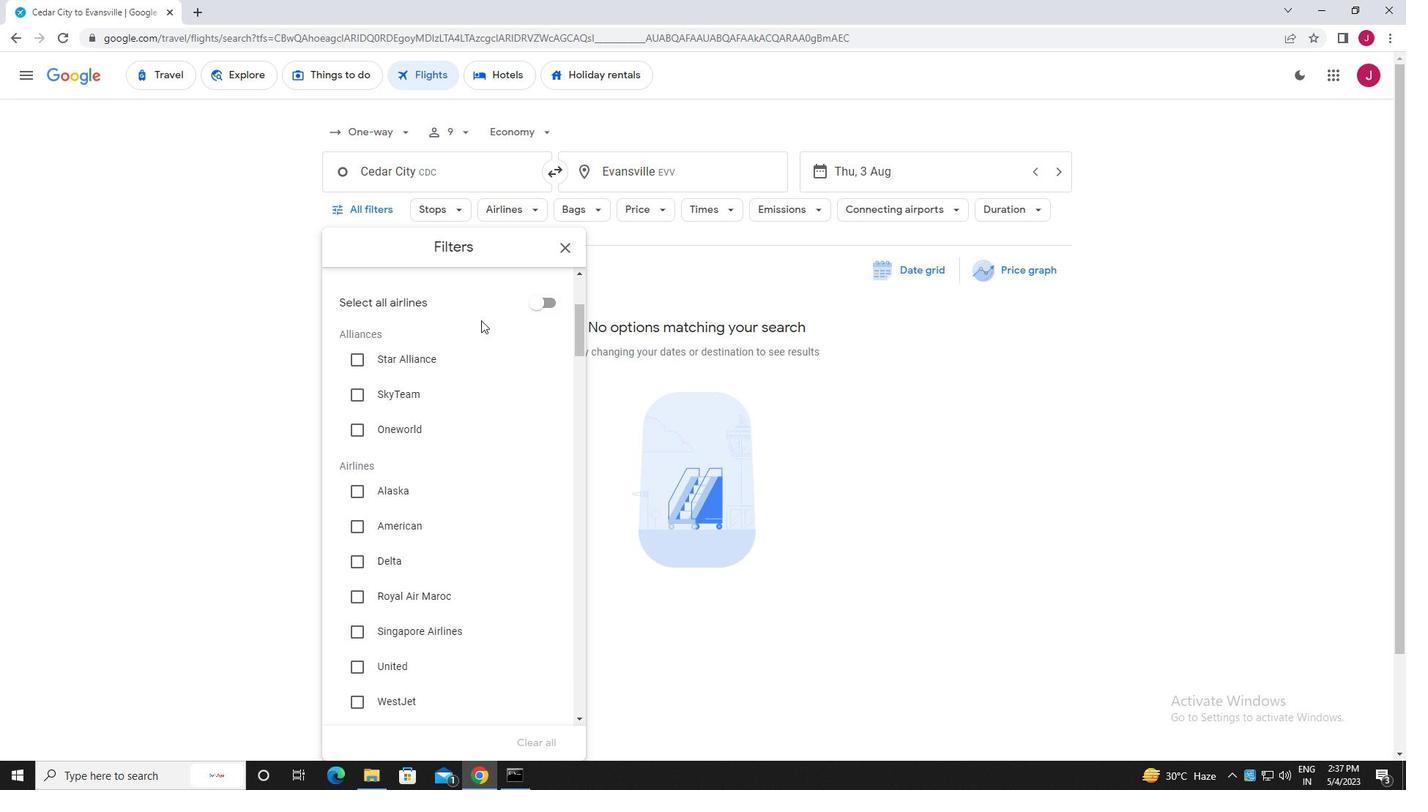 
Action: Mouse scrolled (473, 327) with delta (0, 0)
Screenshot: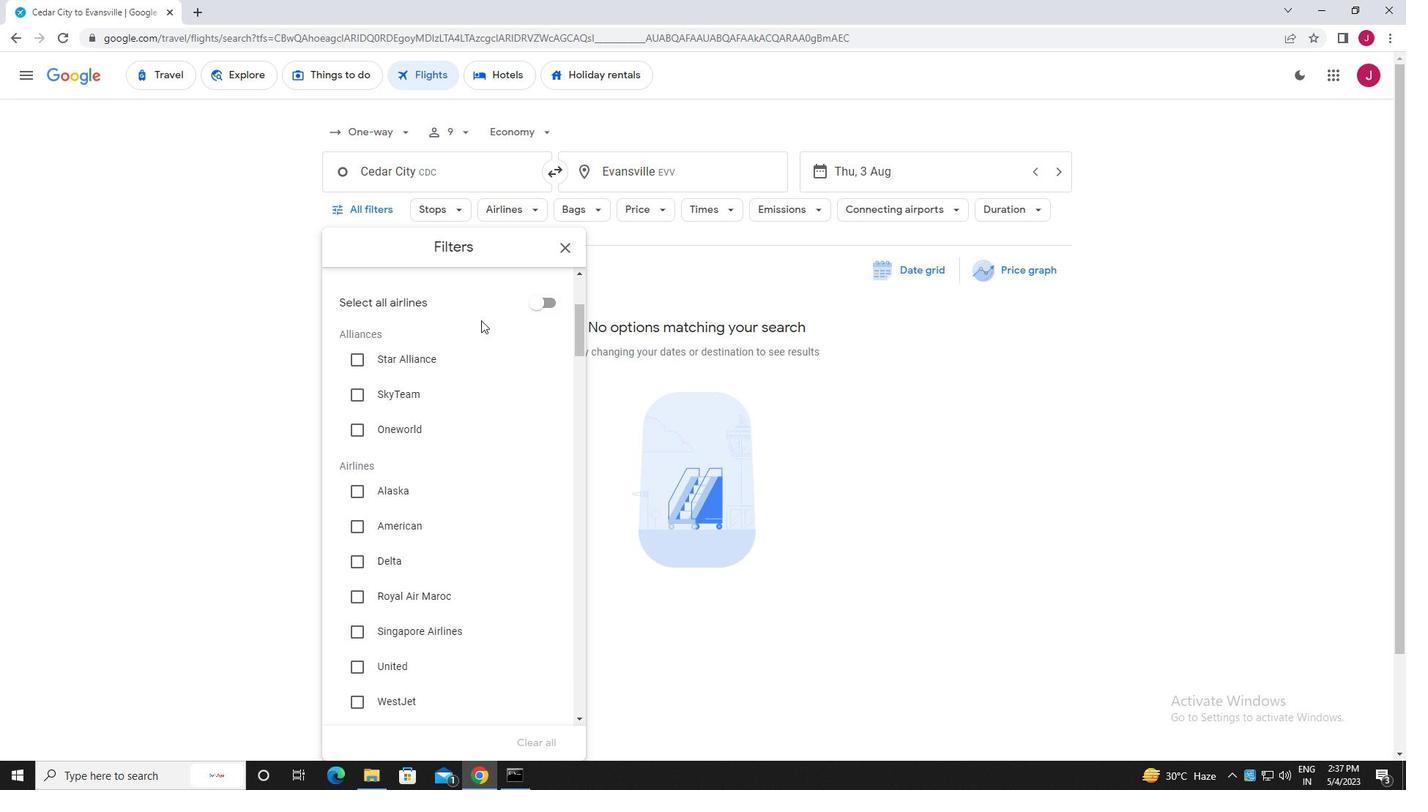 
Action: Mouse scrolled (473, 327) with delta (0, 0)
Screenshot: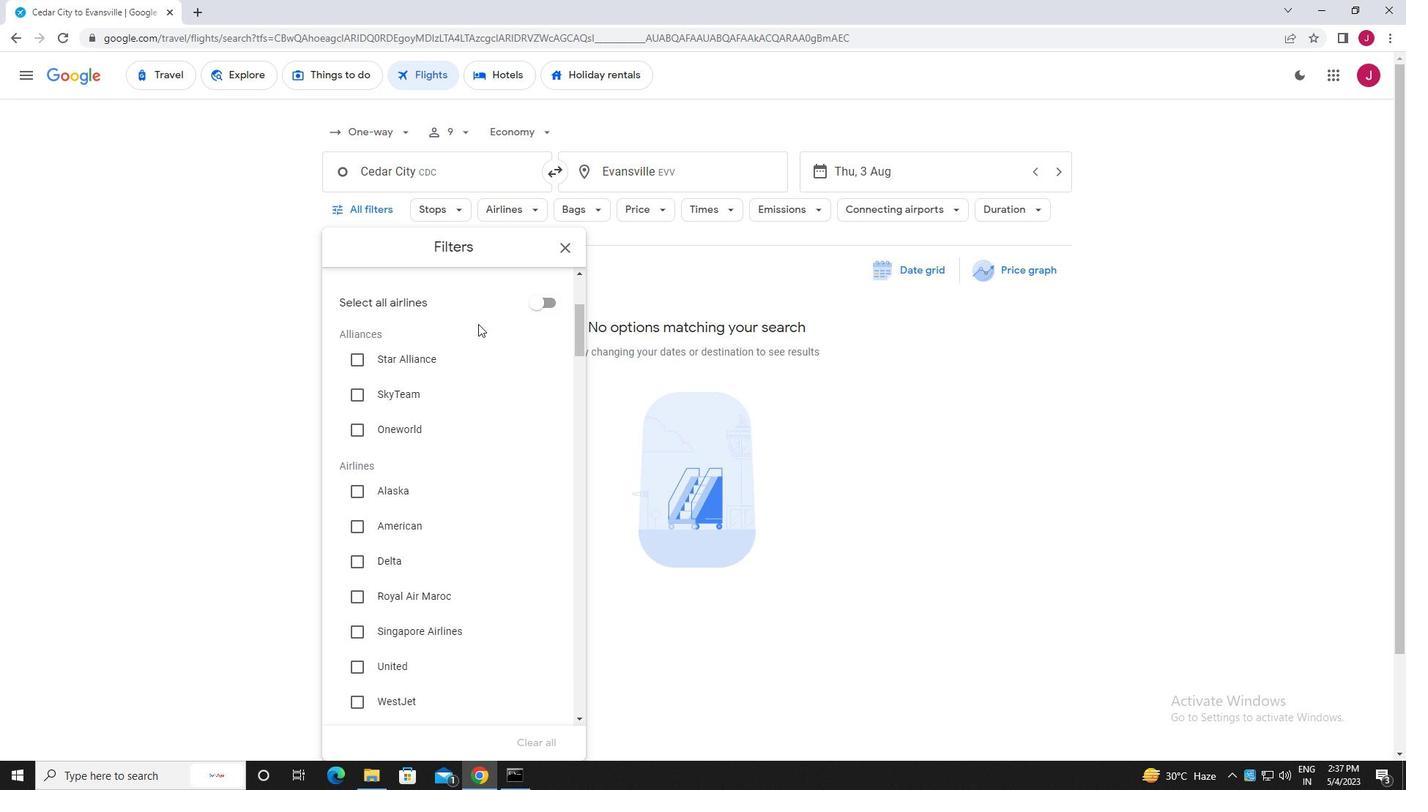 
Action: Mouse moved to (391, 477)
Screenshot: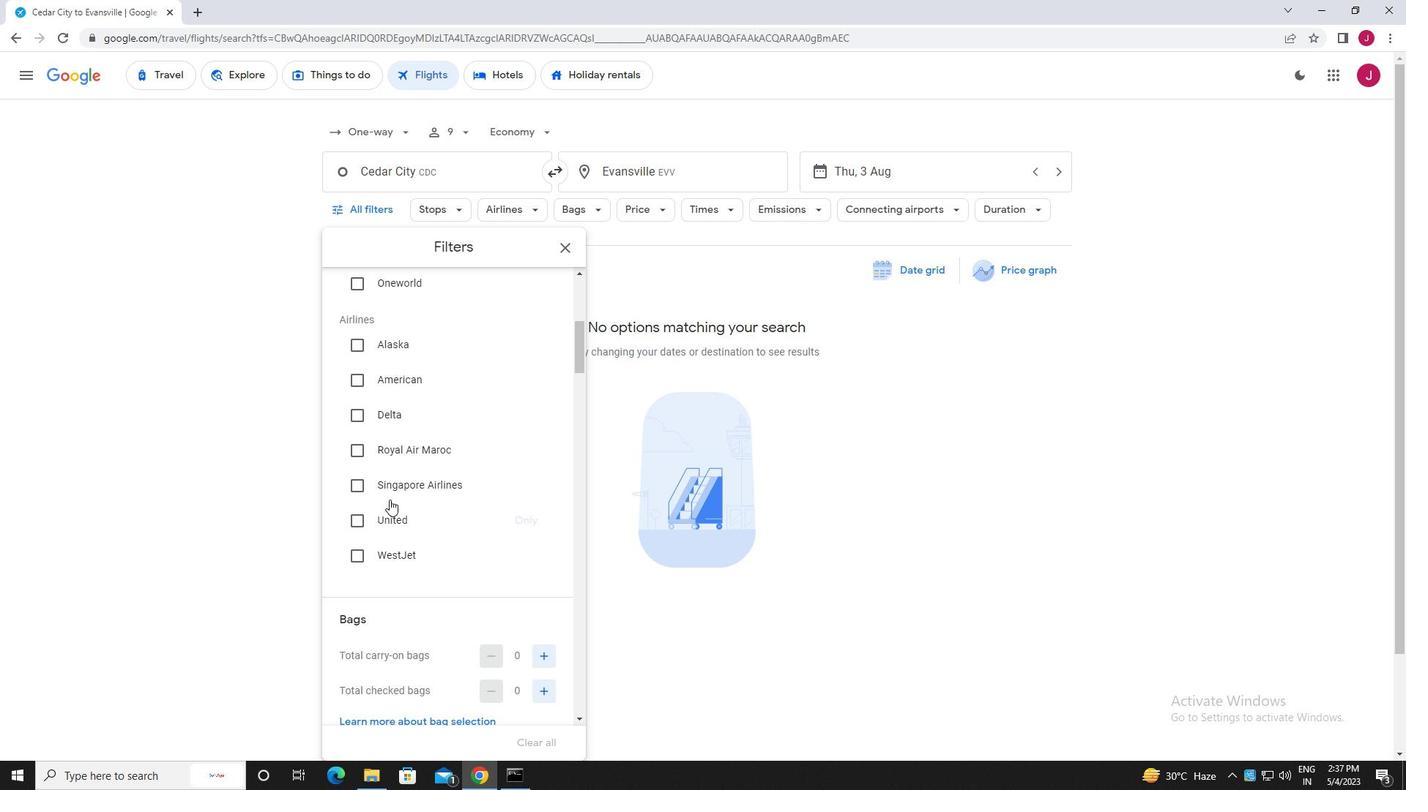 
Action: Mouse scrolled (391, 478) with delta (0, 0)
Screenshot: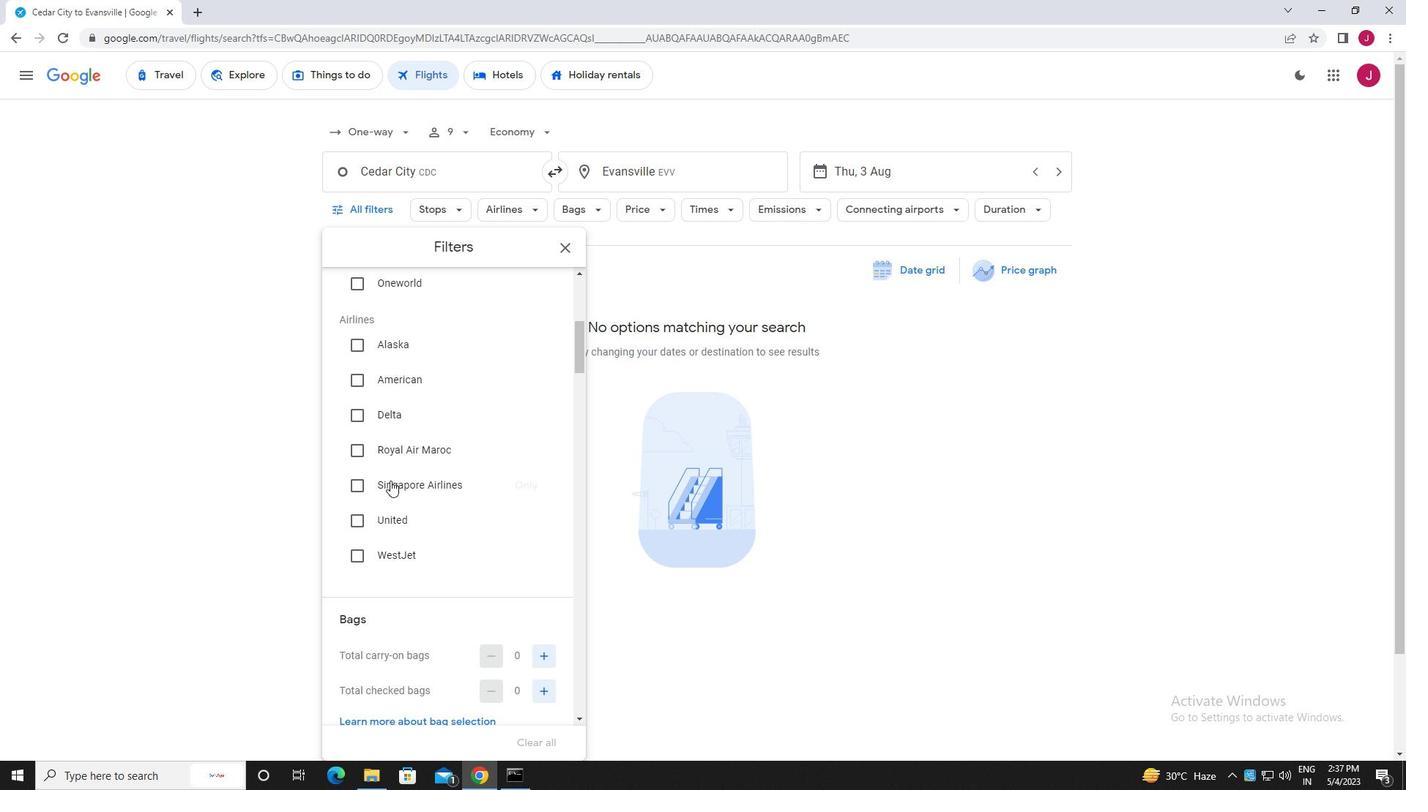 
Action: Mouse moved to (391, 476)
Screenshot: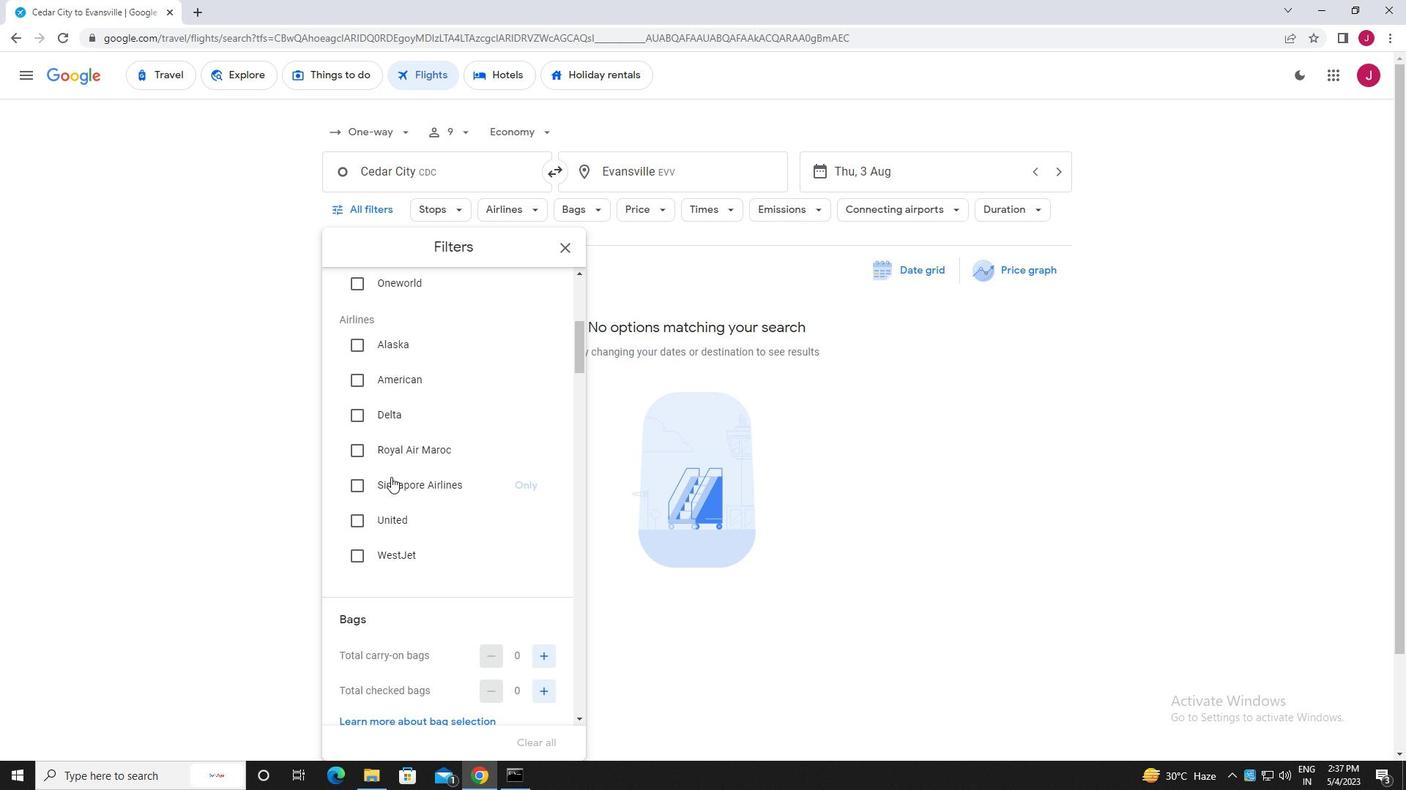 
Action: Mouse scrolled (391, 477) with delta (0, 0)
Screenshot: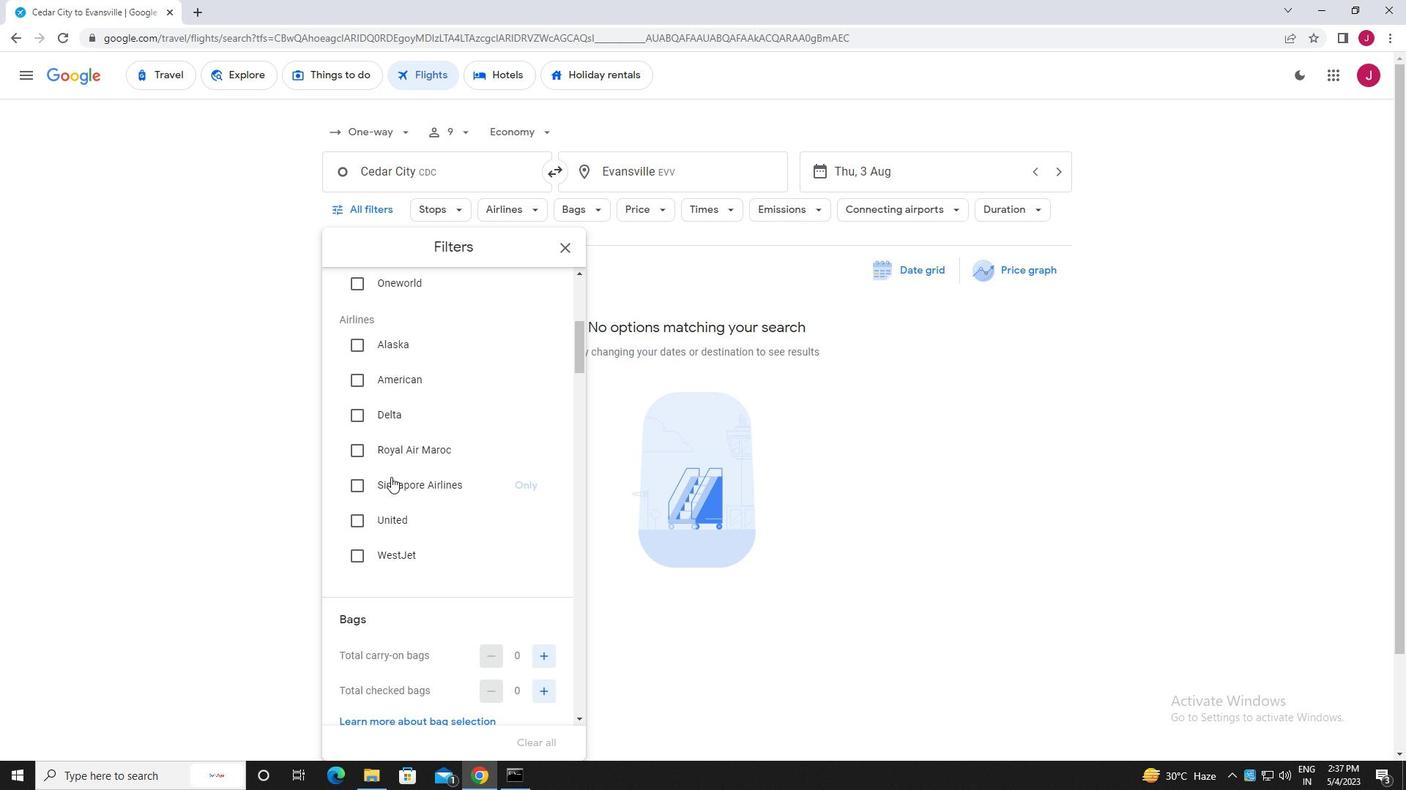 
Action: Mouse moved to (391, 475)
Screenshot: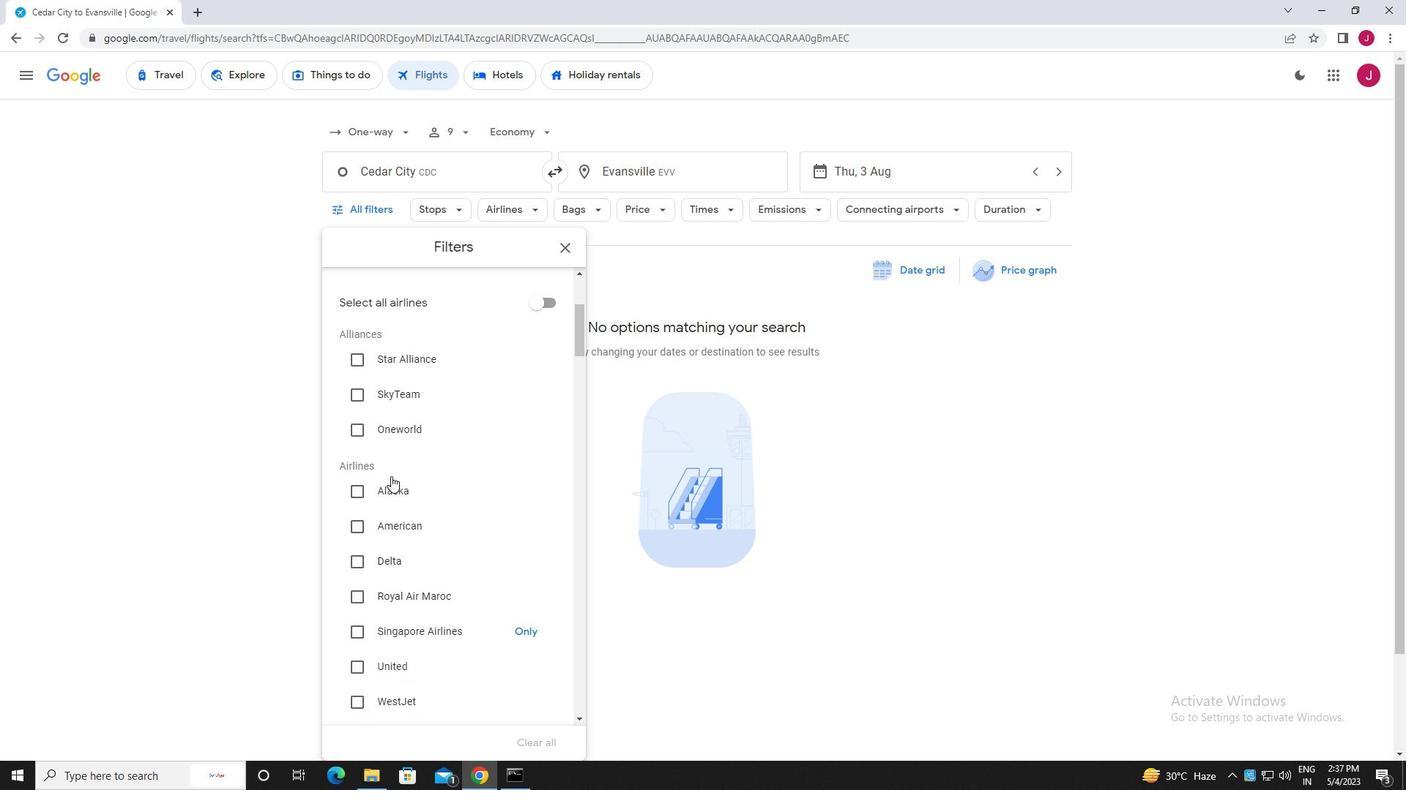 
Action: Mouse scrolled (391, 474) with delta (0, 0)
Screenshot: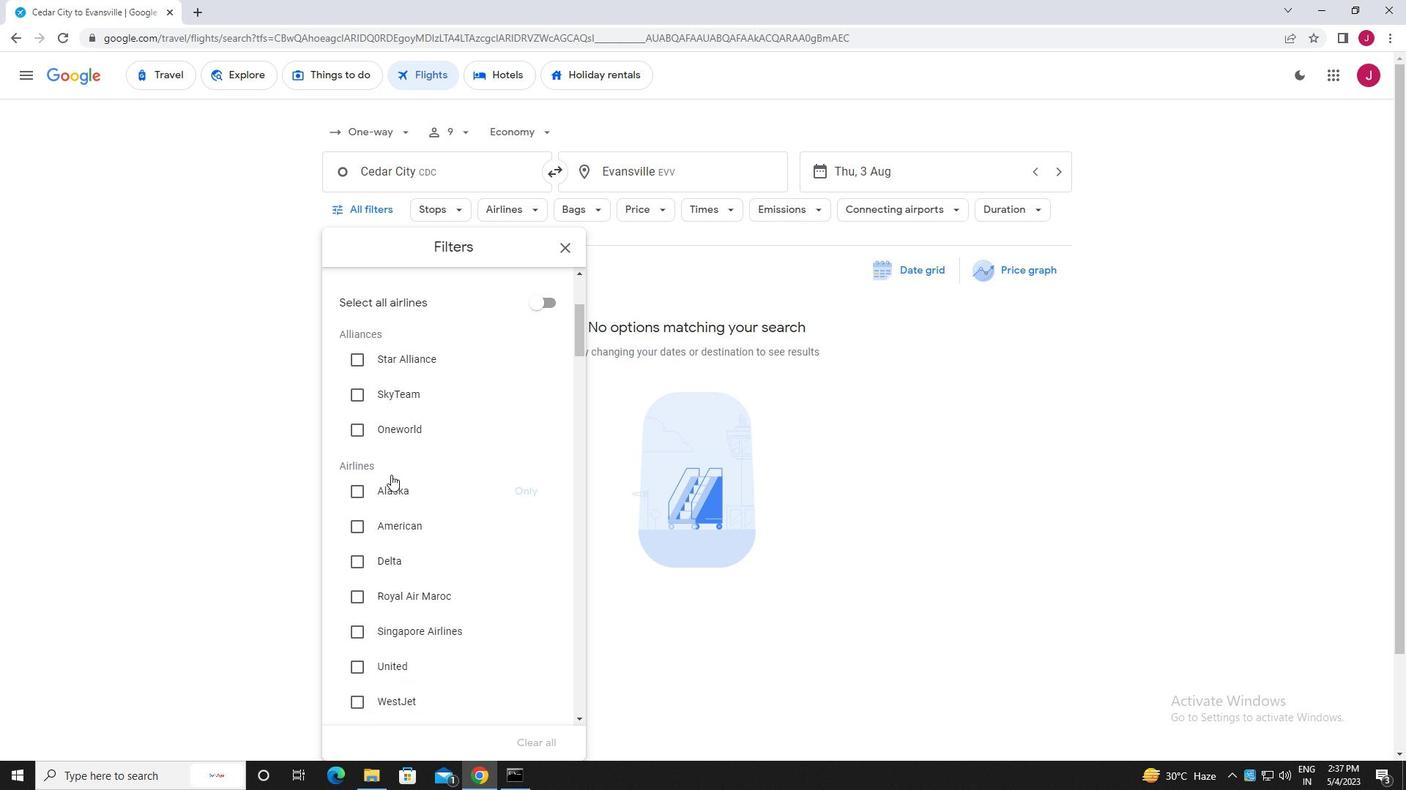 
Action: Mouse scrolled (391, 474) with delta (0, 0)
Screenshot: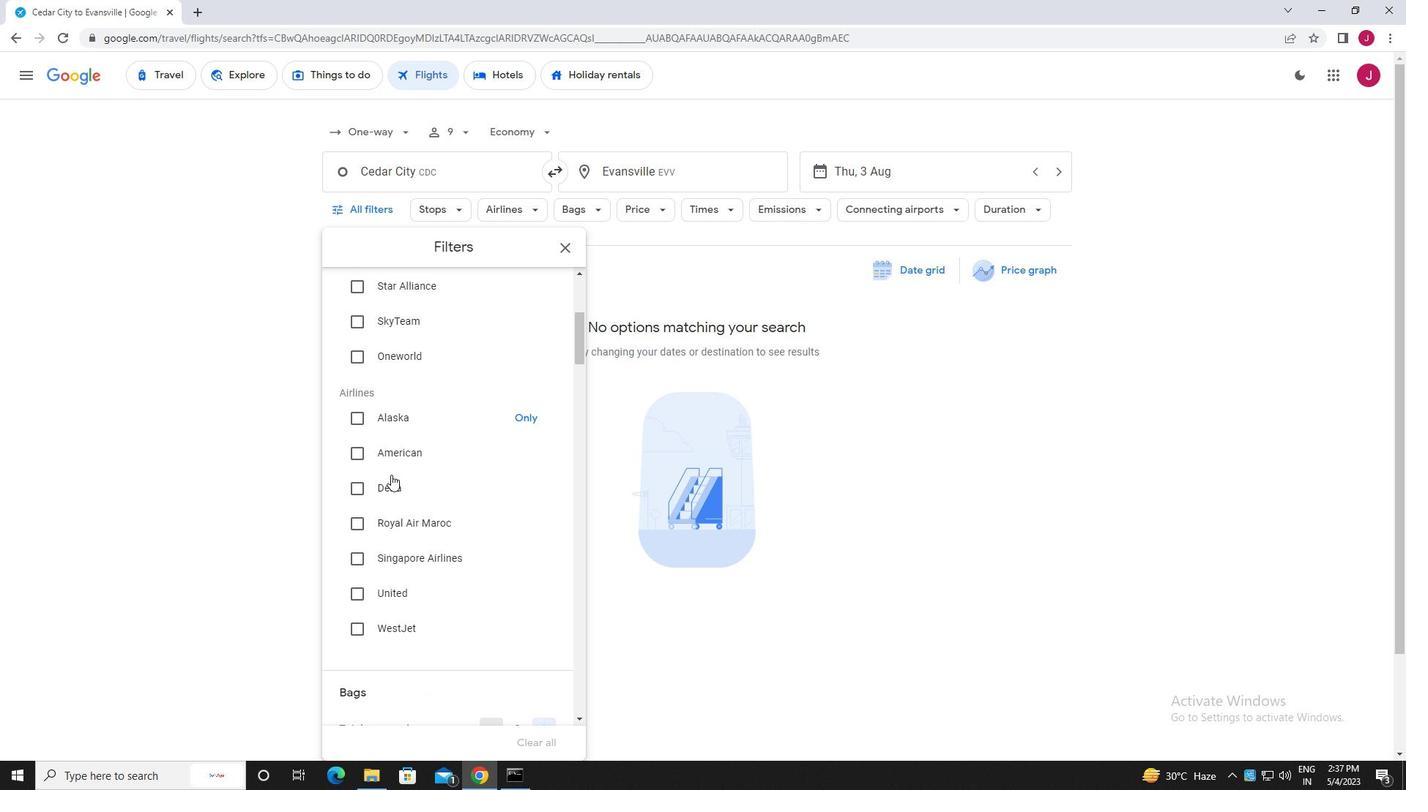 
Action: Mouse moved to (396, 415)
Screenshot: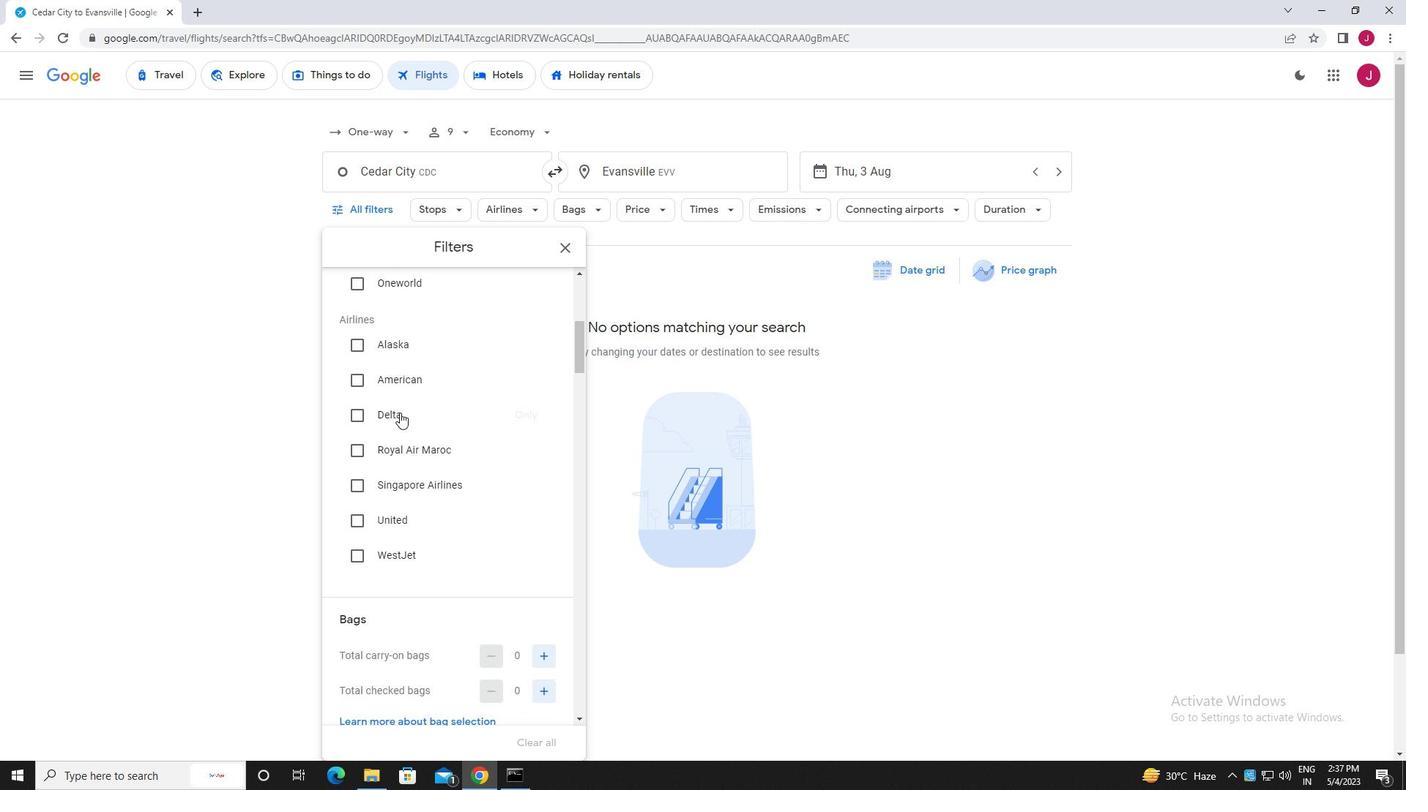 
Action: Mouse scrolled (396, 414) with delta (0, 0)
Screenshot: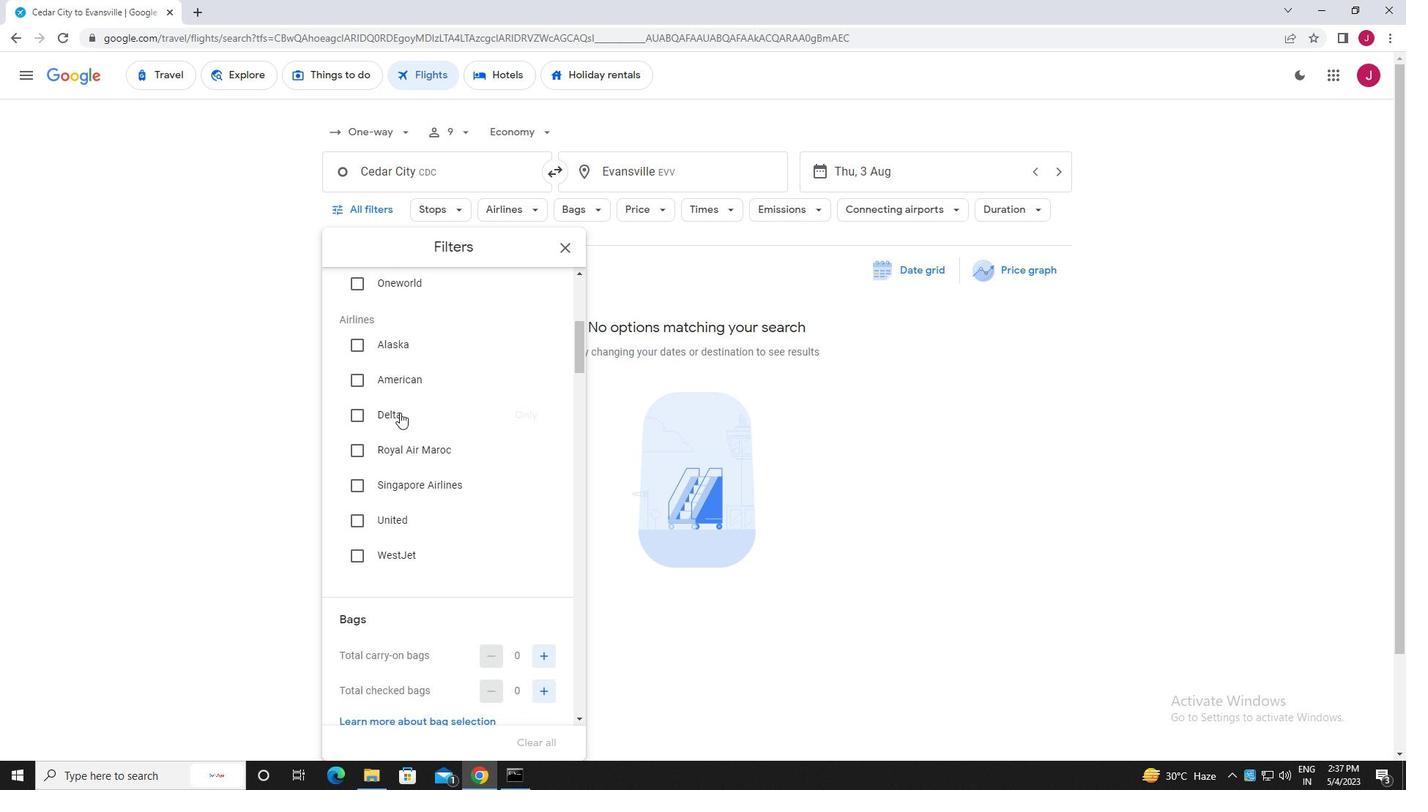 
Action: Mouse scrolled (396, 414) with delta (0, 0)
Screenshot: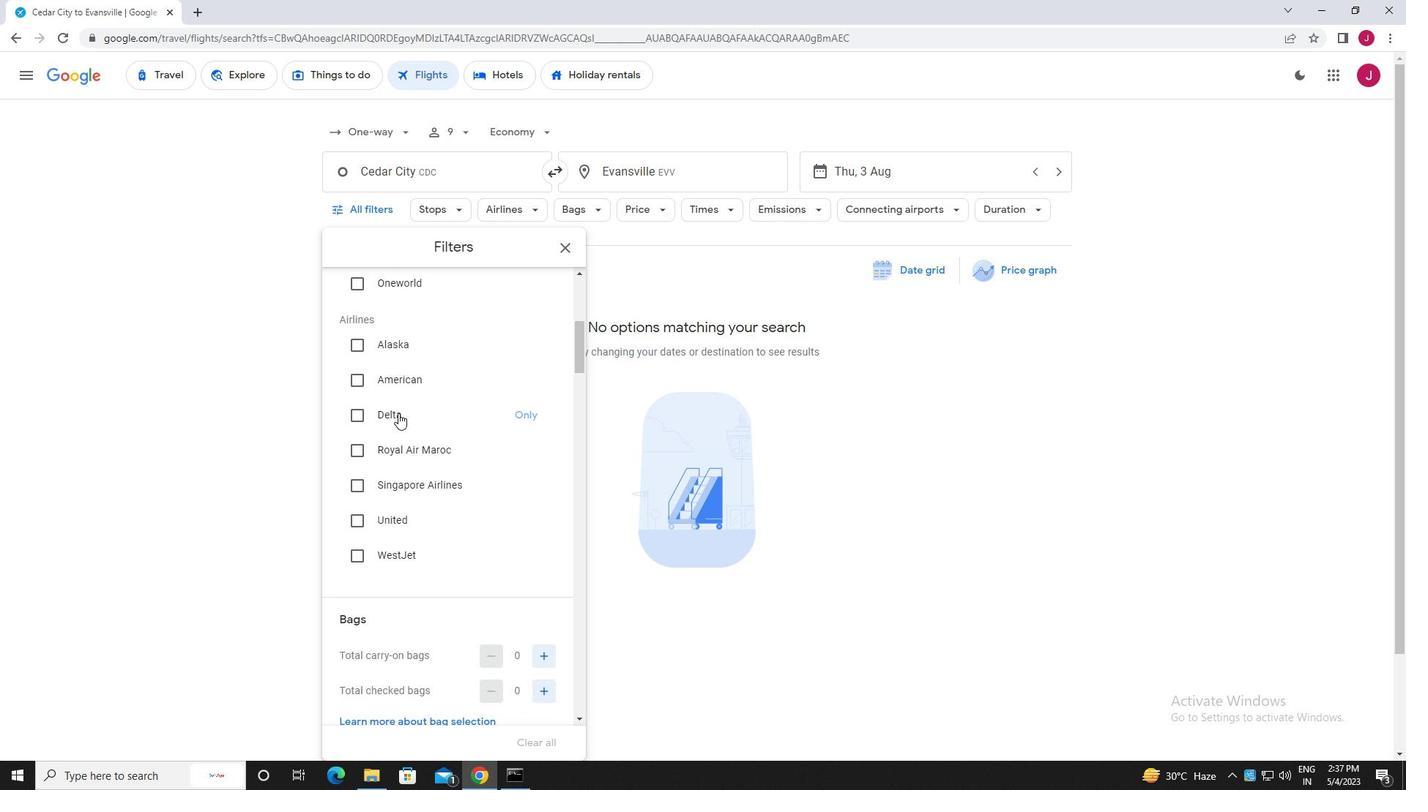 
Action: Mouse moved to (396, 416)
Screenshot: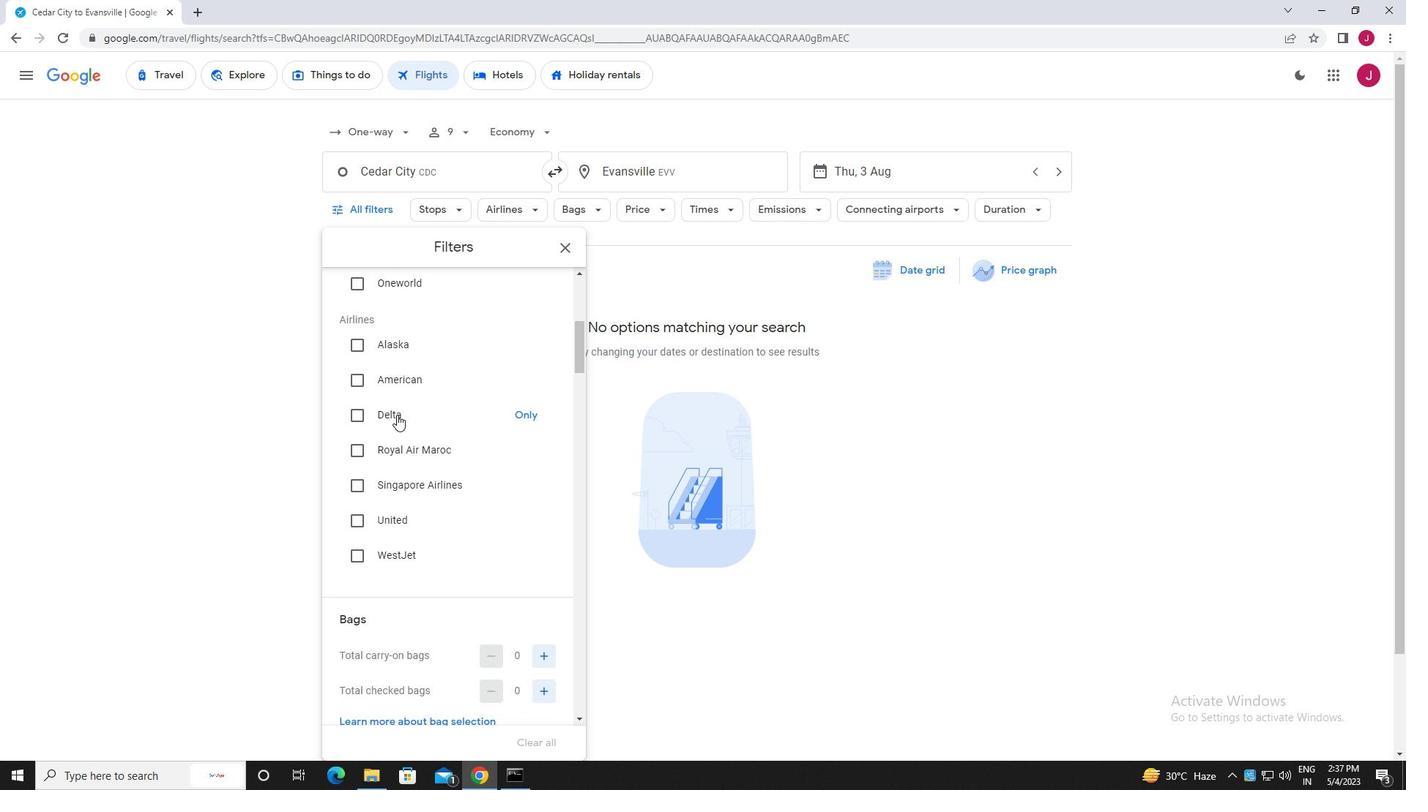 
Action: Mouse scrolled (396, 415) with delta (0, 0)
Screenshot: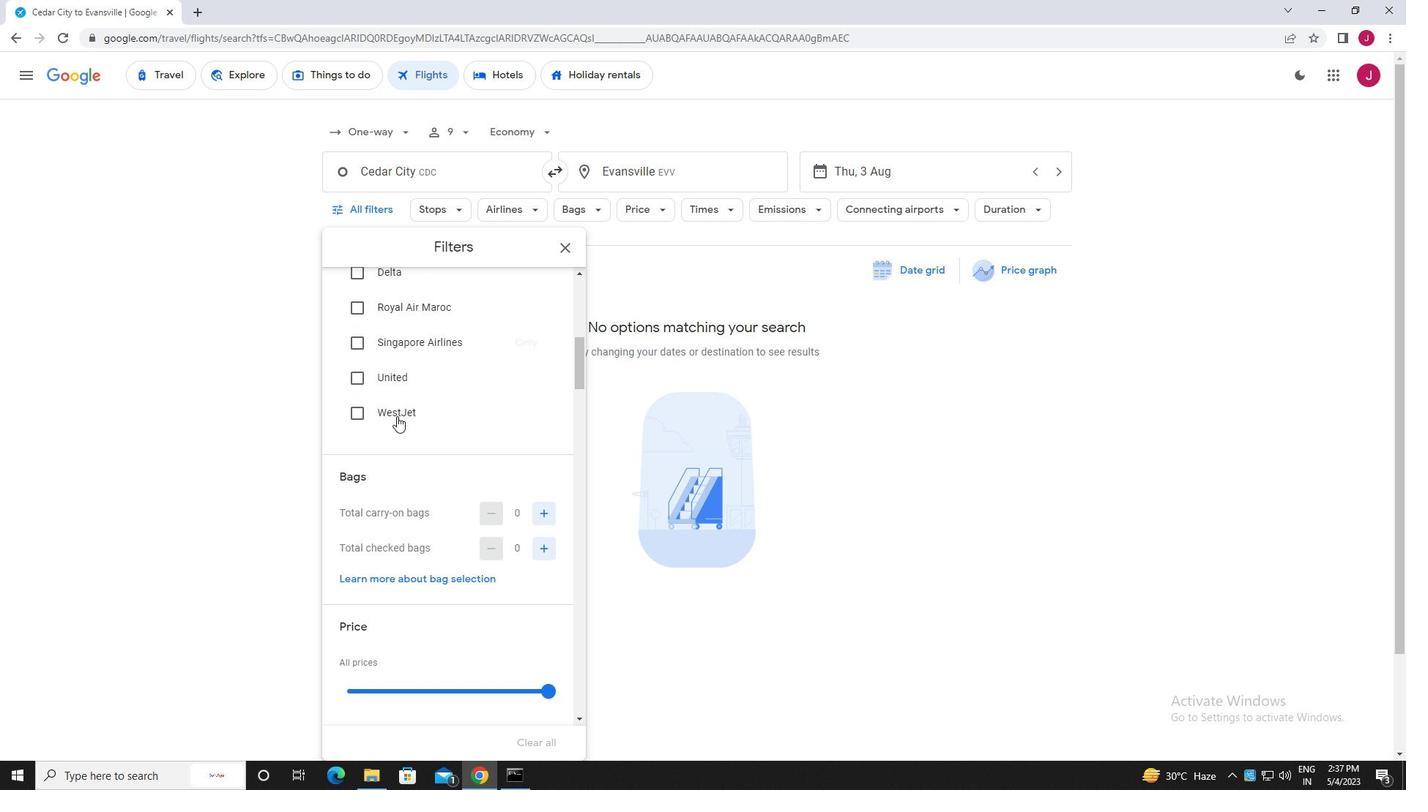 
Action: Mouse scrolled (396, 415) with delta (0, 0)
Screenshot: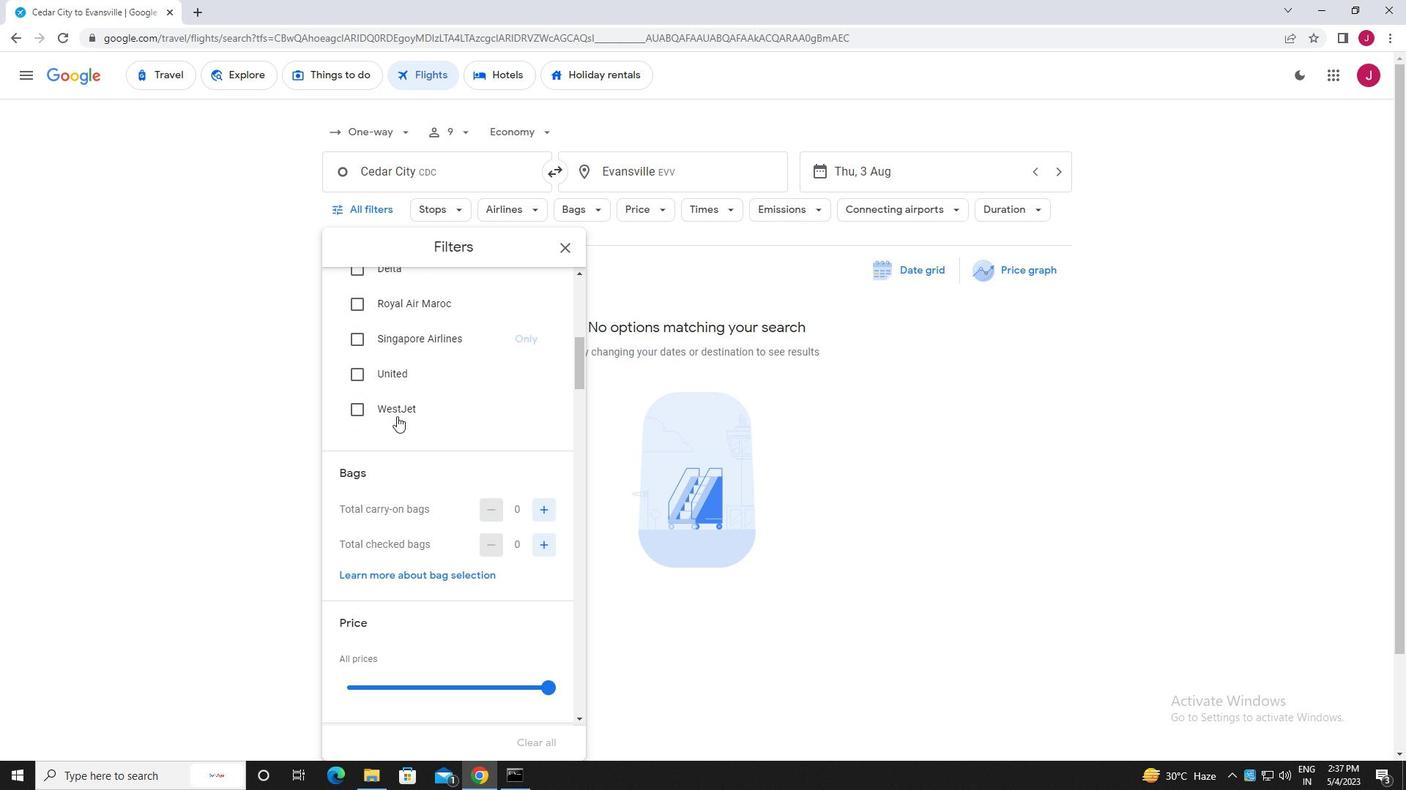 
Action: Mouse scrolled (396, 415) with delta (0, 0)
Screenshot: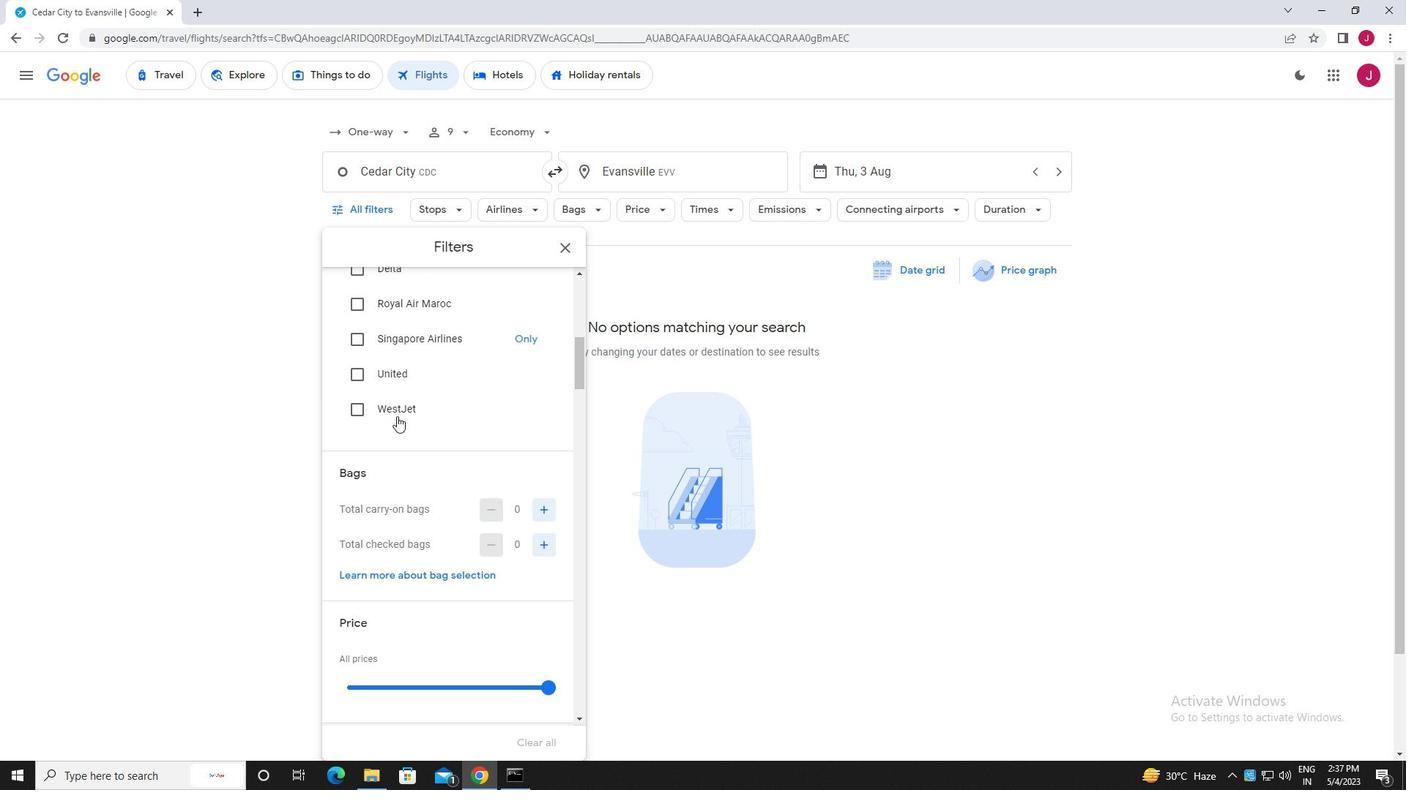 
Action: Mouse moved to (541, 325)
Screenshot: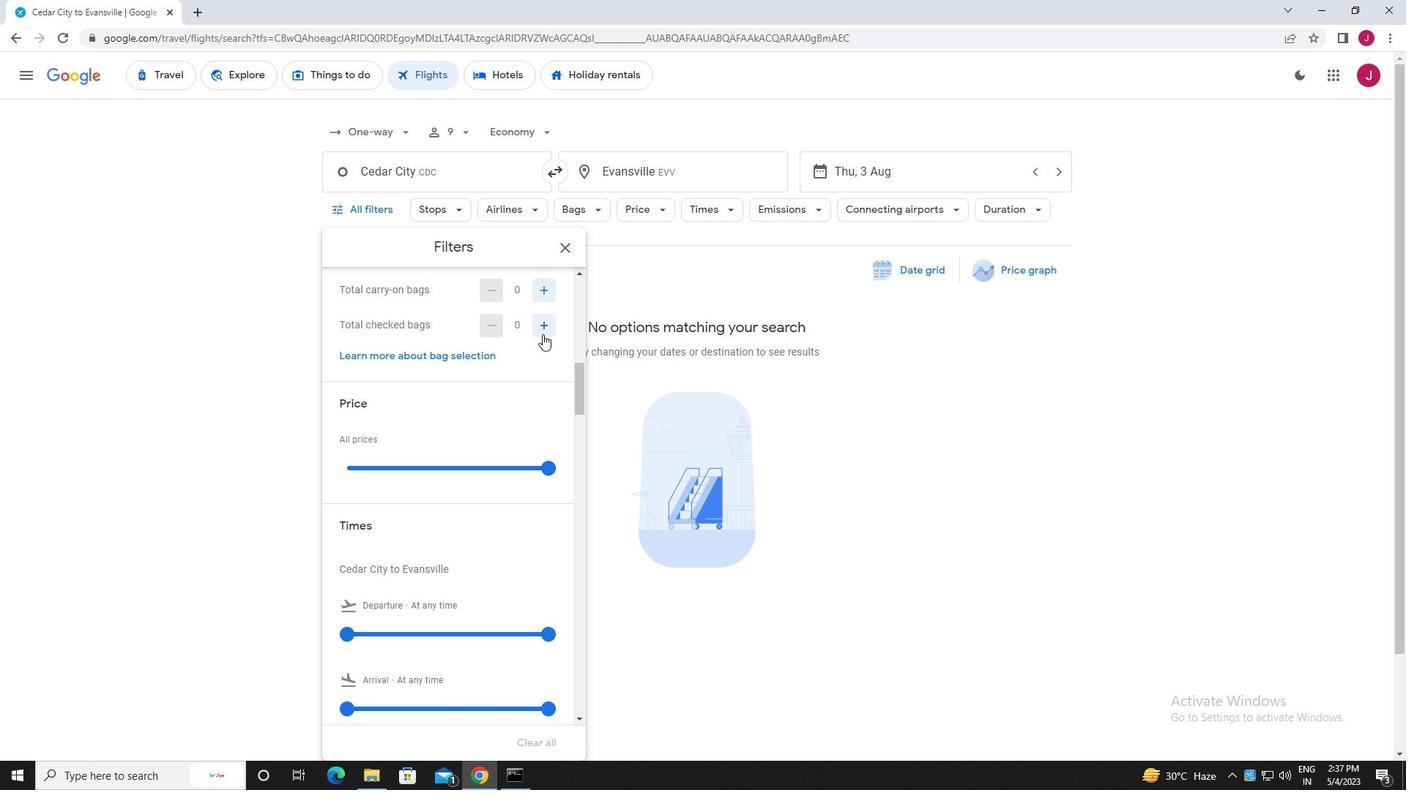 
Action: Mouse pressed left at (541, 325)
Screenshot: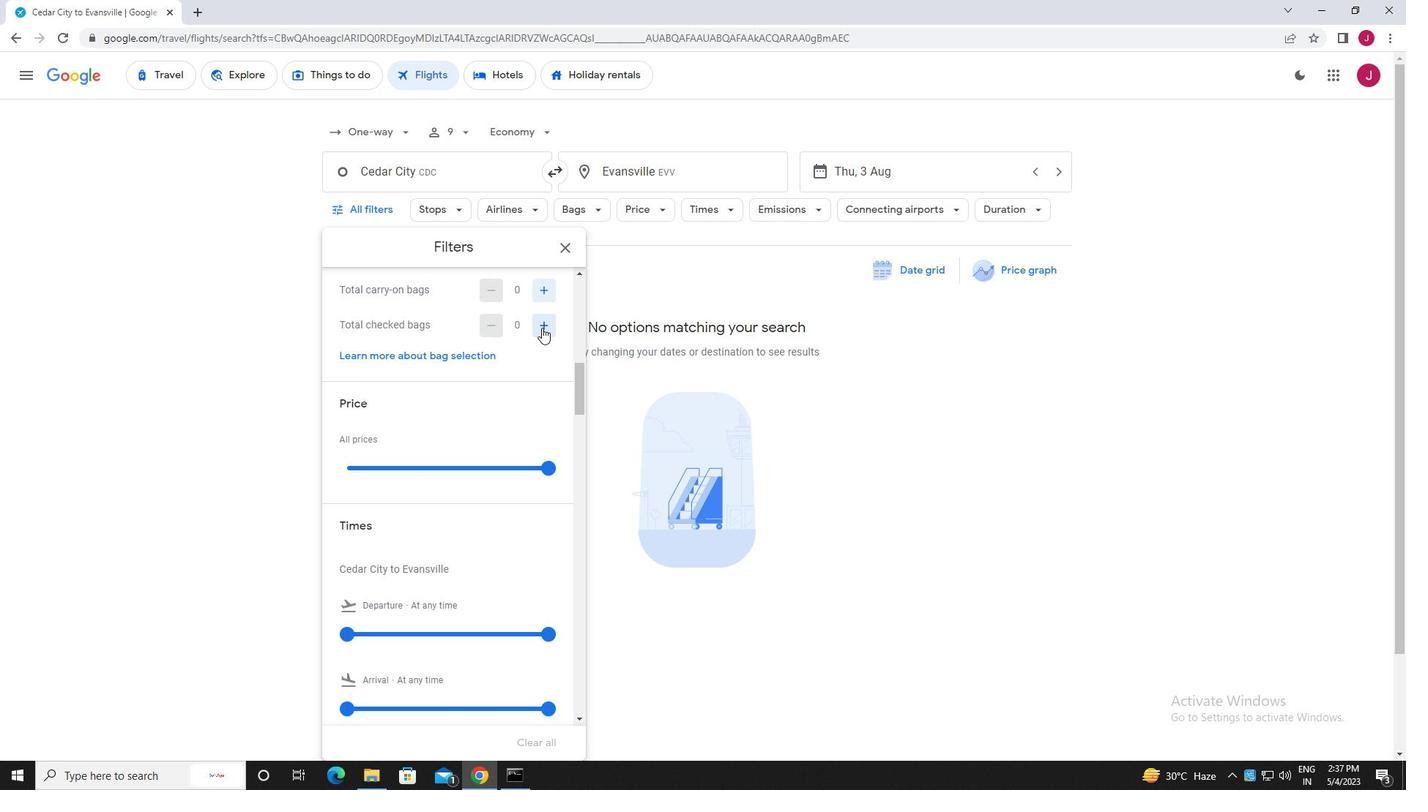 
Action: Mouse pressed left at (541, 325)
Screenshot: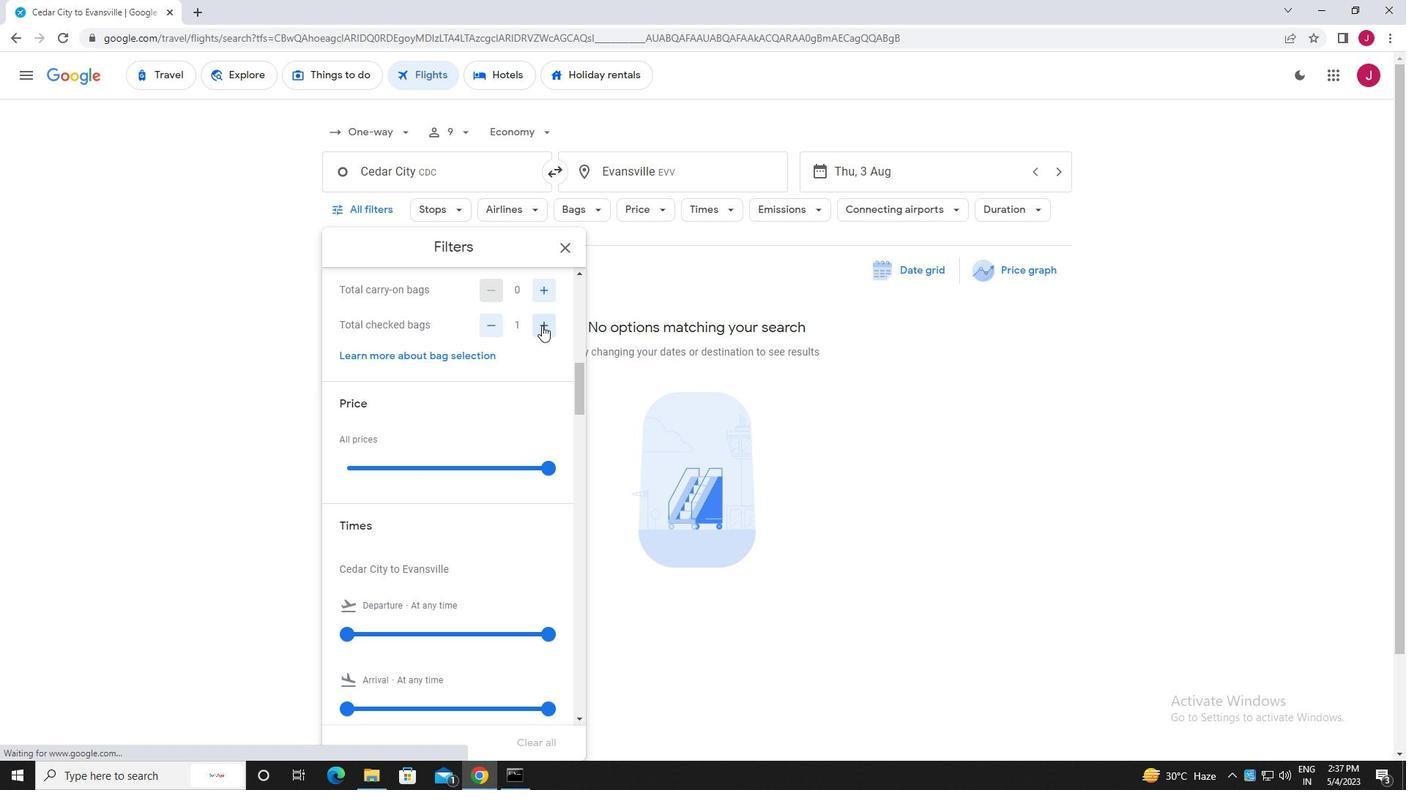 
Action: Mouse moved to (541, 326)
Screenshot: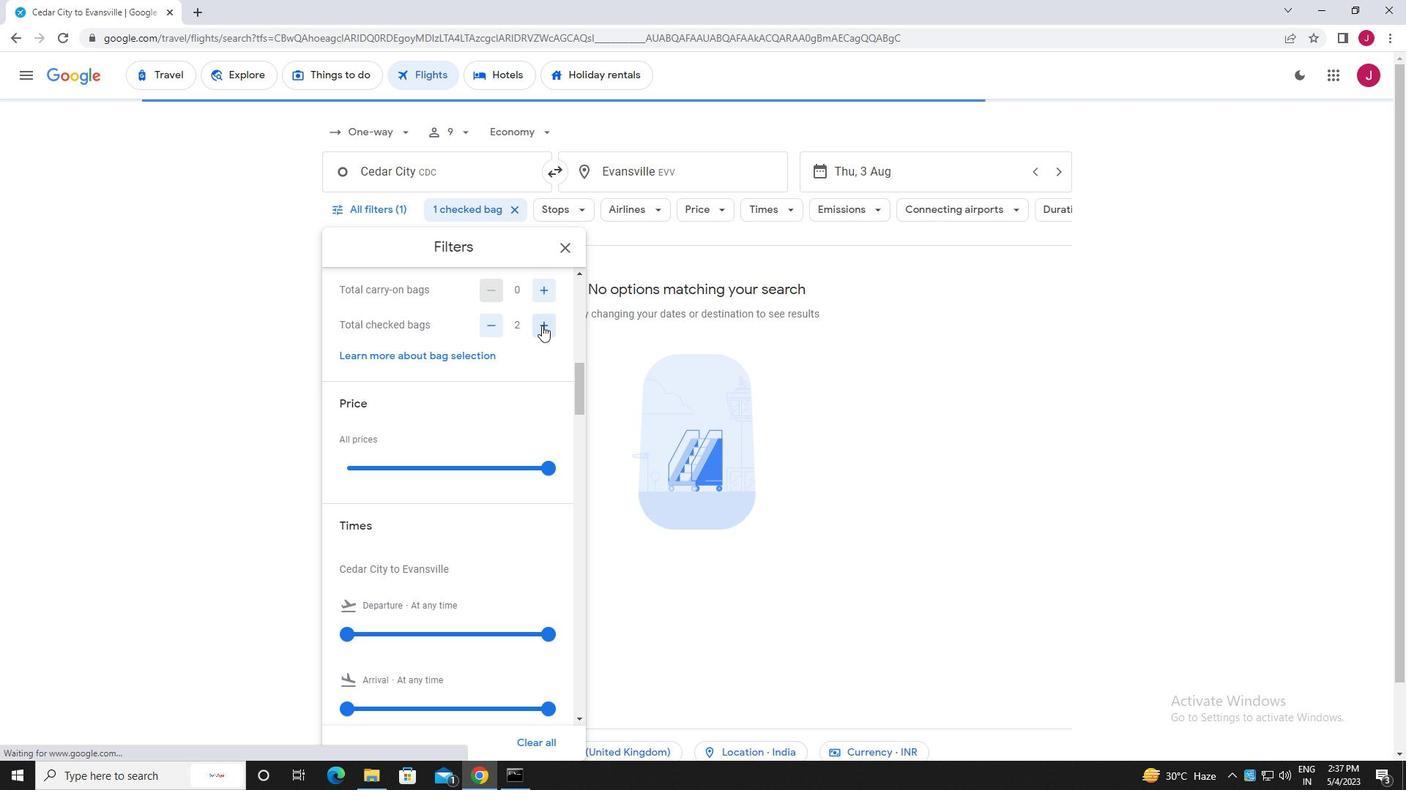 
Action: Mouse scrolled (541, 325) with delta (0, 0)
Screenshot: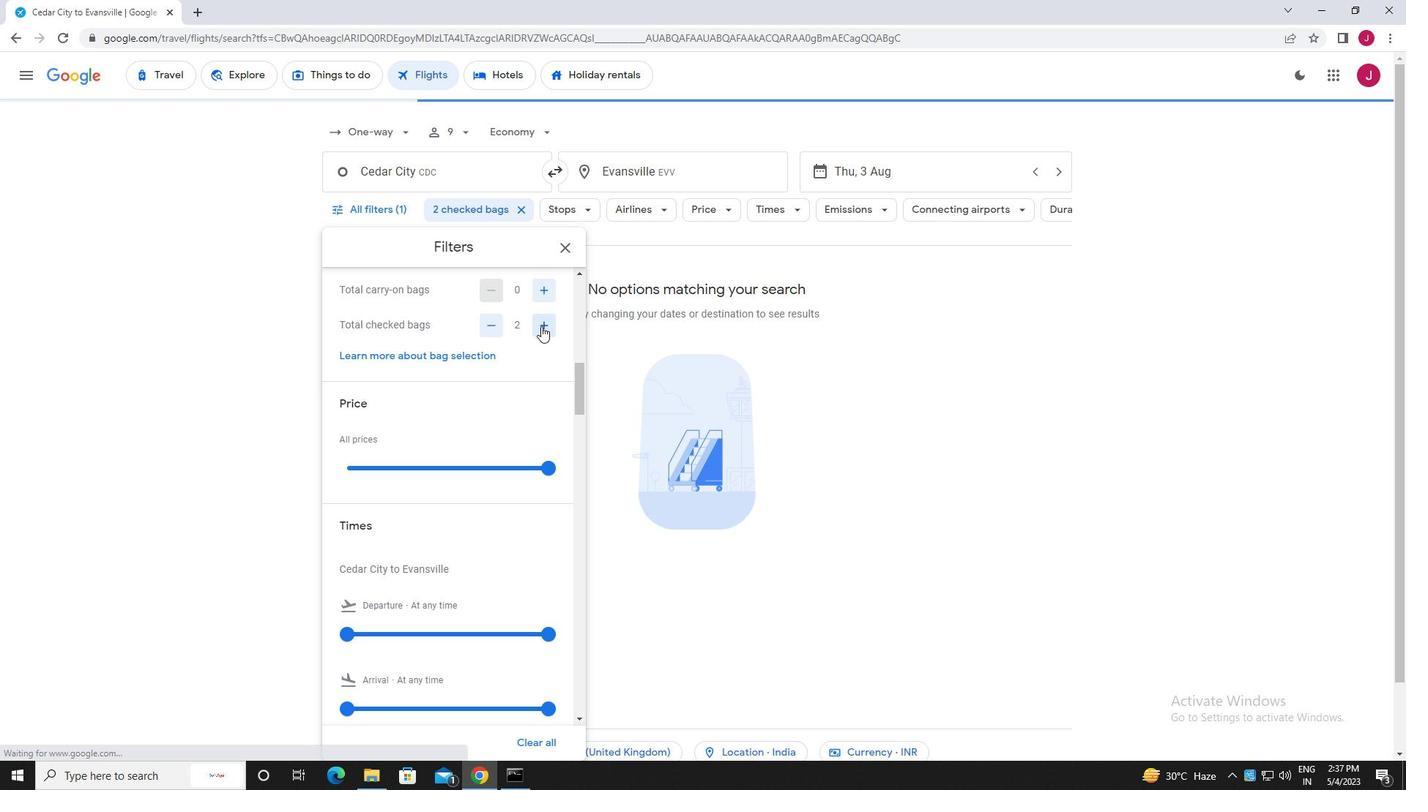
Action: Mouse moved to (549, 395)
Screenshot: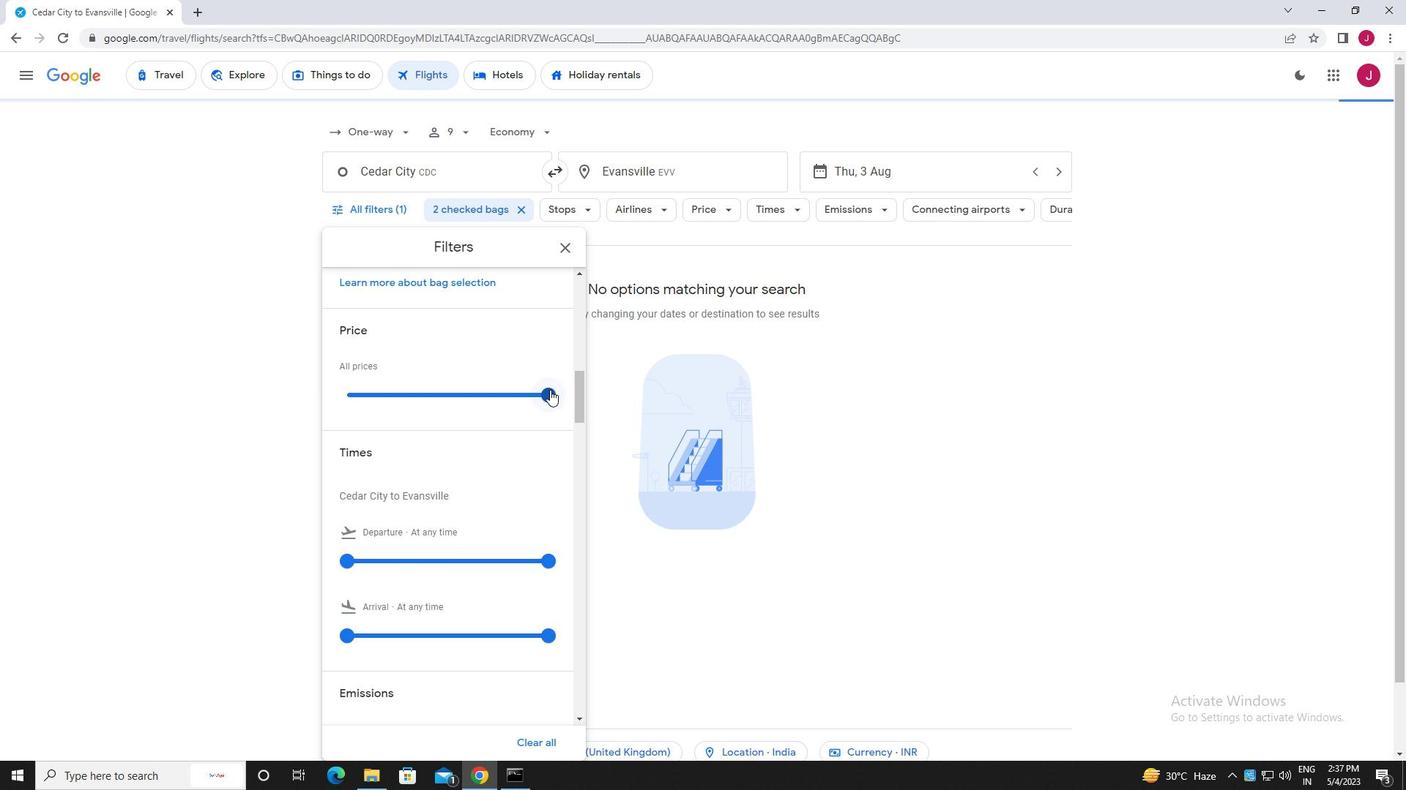 
Action: Mouse pressed left at (549, 395)
Screenshot: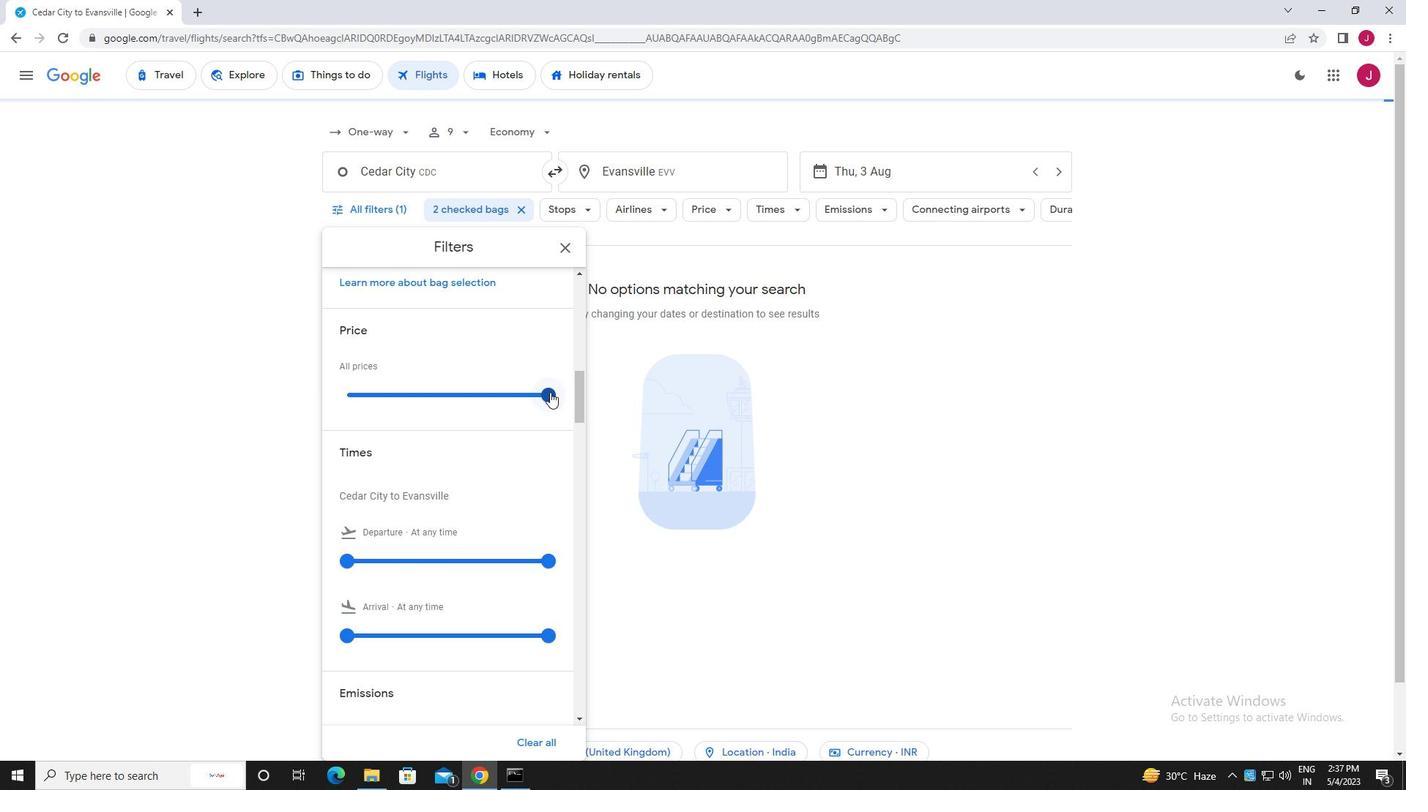 
Action: Mouse moved to (549, 395)
Screenshot: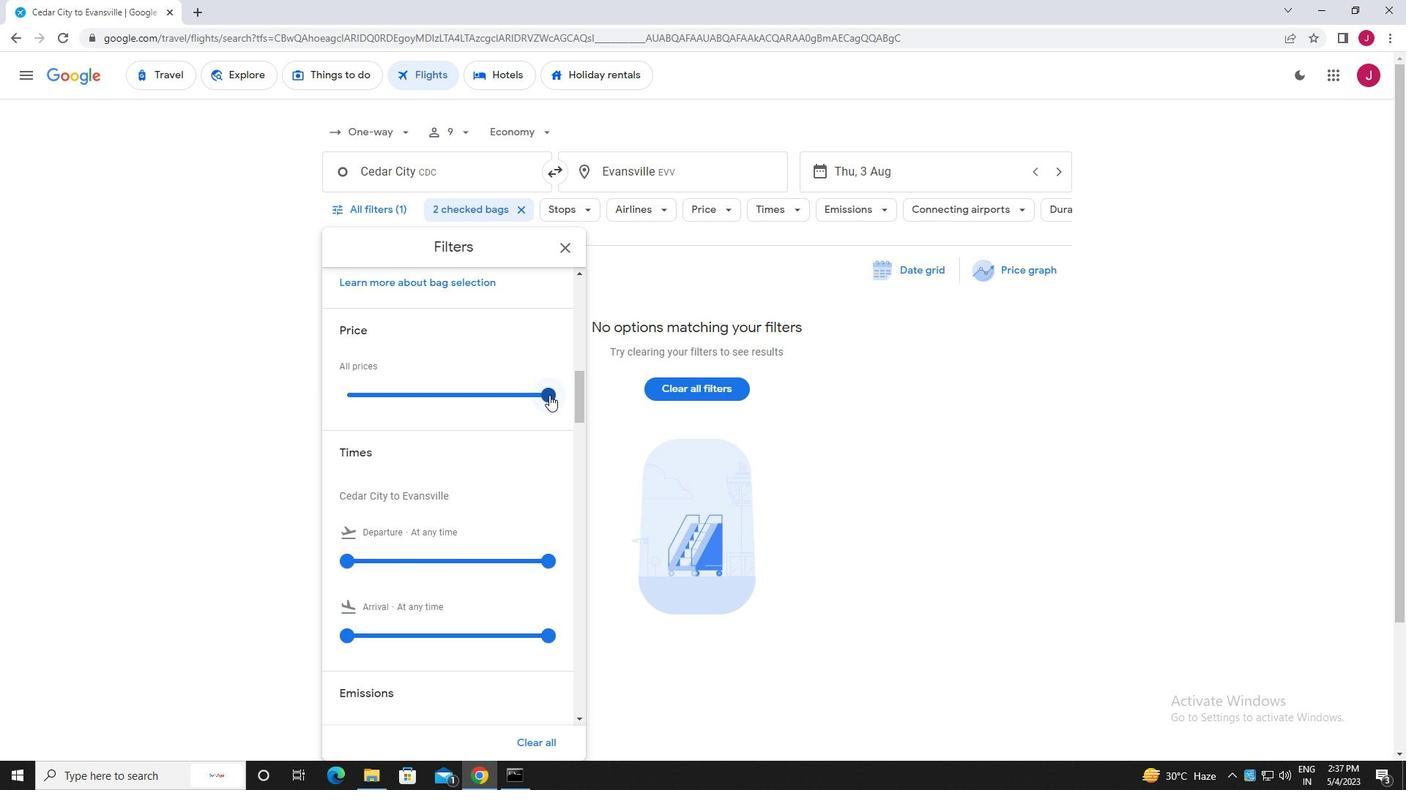 
Action: Mouse scrolled (549, 394) with delta (0, 0)
Screenshot: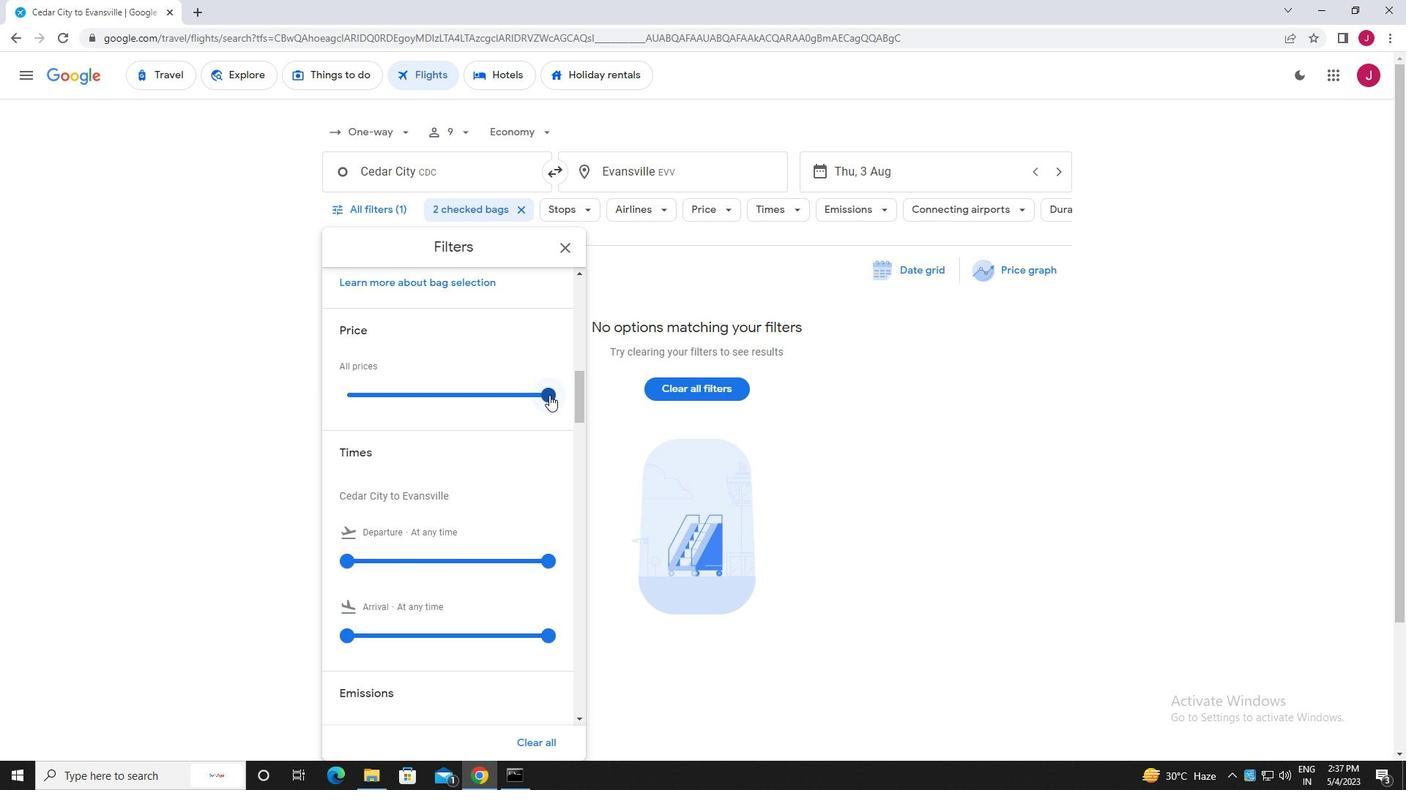
Action: Mouse scrolled (549, 394) with delta (0, 0)
Screenshot: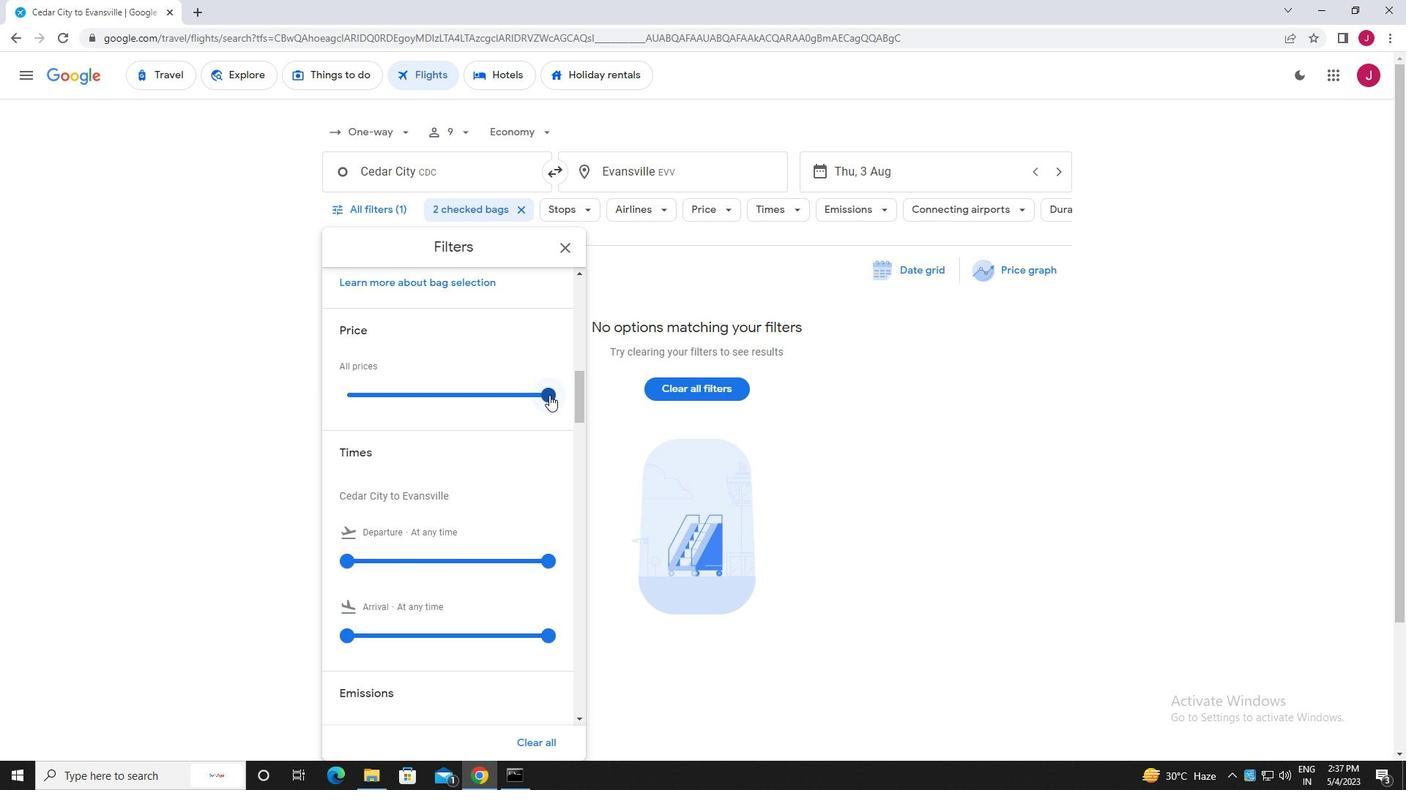 
Action: Mouse moved to (350, 415)
Screenshot: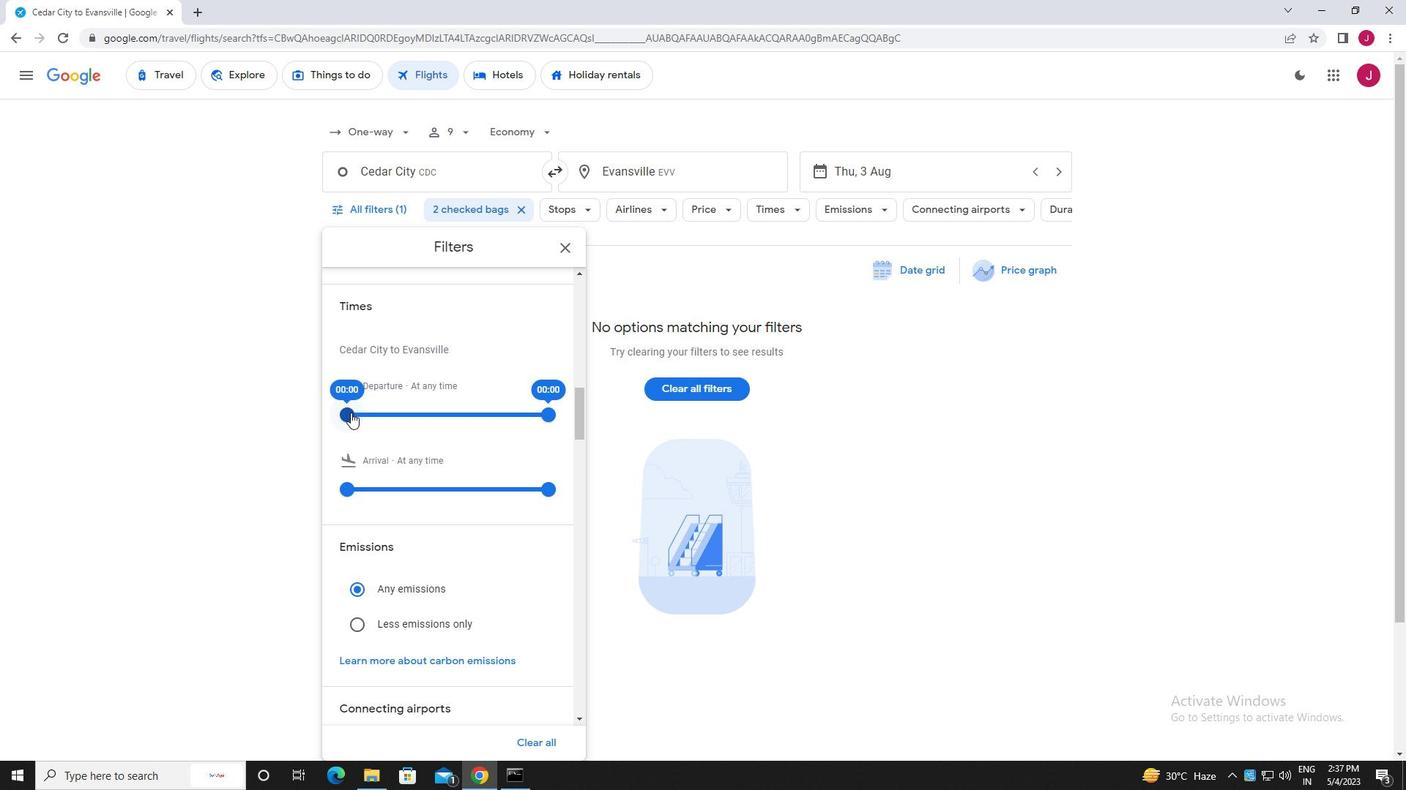 
Action: Mouse pressed left at (350, 415)
Screenshot: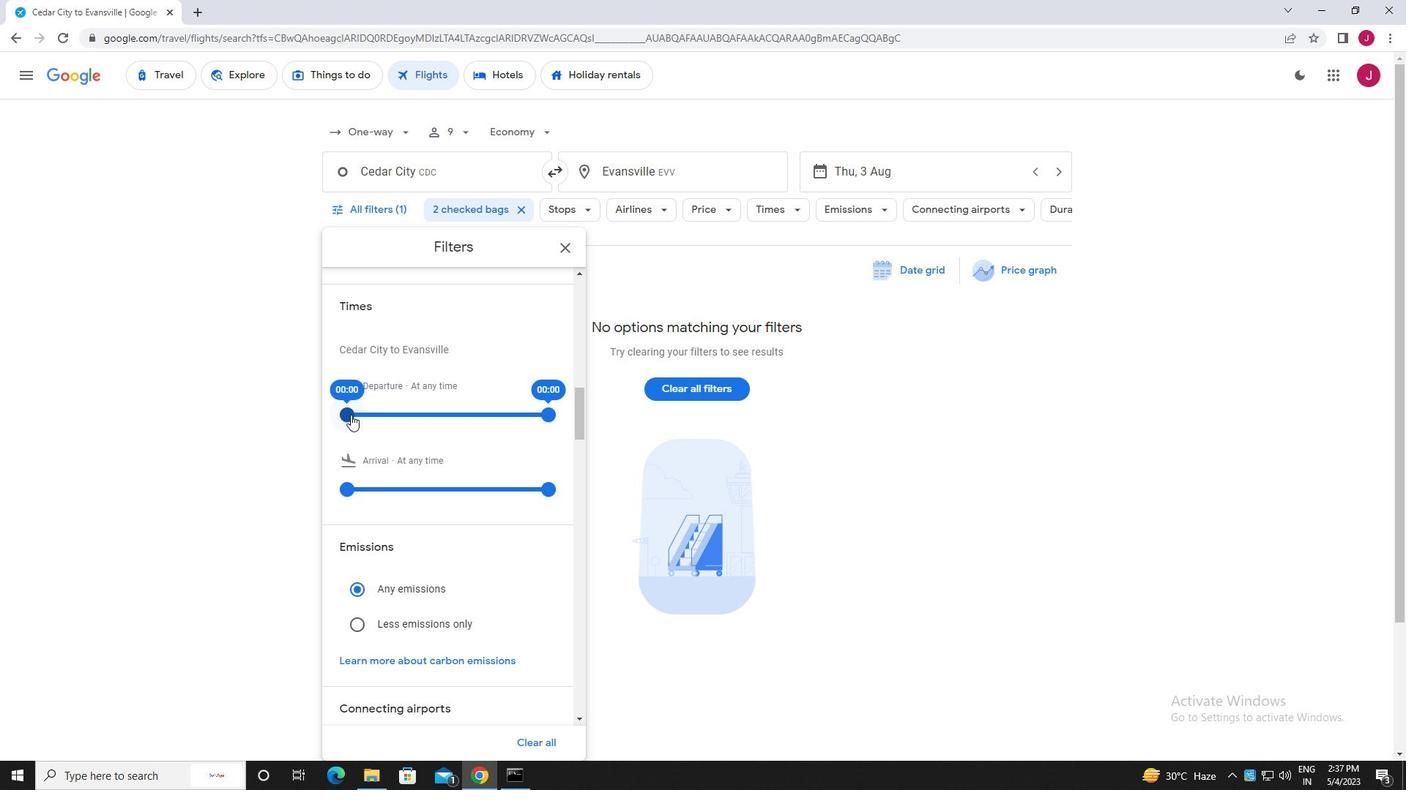 
Action: Mouse moved to (549, 411)
Screenshot: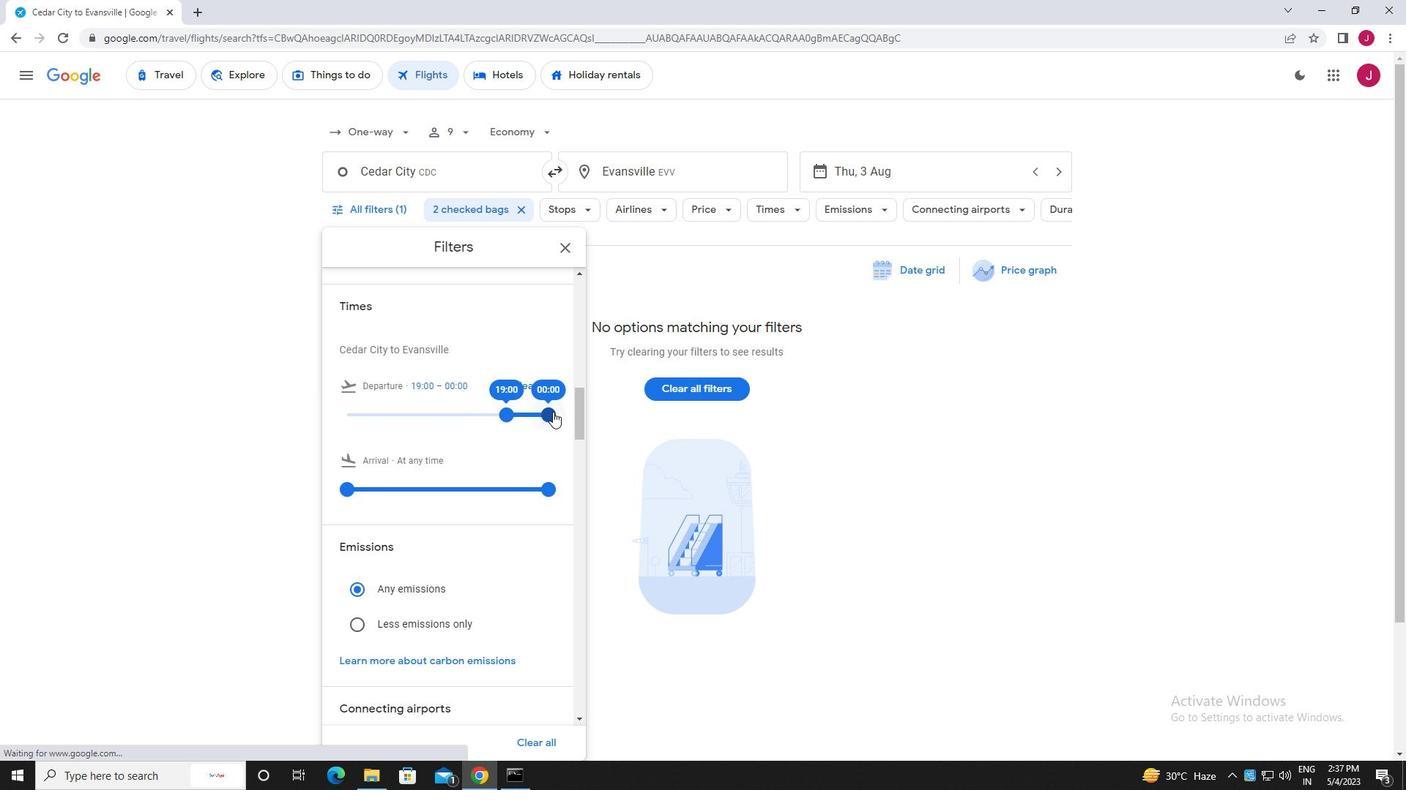
Action: Mouse pressed left at (549, 411)
Screenshot: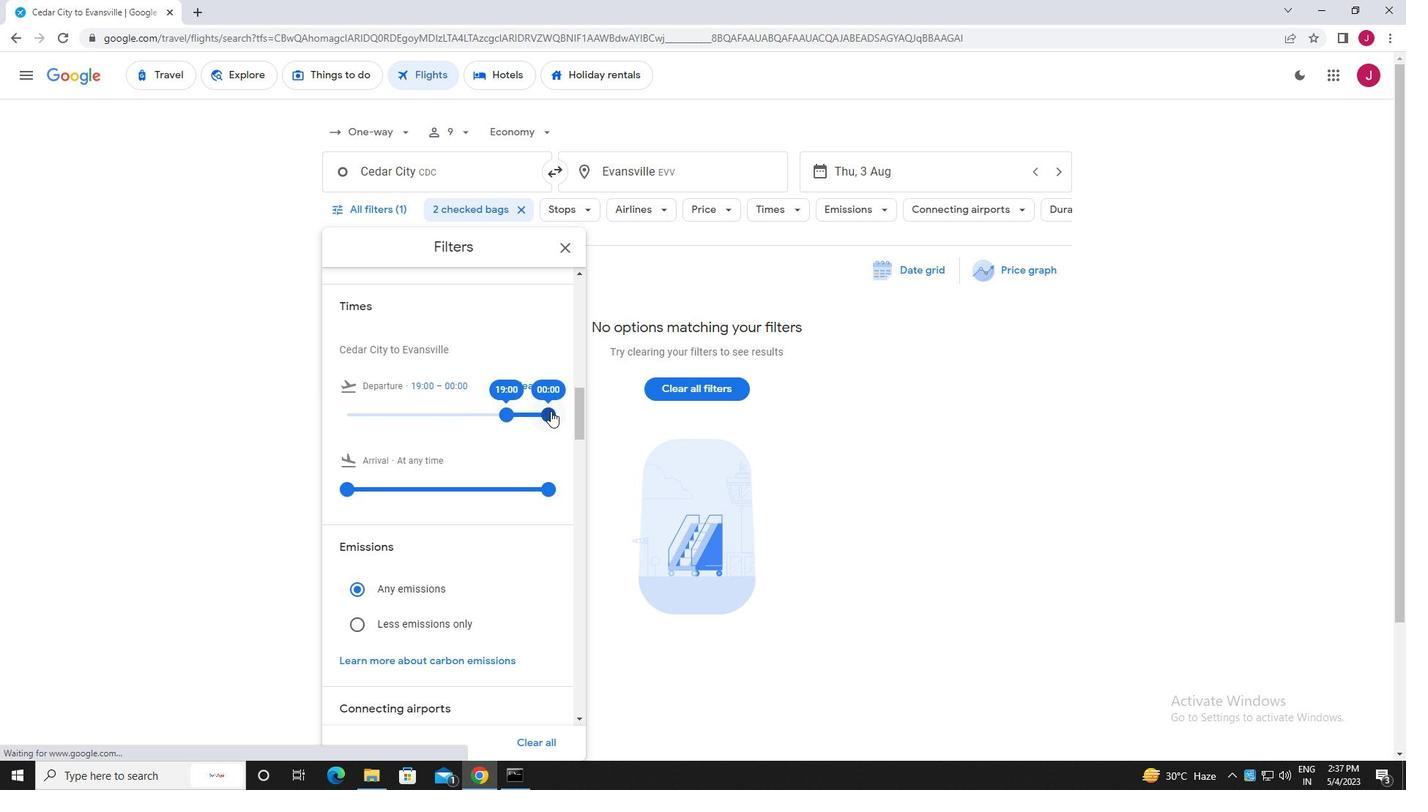 
Action: Mouse moved to (566, 245)
Screenshot: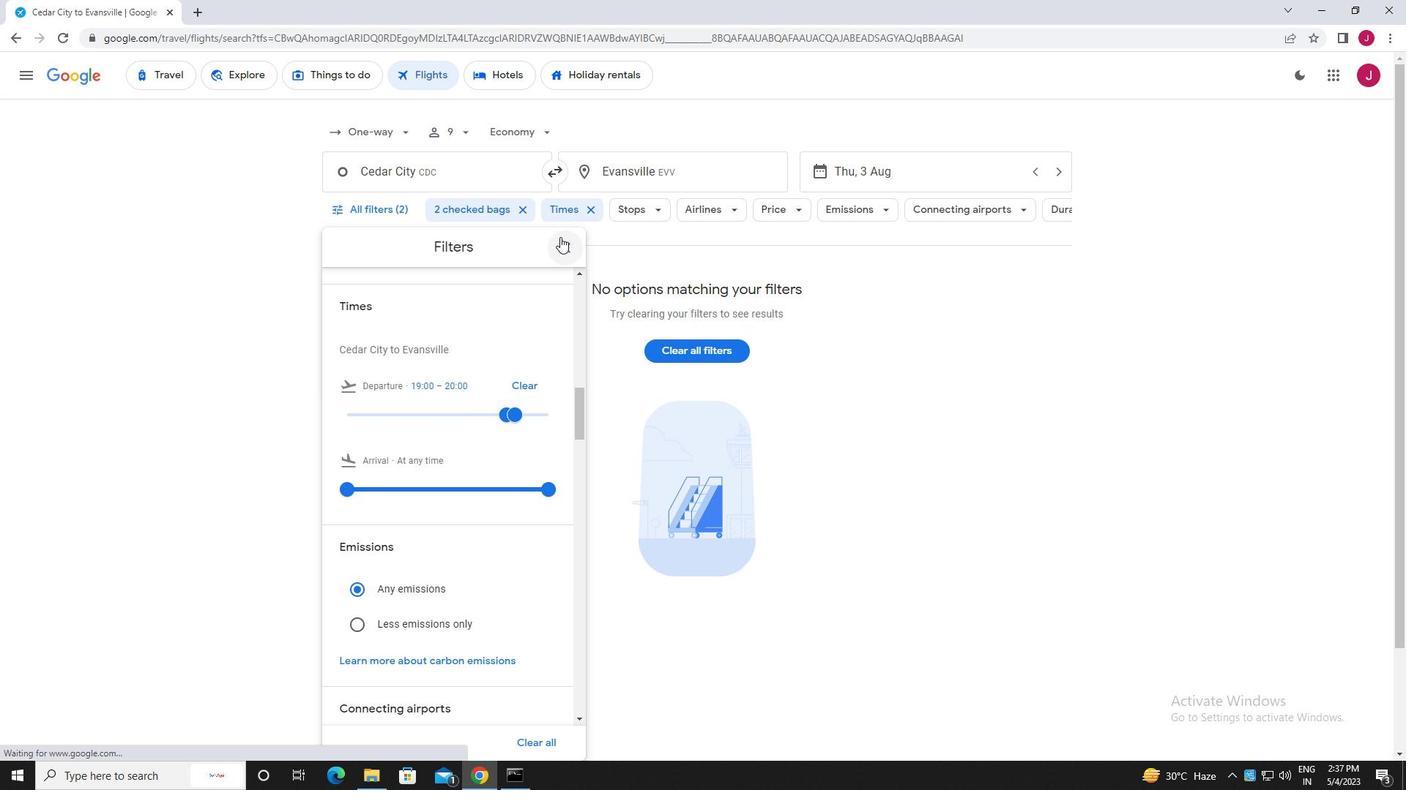 
Action: Mouse pressed left at (566, 245)
Screenshot: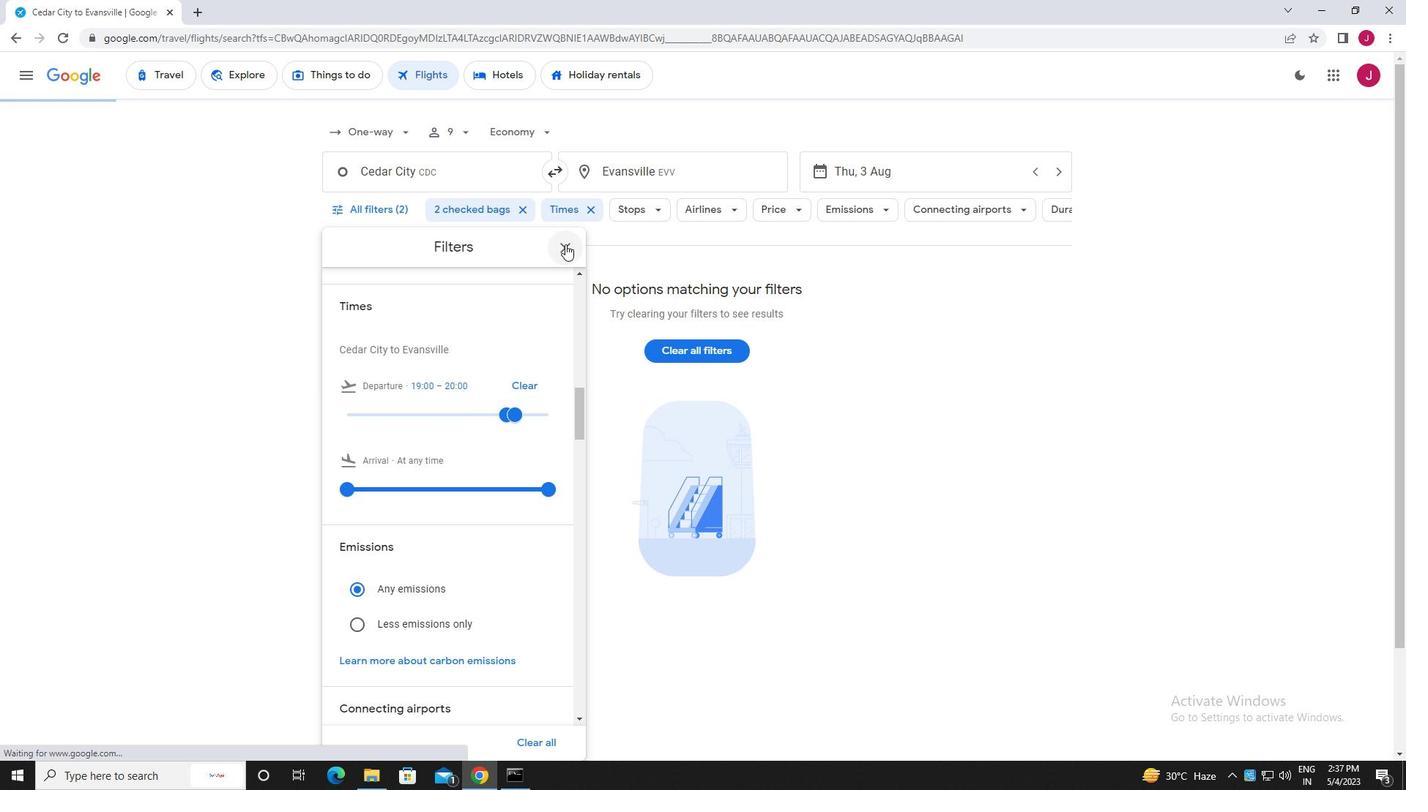 
Action: Mouse moved to (568, 249)
Screenshot: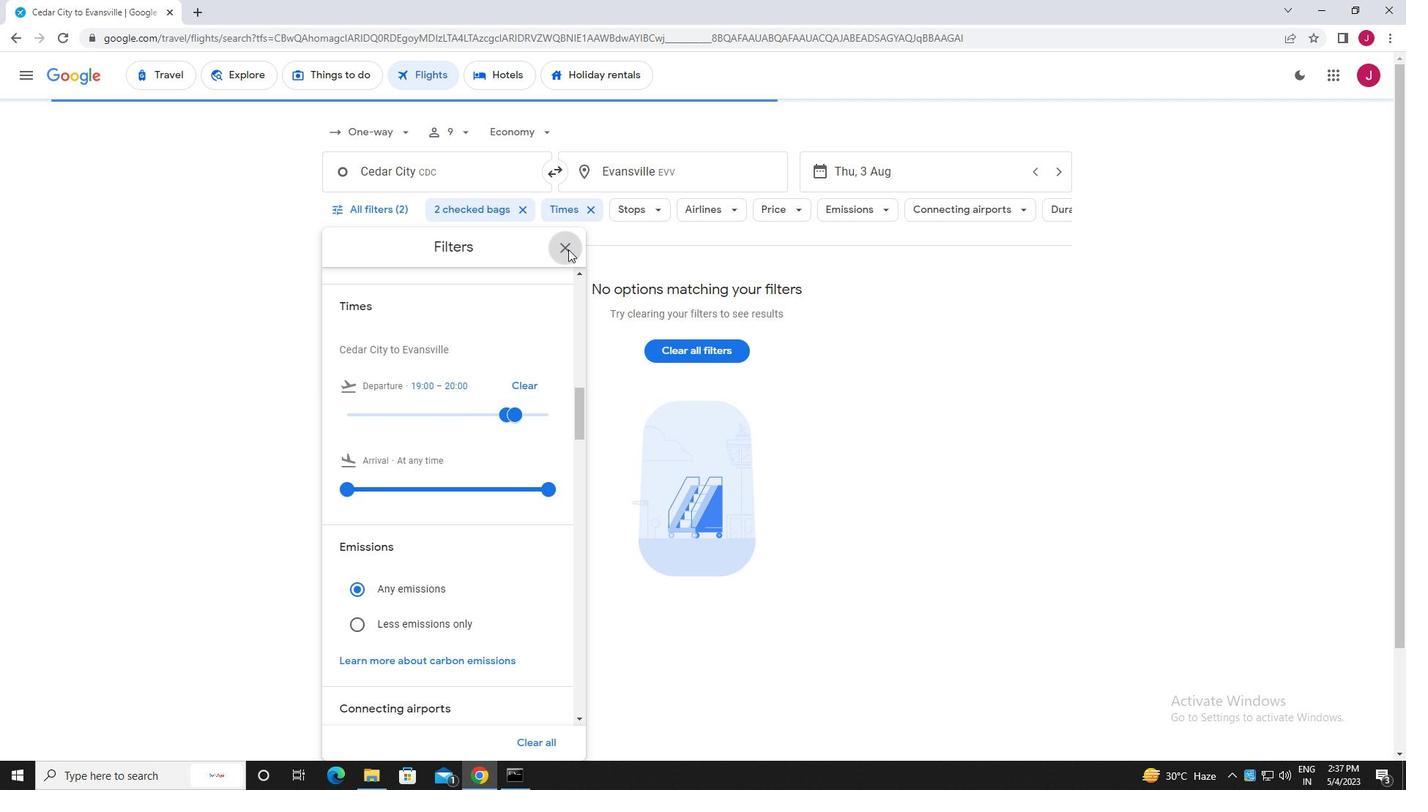 
